 Task: Find connections with filter location Kalemie with filter topic #coronaviruswith filter profile language French with filter current company Inshorts with filter school INIFD Institute with filter industry Personal and Laundry Services with filter service category Research with filter keywords title Copywriter
Action: Mouse moved to (658, 119)
Screenshot: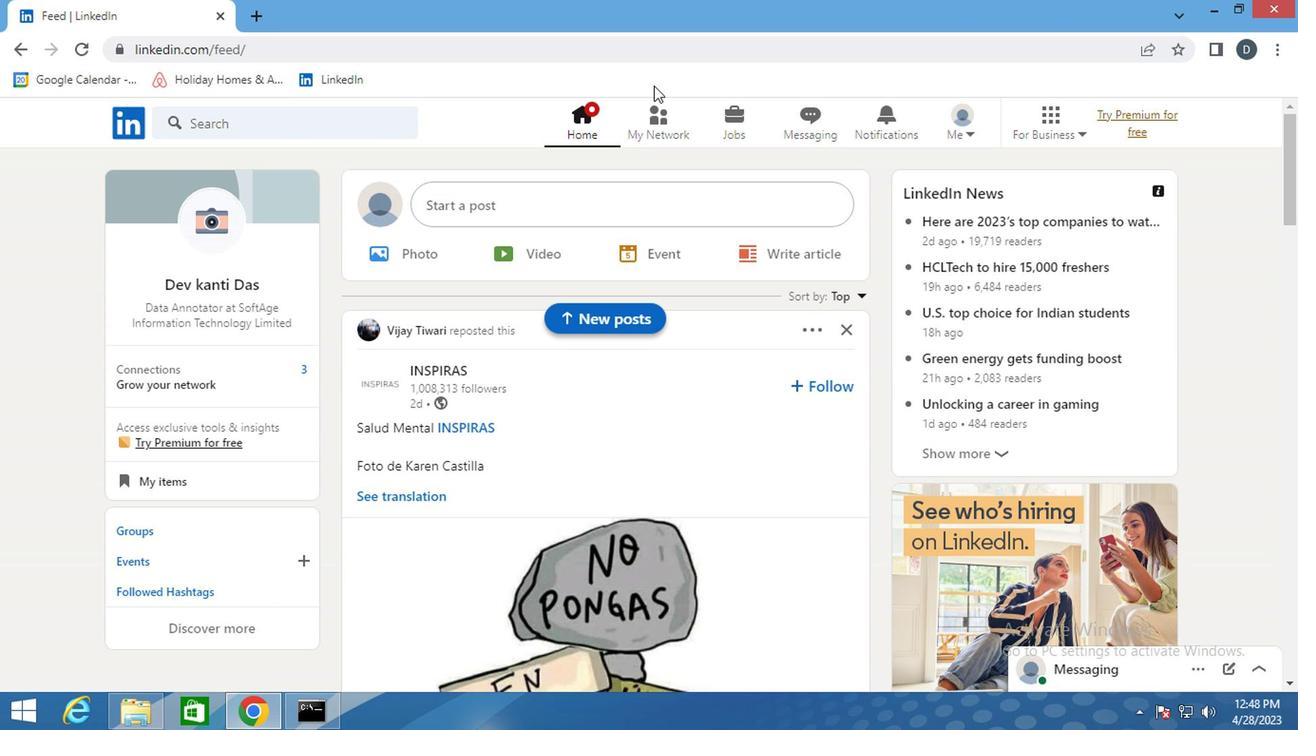 
Action: Mouse pressed left at (658, 119)
Screenshot: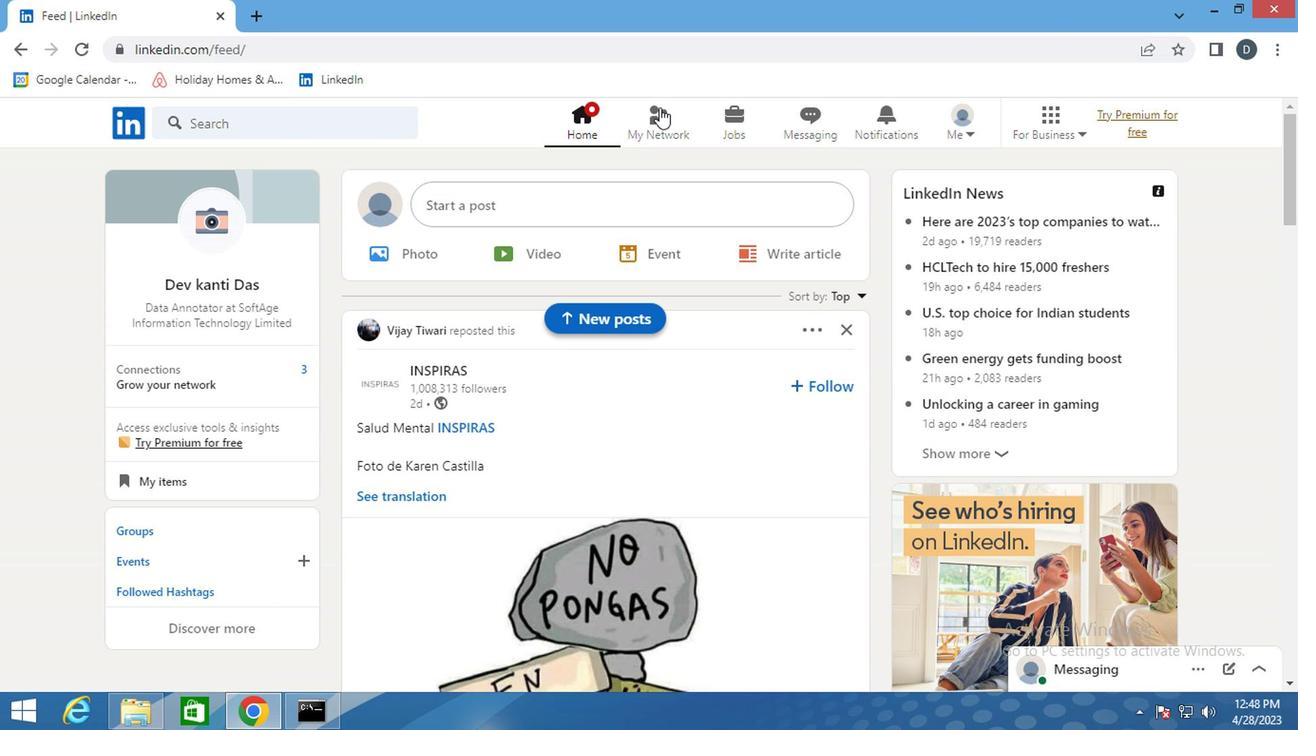 
Action: Mouse moved to (357, 227)
Screenshot: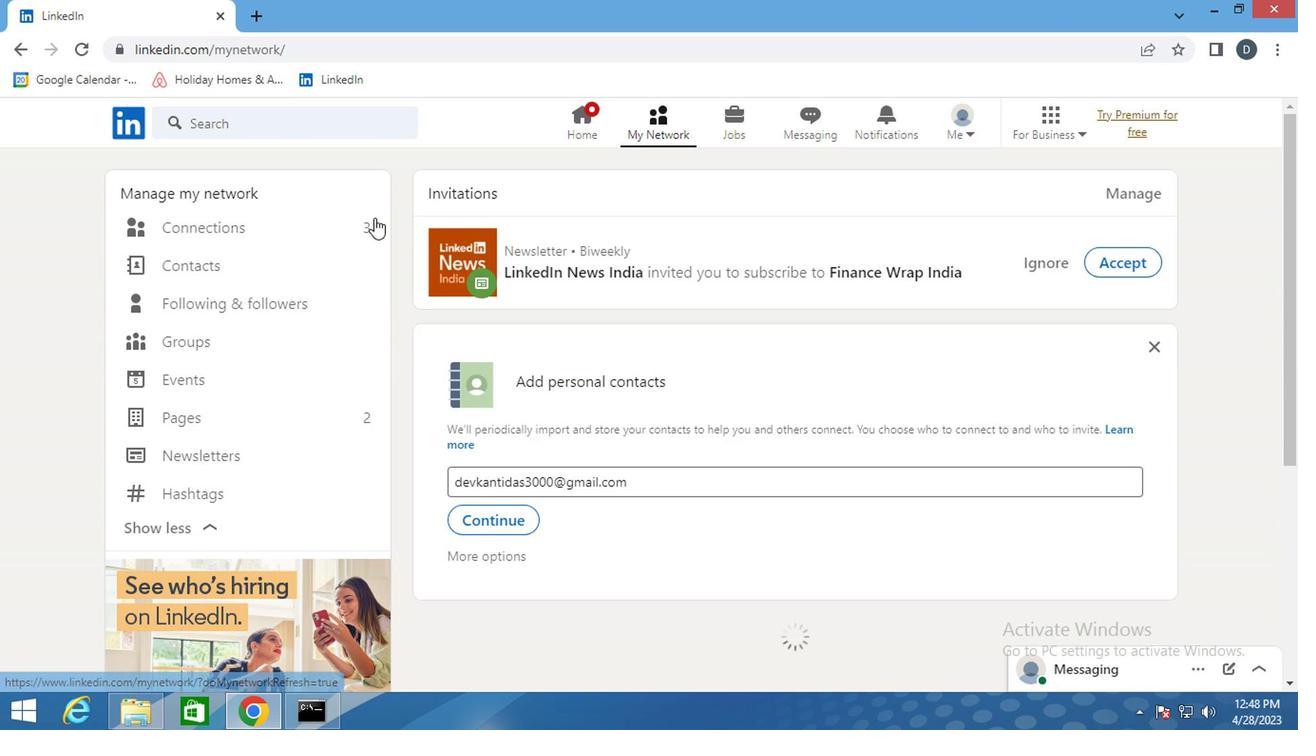 
Action: Mouse pressed left at (357, 227)
Screenshot: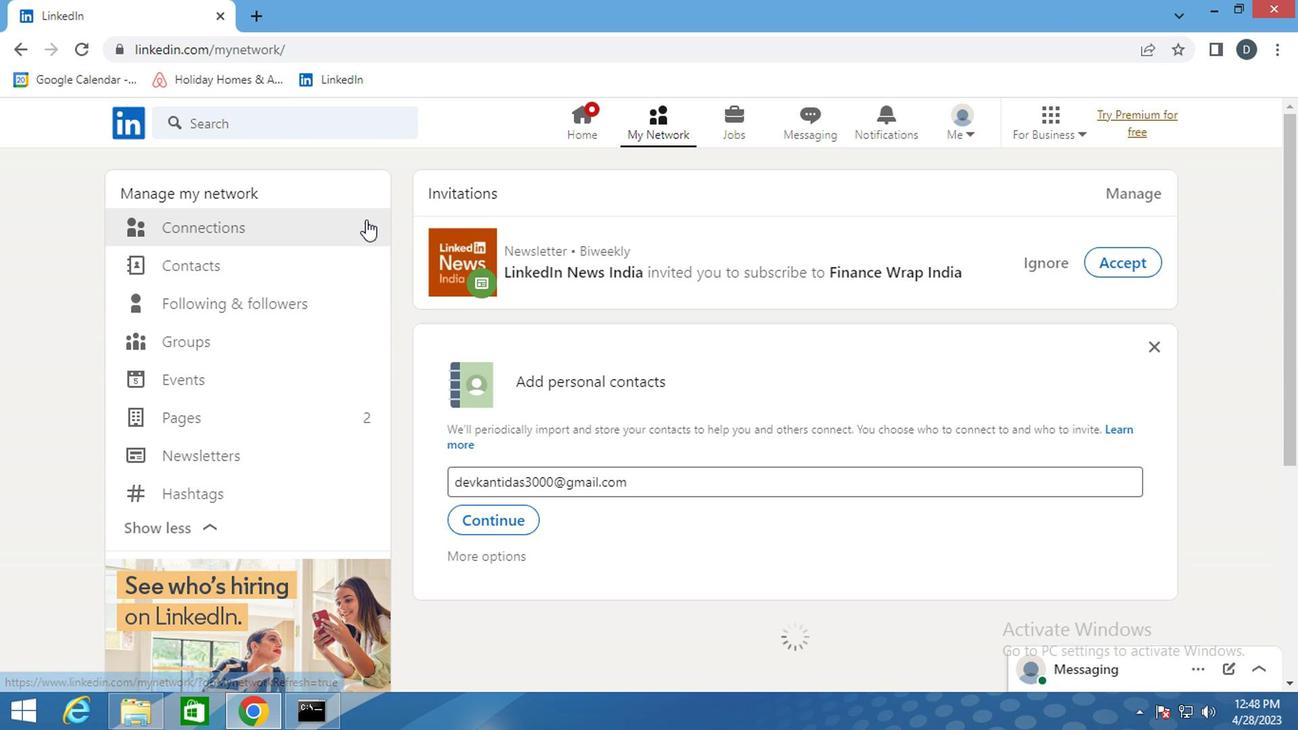 
Action: Mouse pressed left at (357, 227)
Screenshot: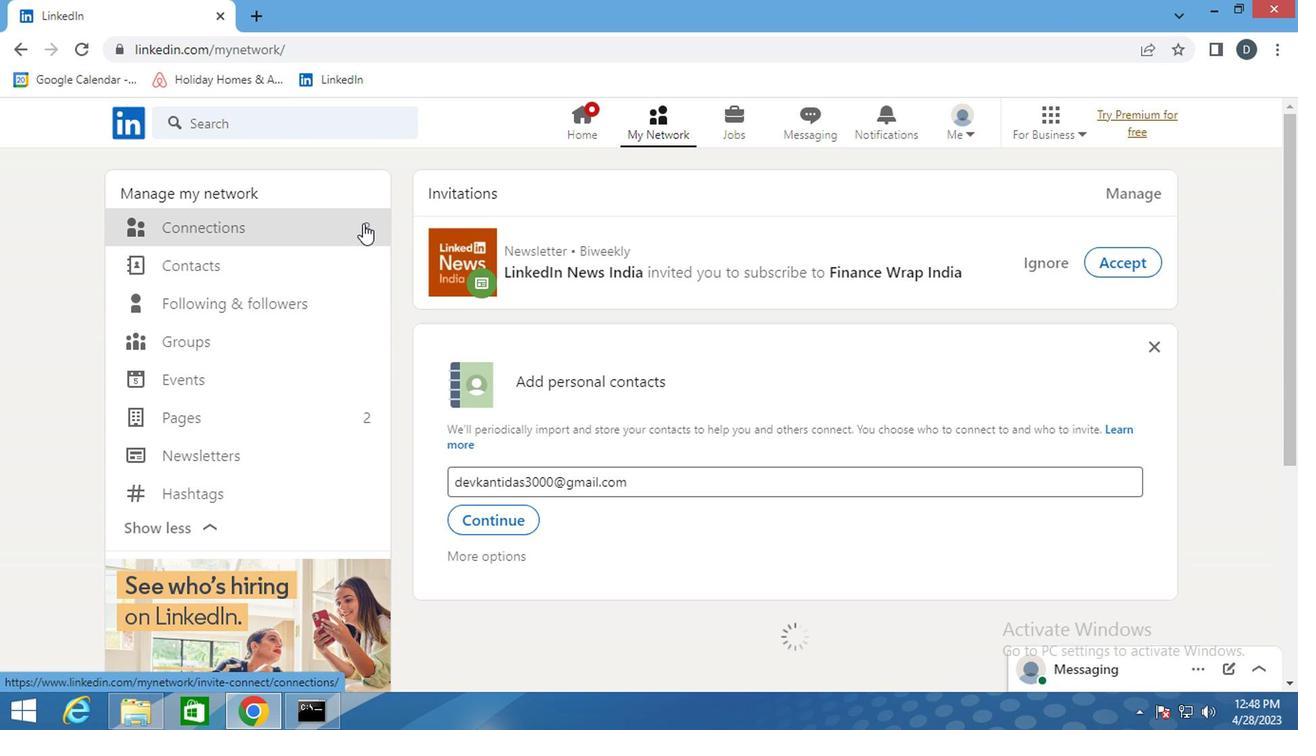 
Action: Mouse pressed left at (357, 227)
Screenshot: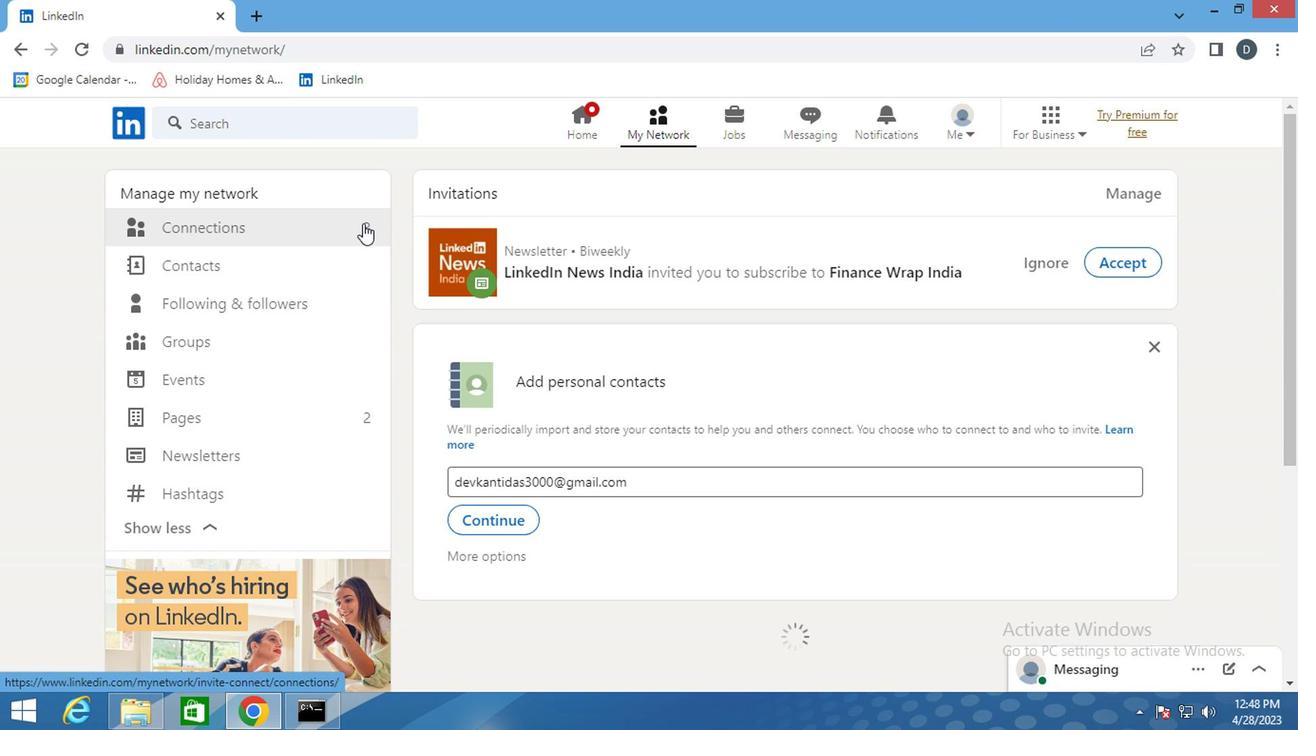 
Action: Mouse moved to (222, 238)
Screenshot: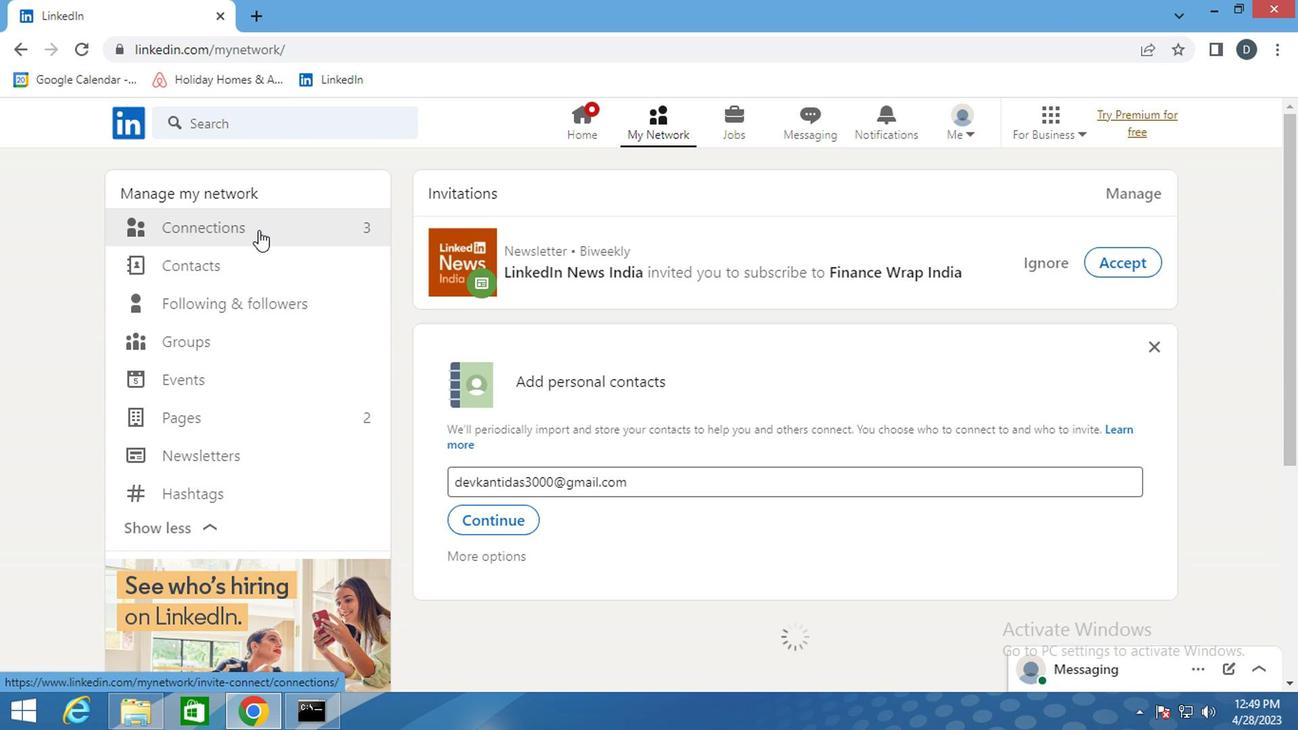 
Action: Mouse pressed left at (222, 238)
Screenshot: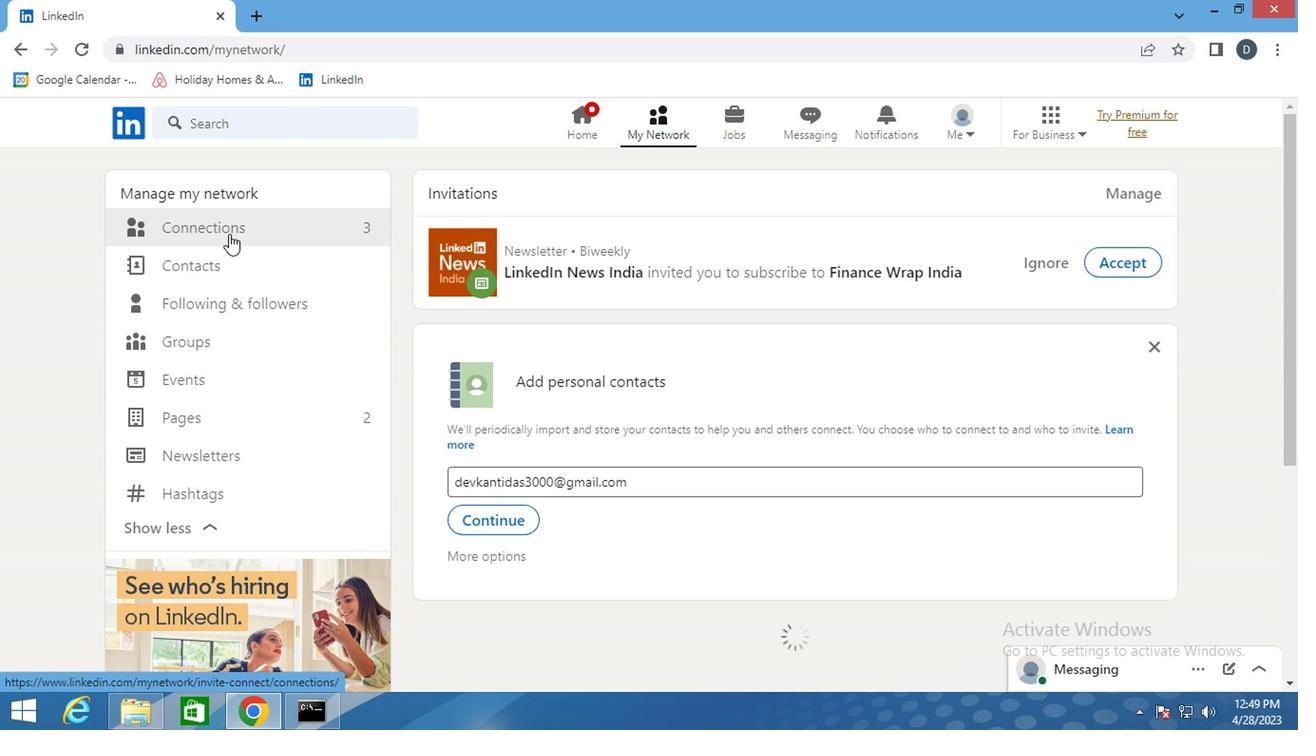 
Action: Mouse moved to (778, 221)
Screenshot: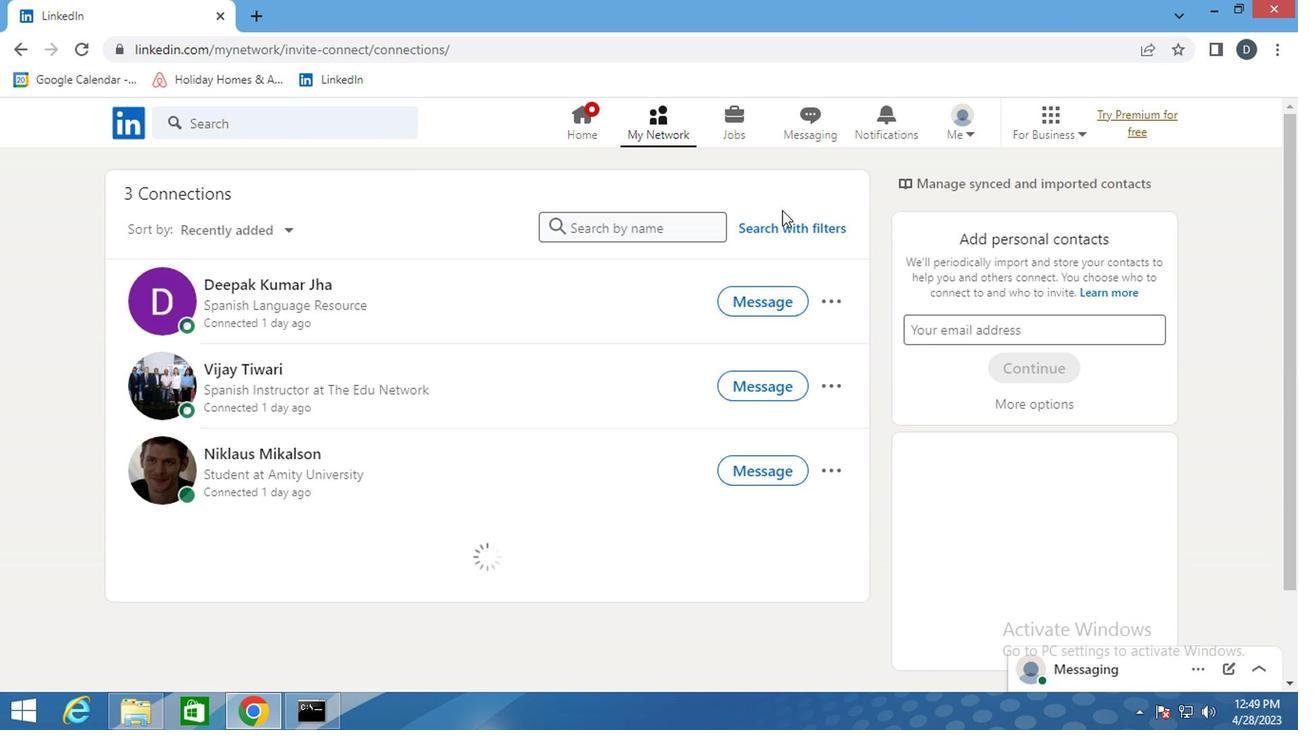 
Action: Mouse pressed left at (778, 221)
Screenshot: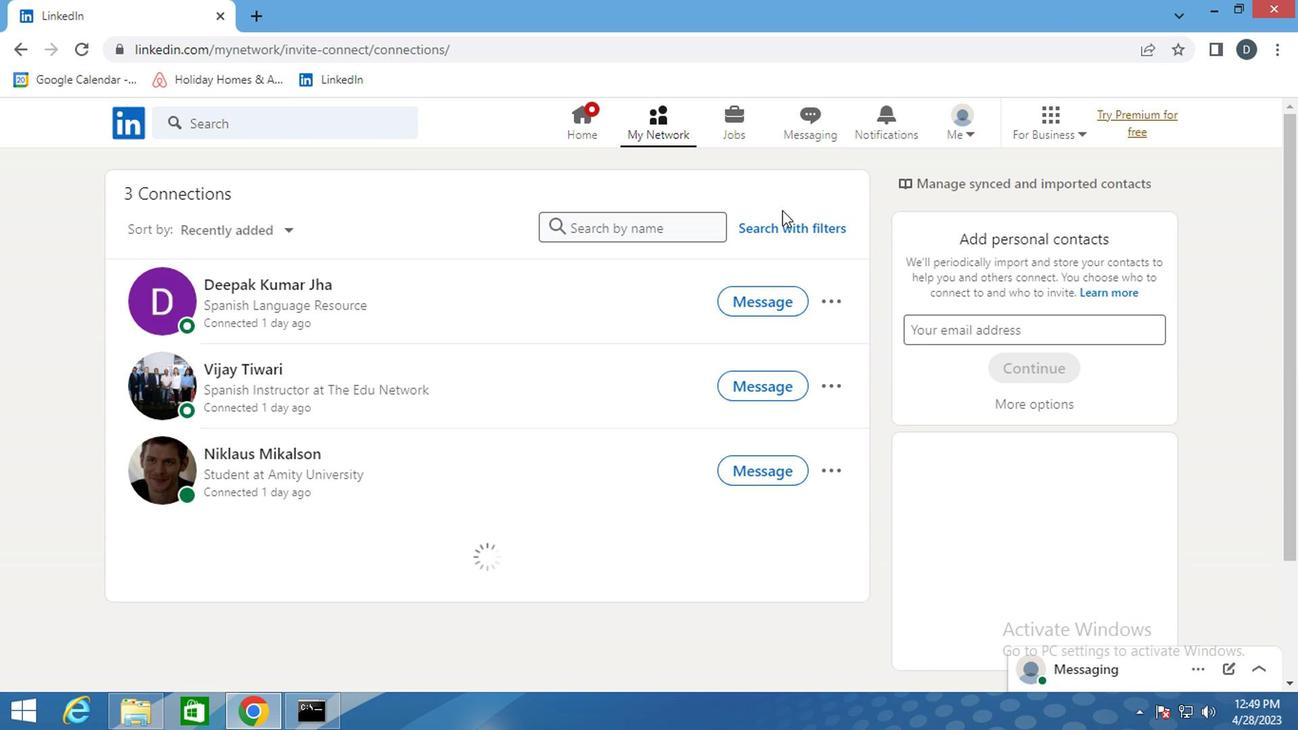 
Action: Mouse moved to (775, 231)
Screenshot: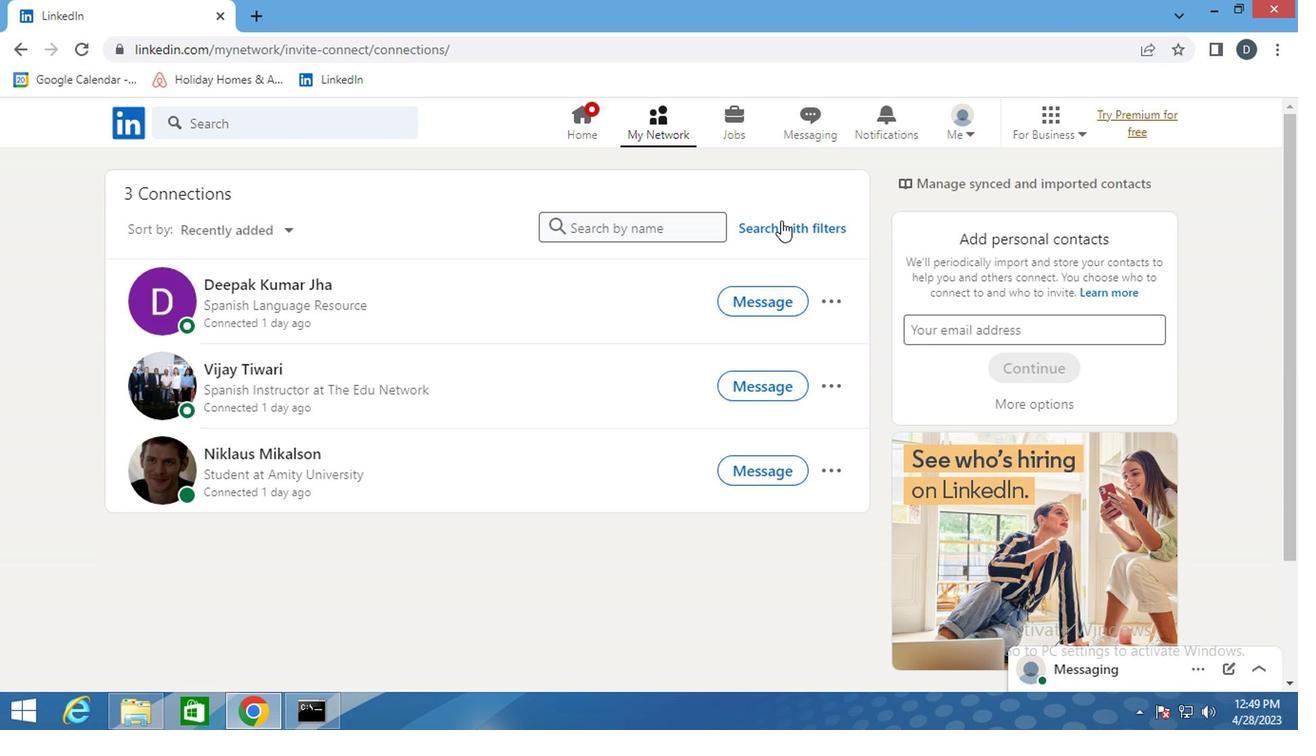 
Action: Mouse pressed left at (775, 231)
Screenshot: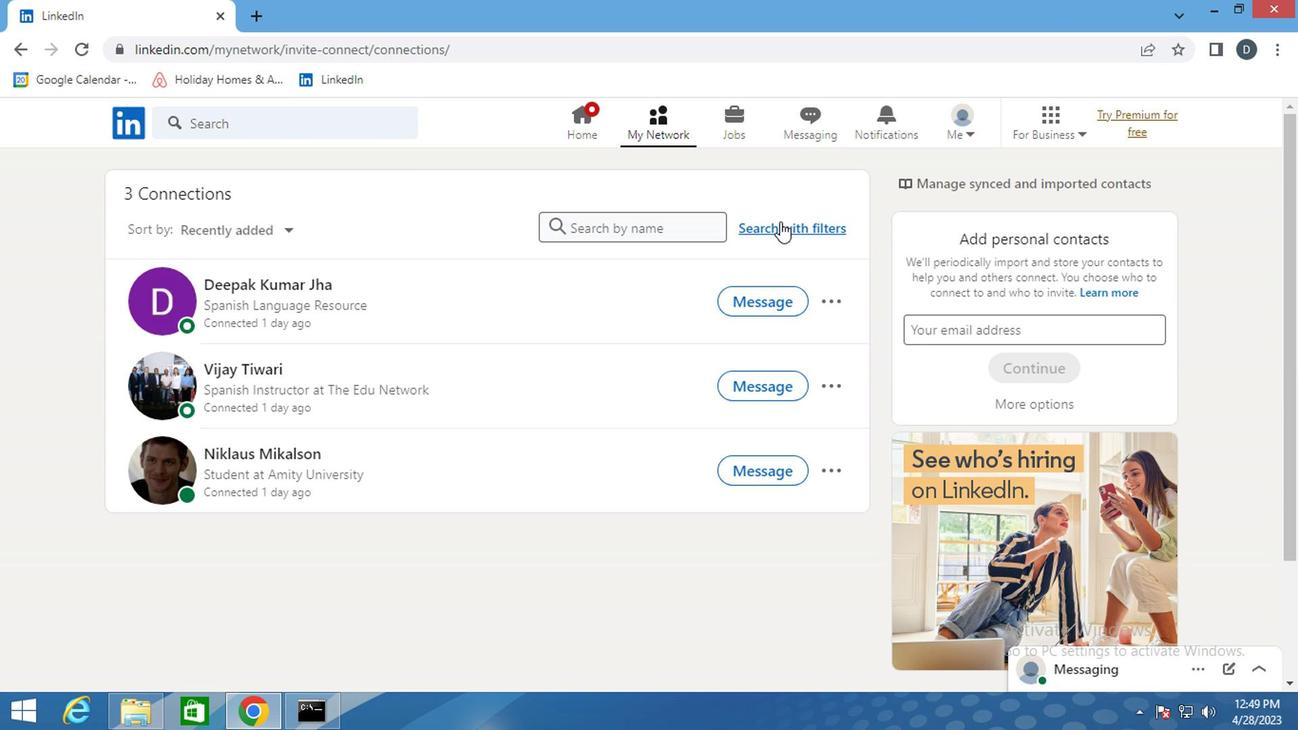 
Action: Mouse moved to (708, 185)
Screenshot: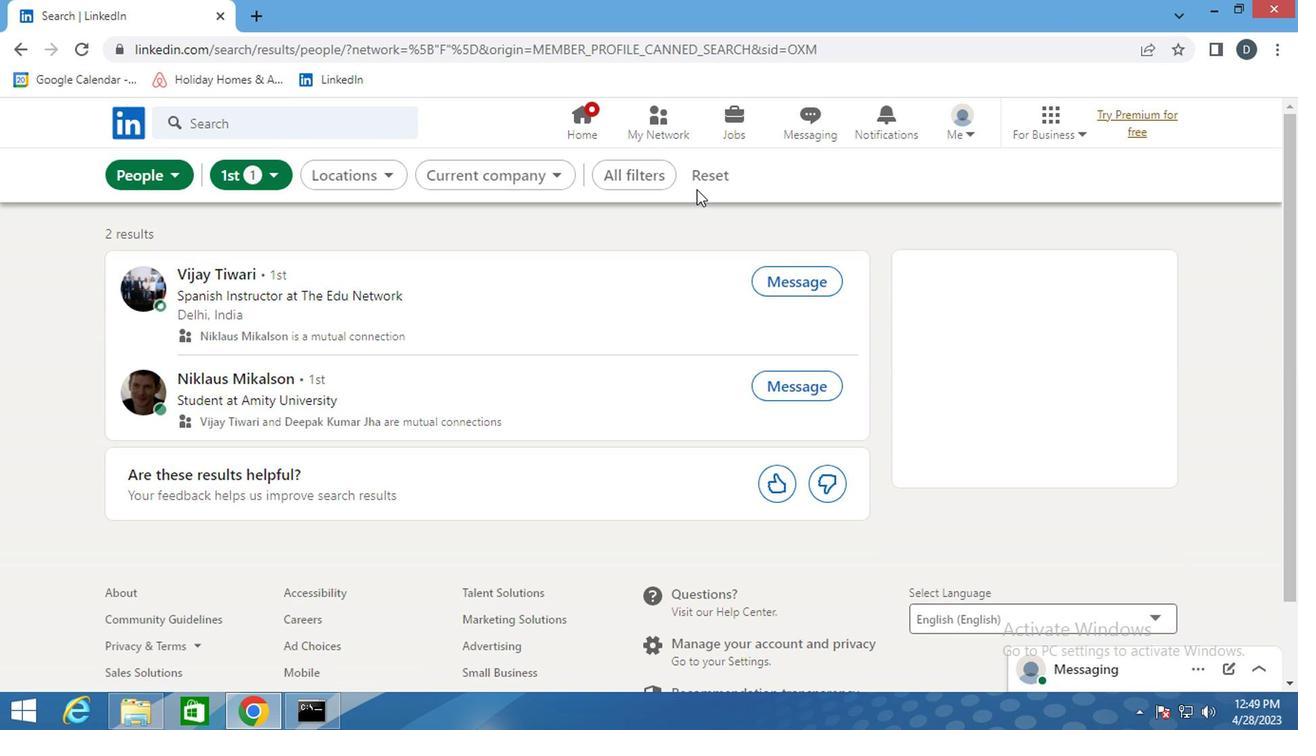 
Action: Mouse pressed left at (708, 185)
Screenshot: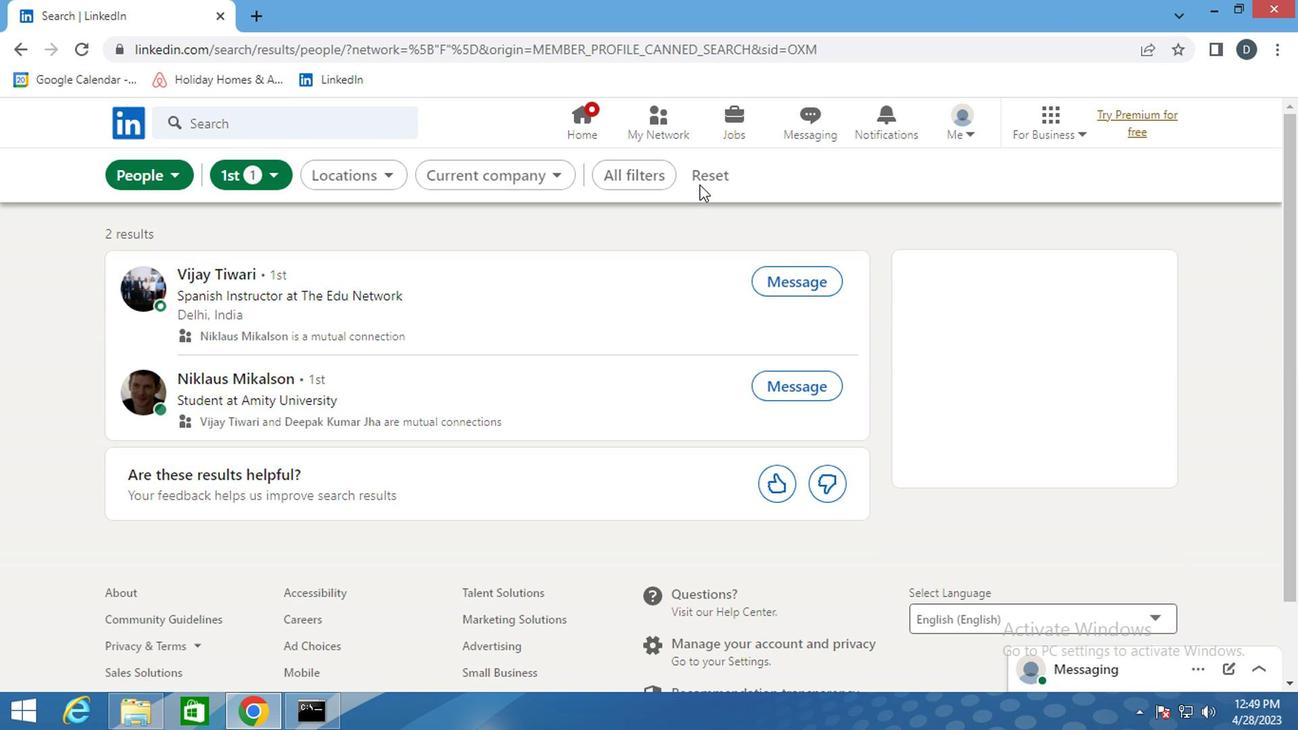 
Action: Mouse moved to (691, 184)
Screenshot: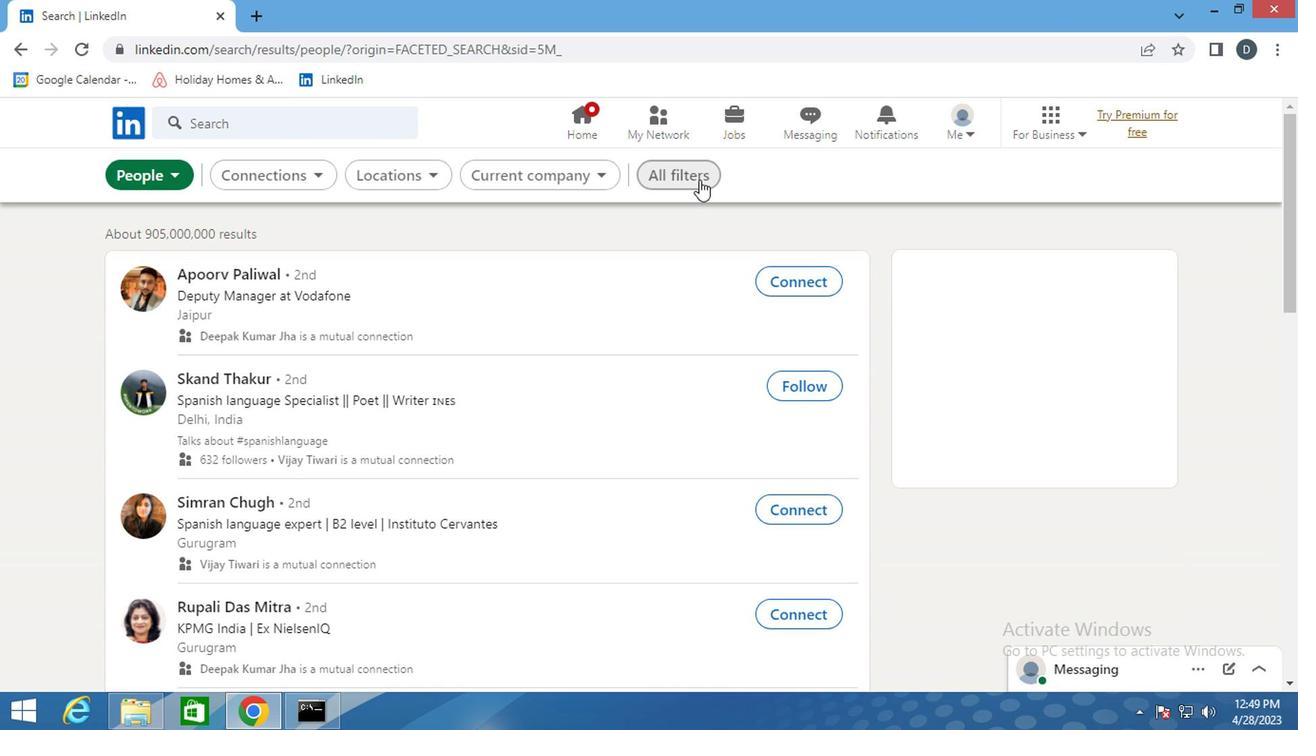 
Action: Mouse pressed left at (691, 184)
Screenshot: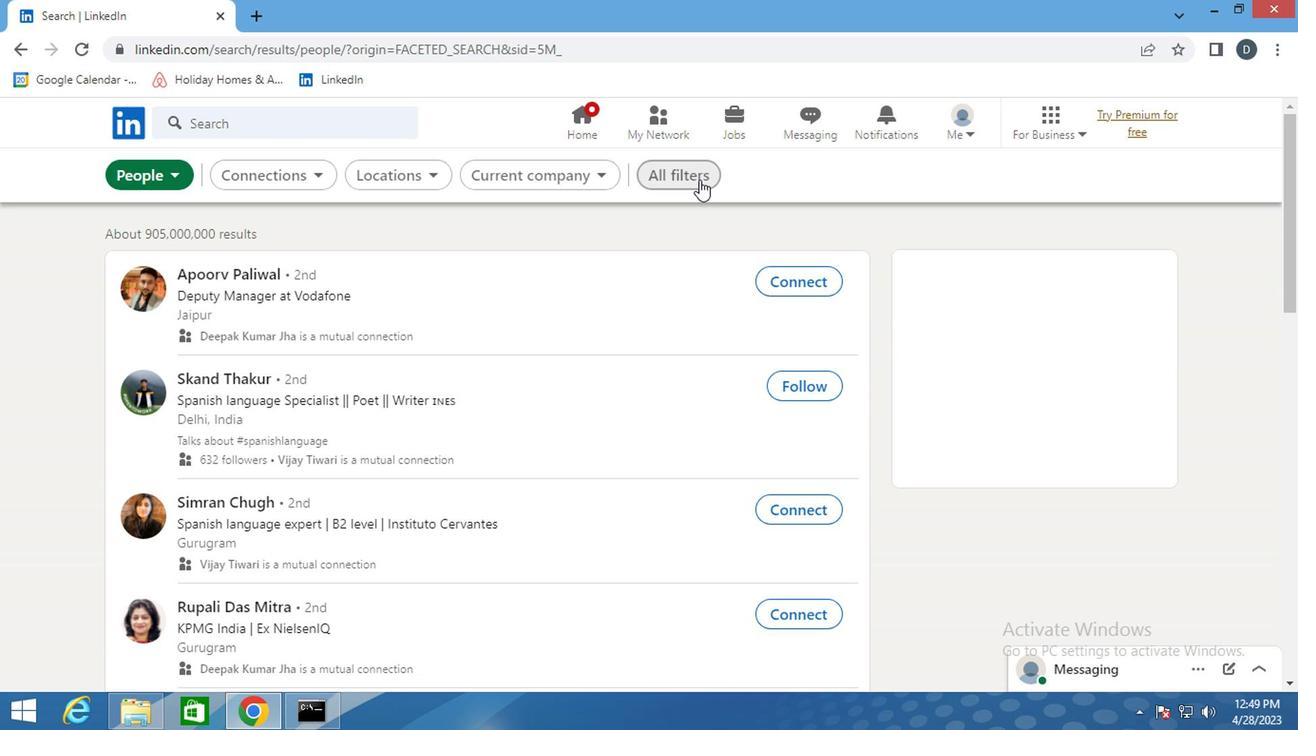 
Action: Mouse moved to (1030, 324)
Screenshot: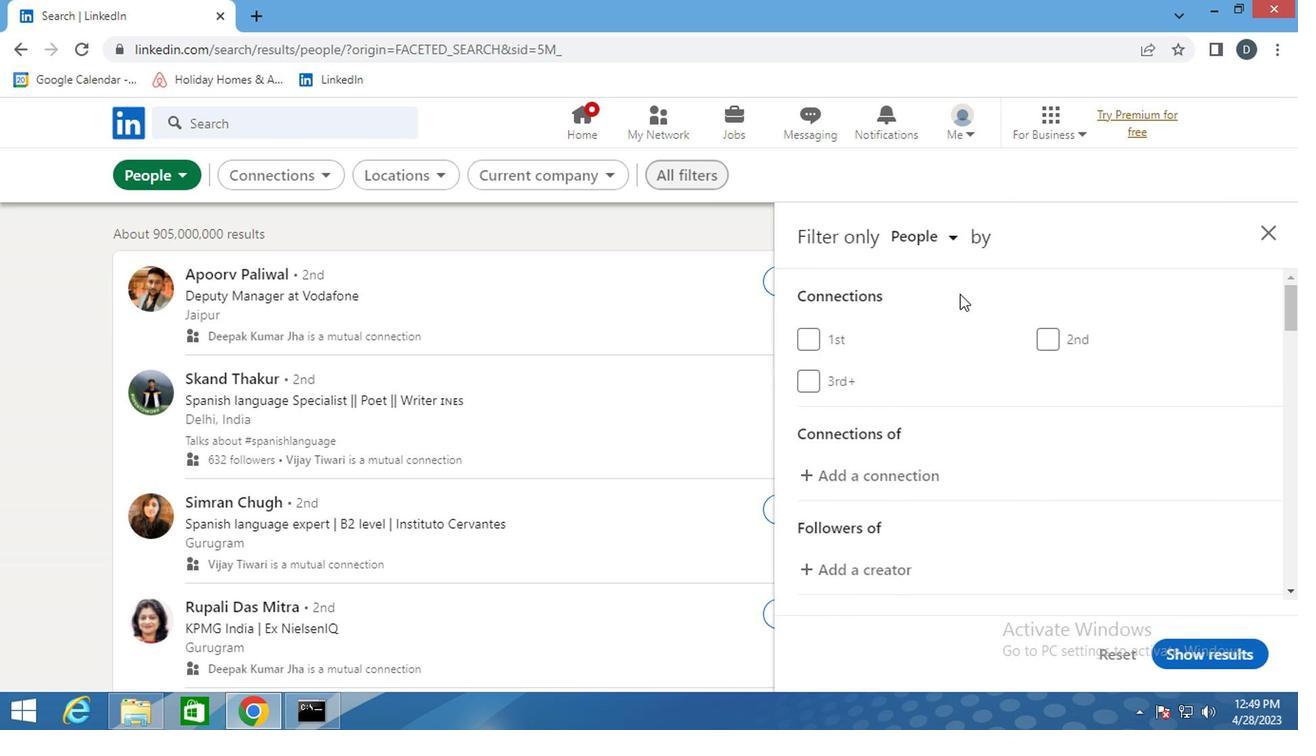 
Action: Mouse scrolled (1030, 323) with delta (0, -1)
Screenshot: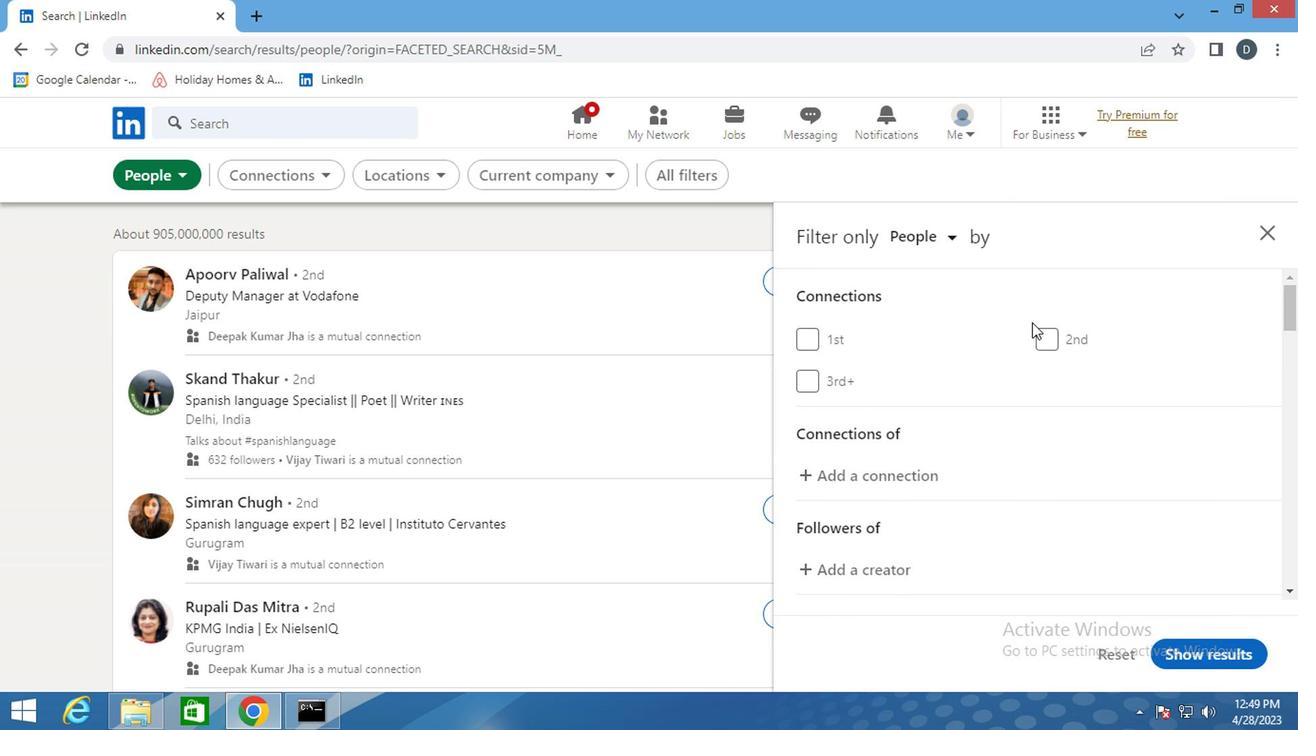 
Action: Mouse scrolled (1030, 323) with delta (0, -1)
Screenshot: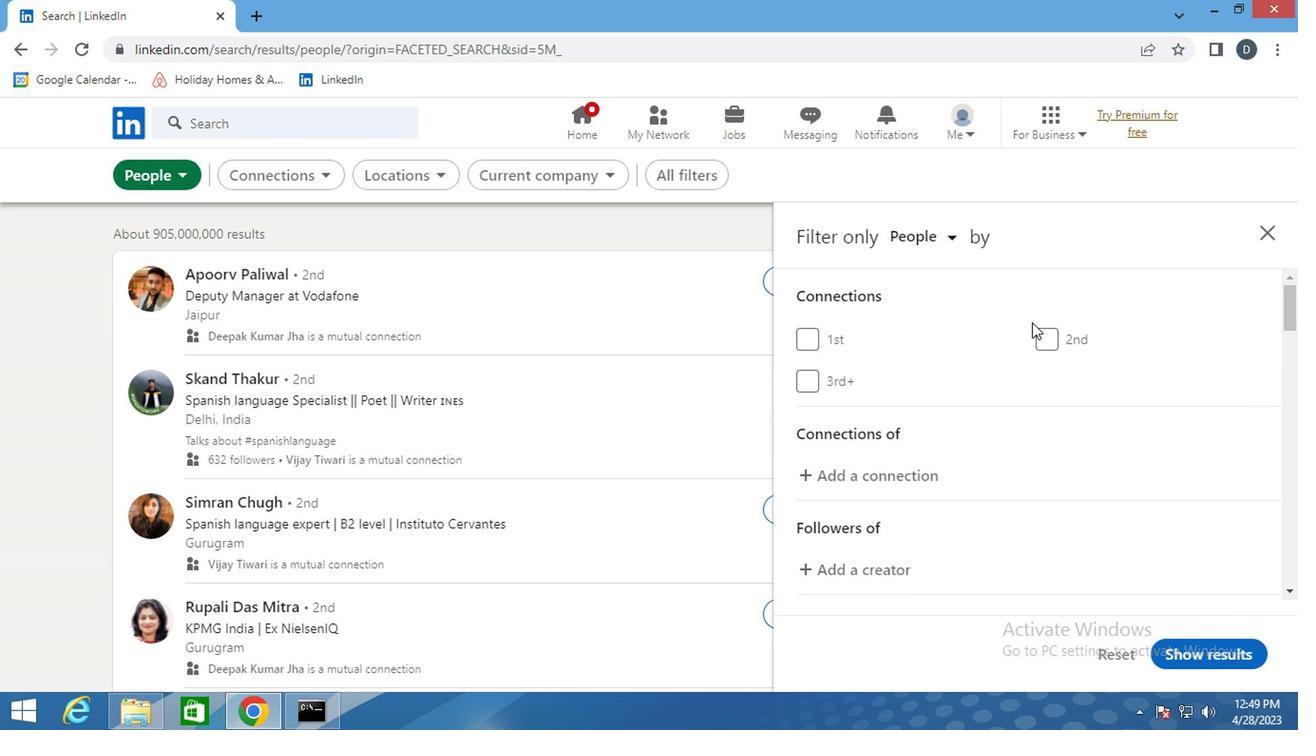 
Action: Mouse moved to (1073, 543)
Screenshot: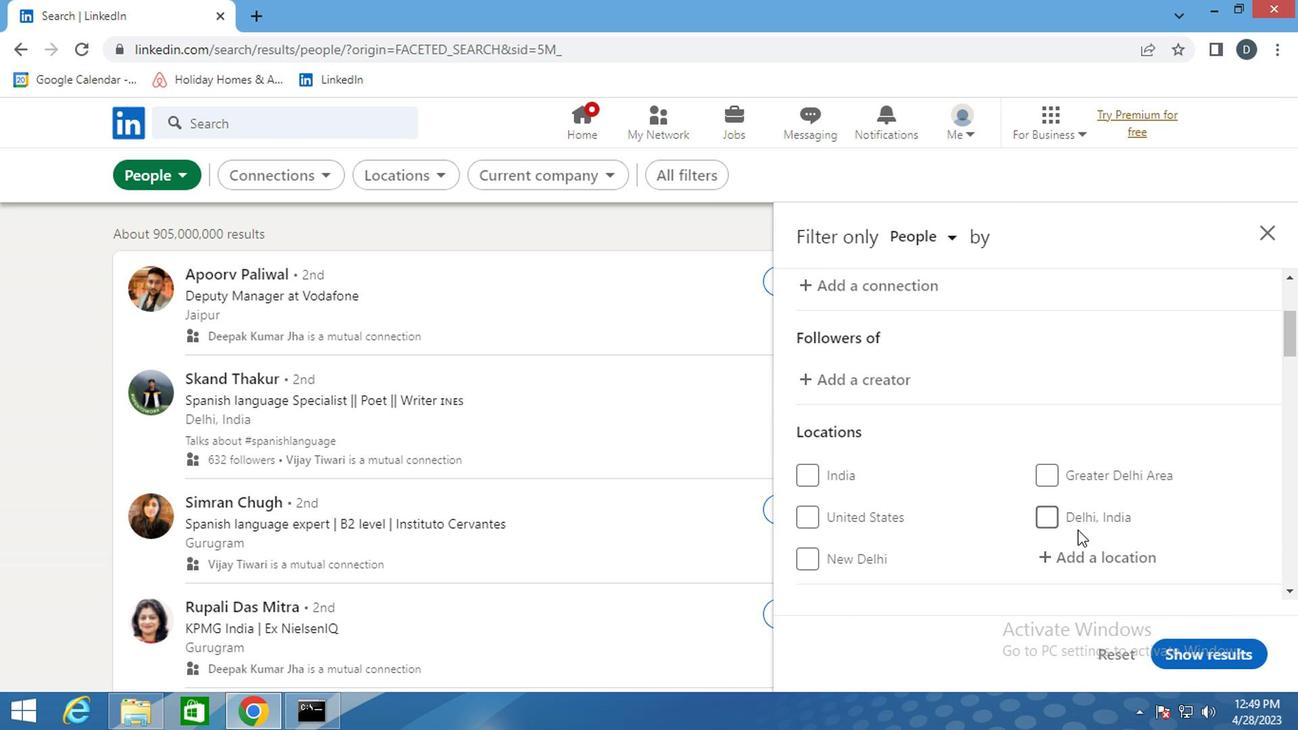 
Action: Mouse pressed left at (1073, 543)
Screenshot: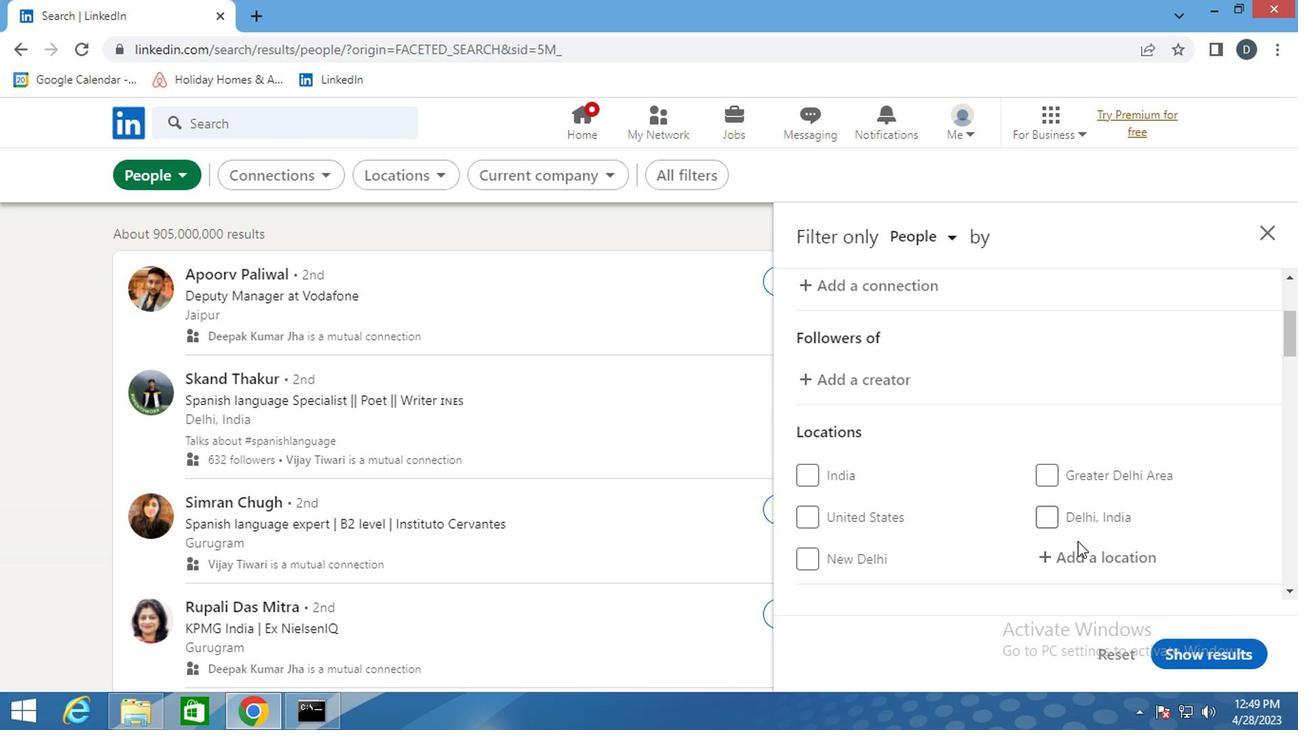 
Action: Mouse moved to (1080, 483)
Screenshot: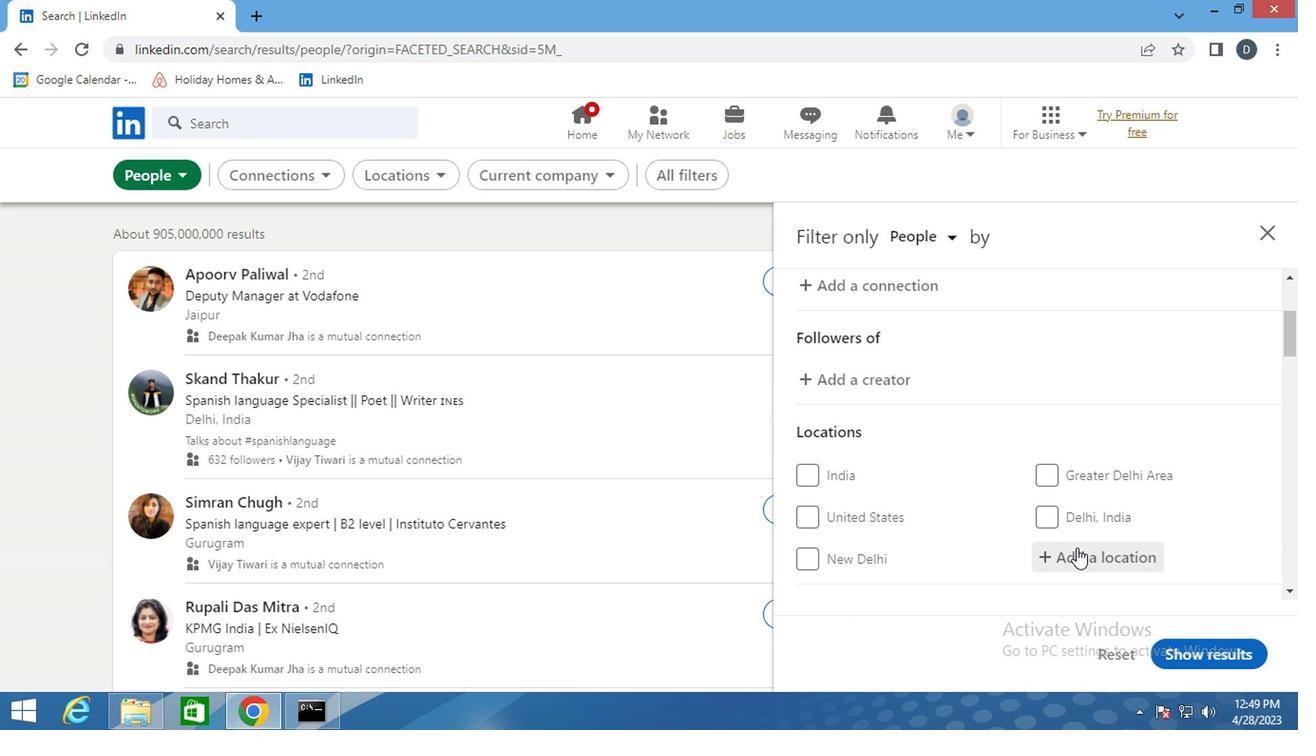 
Action: Mouse scrolled (1080, 482) with delta (0, 0)
Screenshot: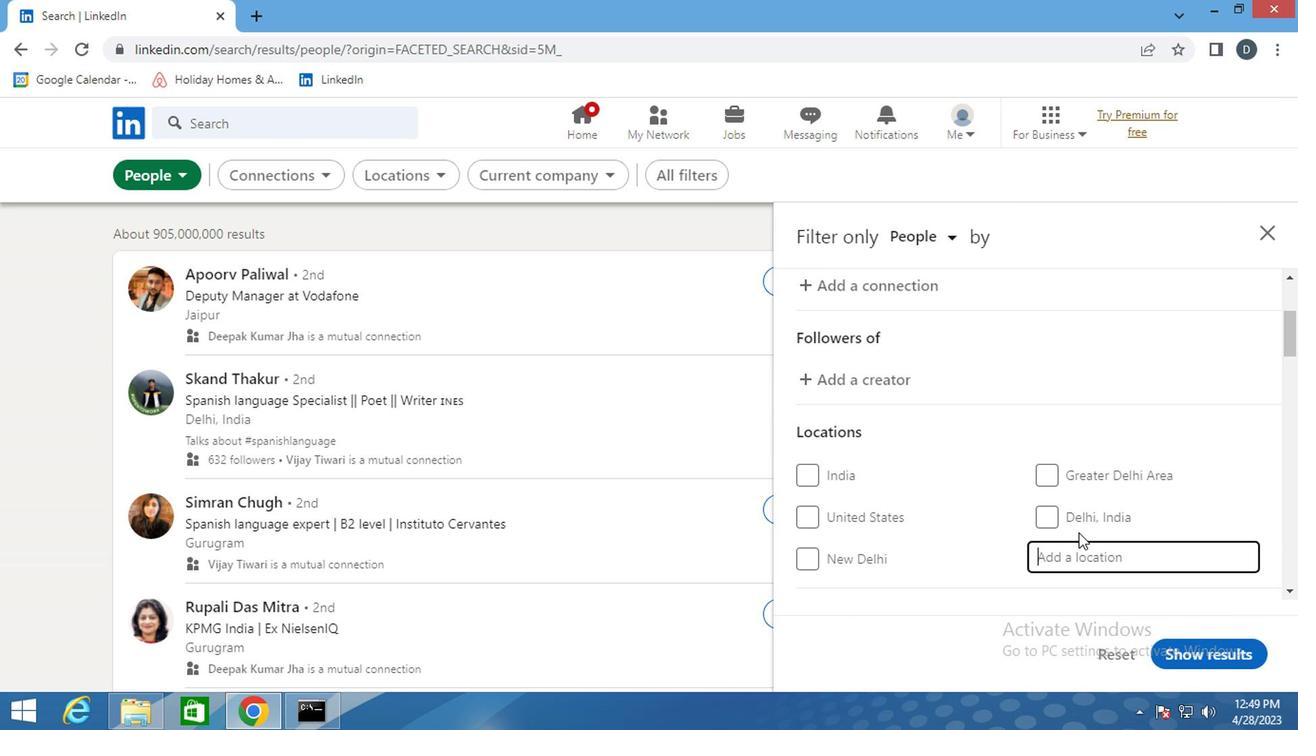 
Action: Mouse scrolled (1080, 482) with delta (0, 0)
Screenshot: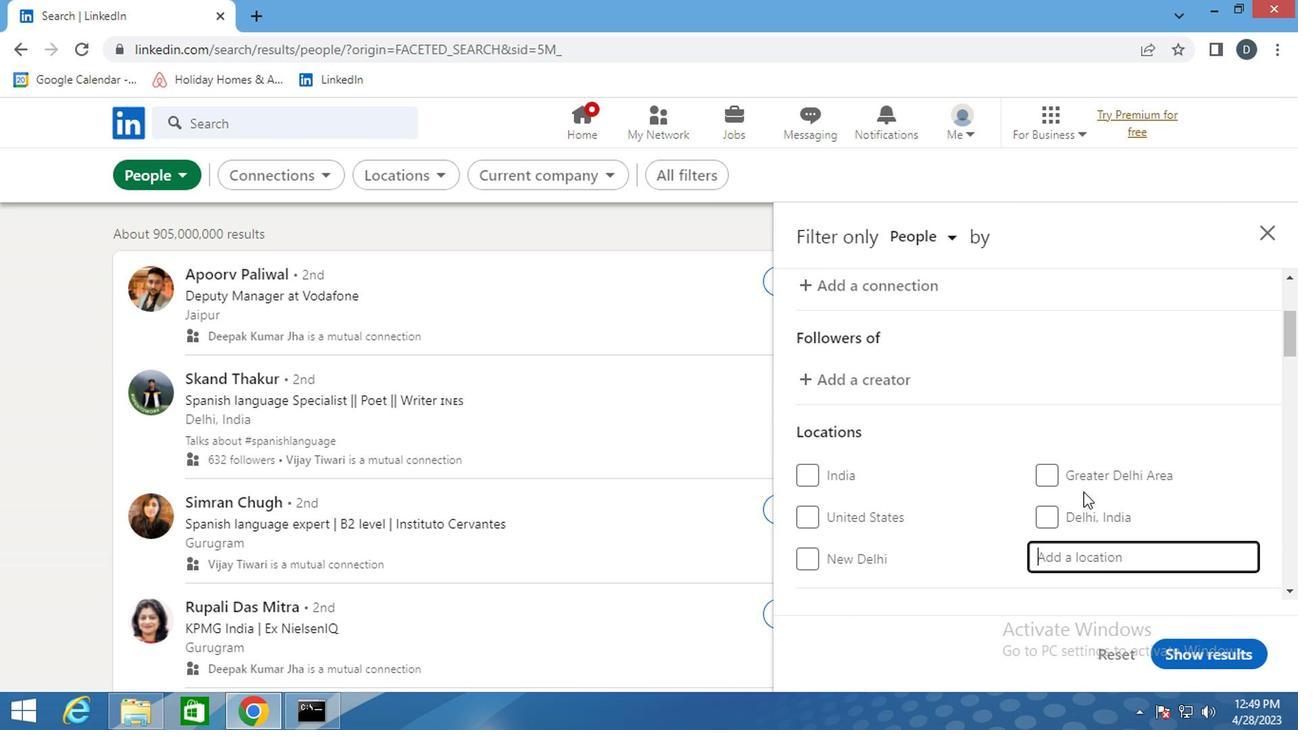 
Action: Mouse moved to (1080, 476)
Screenshot: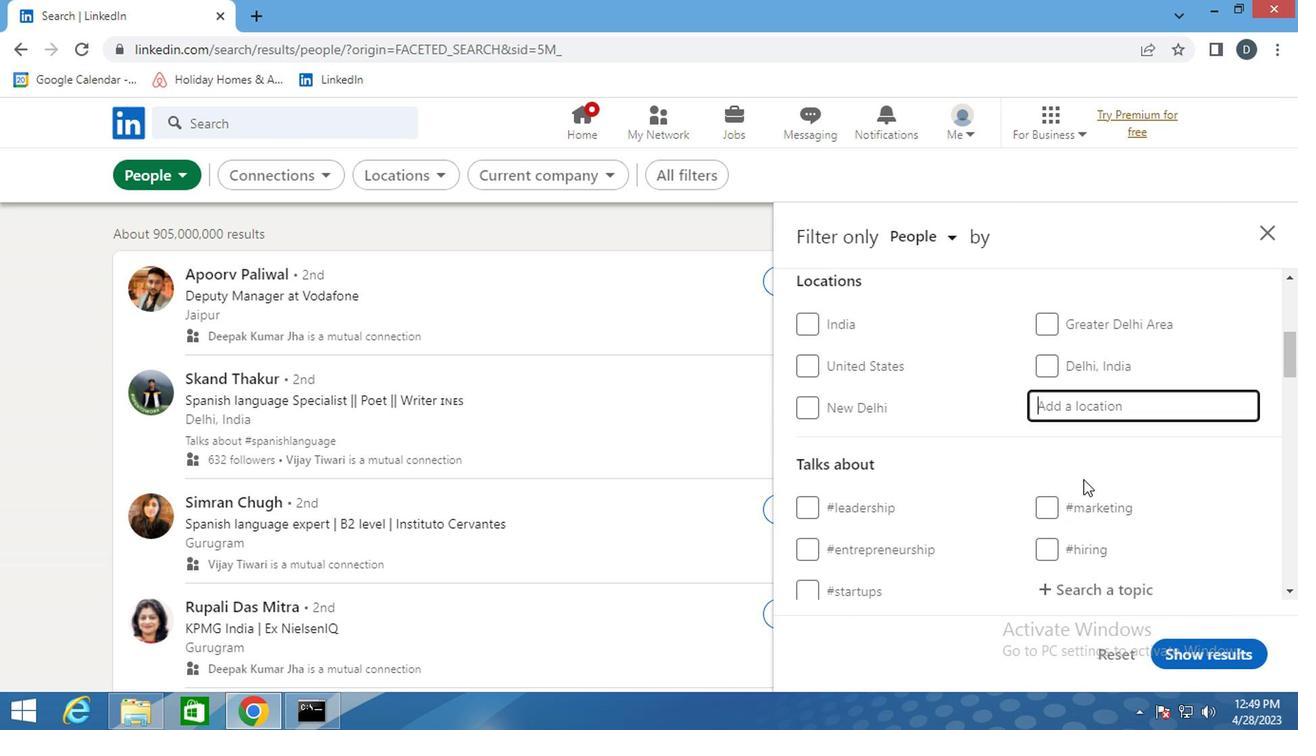 
Action: Key pressed <Key.shift_r>Ksal<Key.backspace><Key.backspace><Key.backspace>alemie
Screenshot: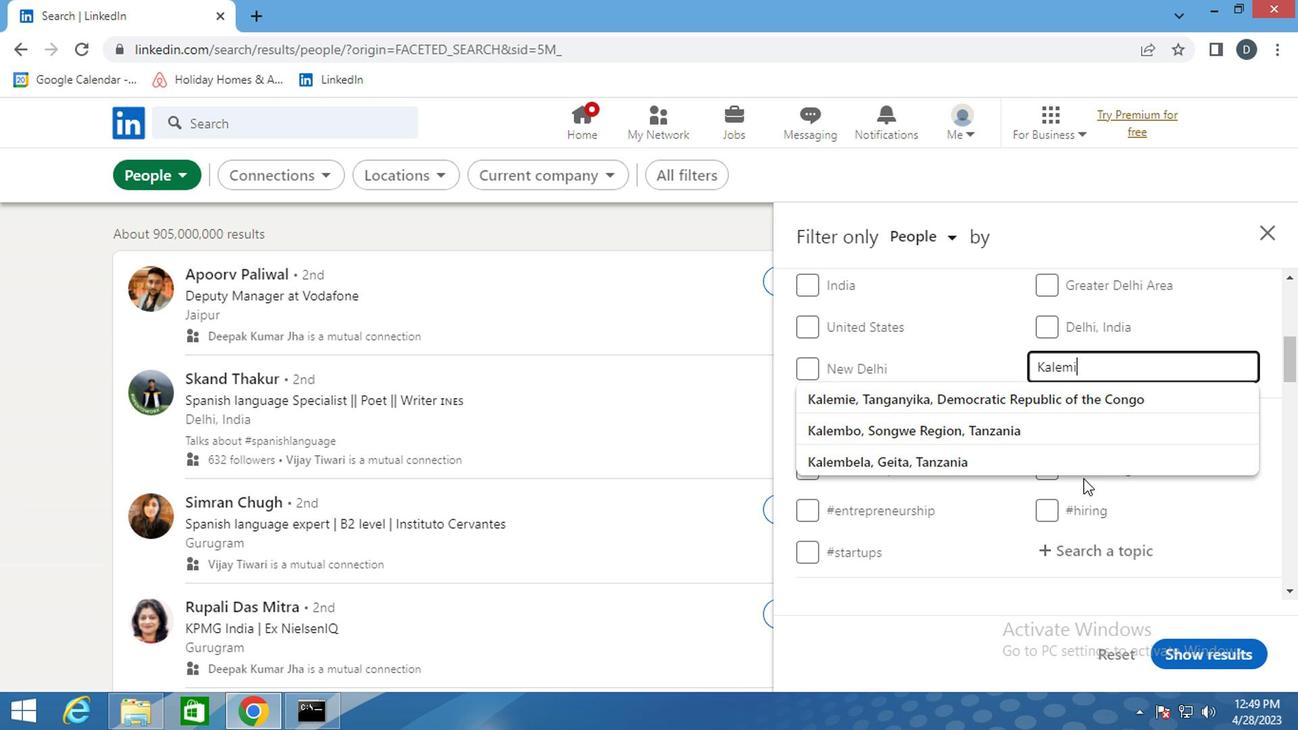 
Action: Mouse moved to (1108, 401)
Screenshot: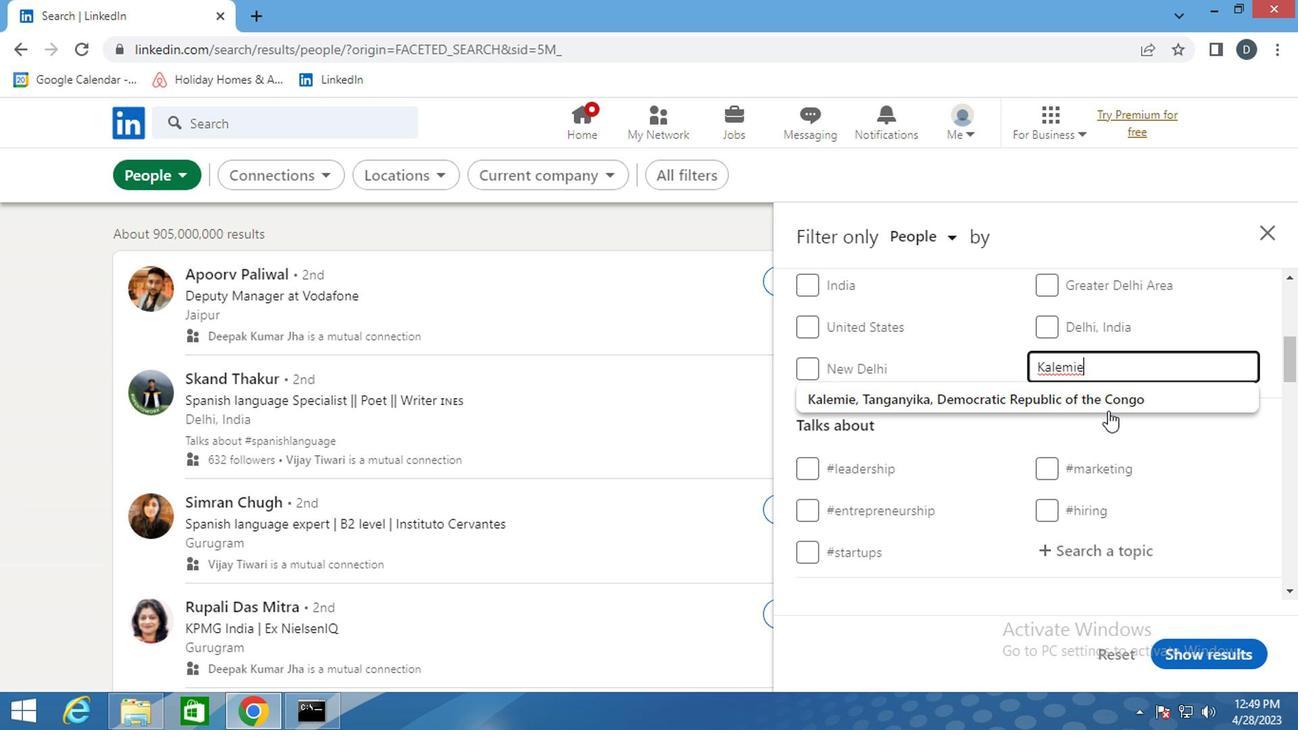 
Action: Mouse pressed left at (1108, 401)
Screenshot: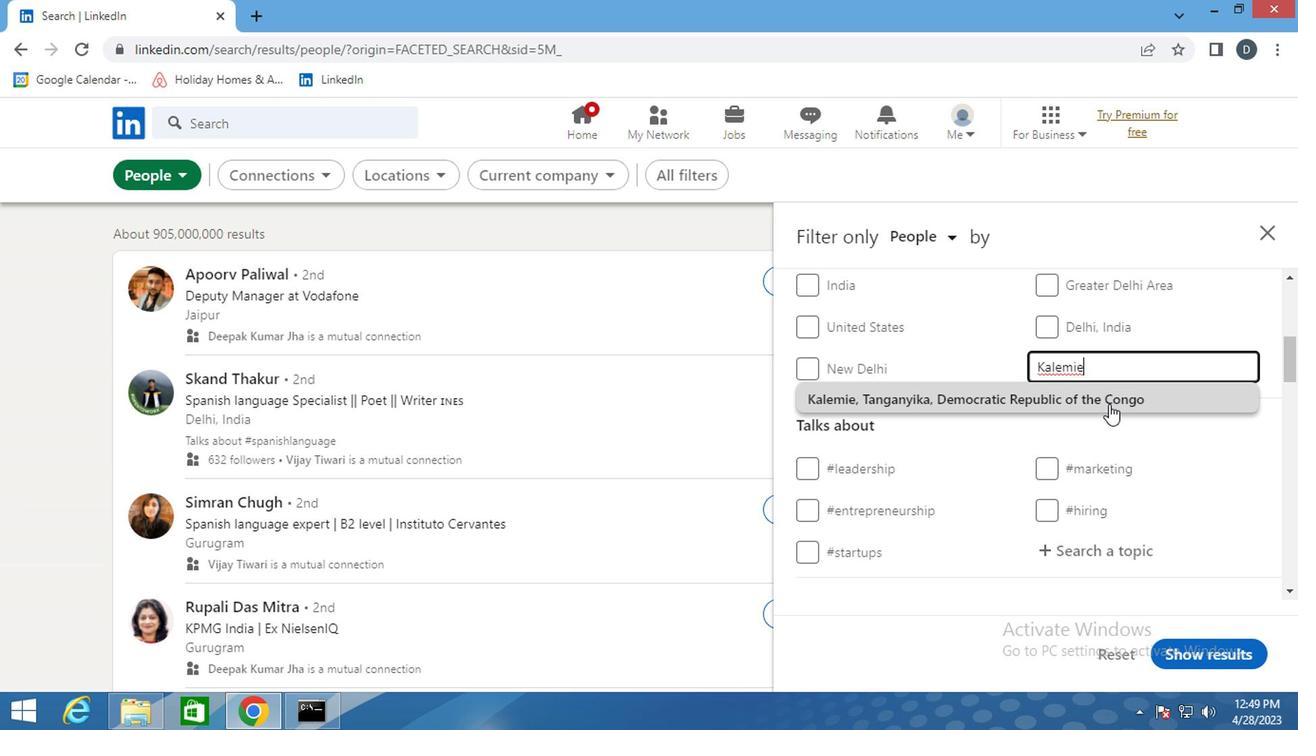
Action: Mouse moved to (1107, 402)
Screenshot: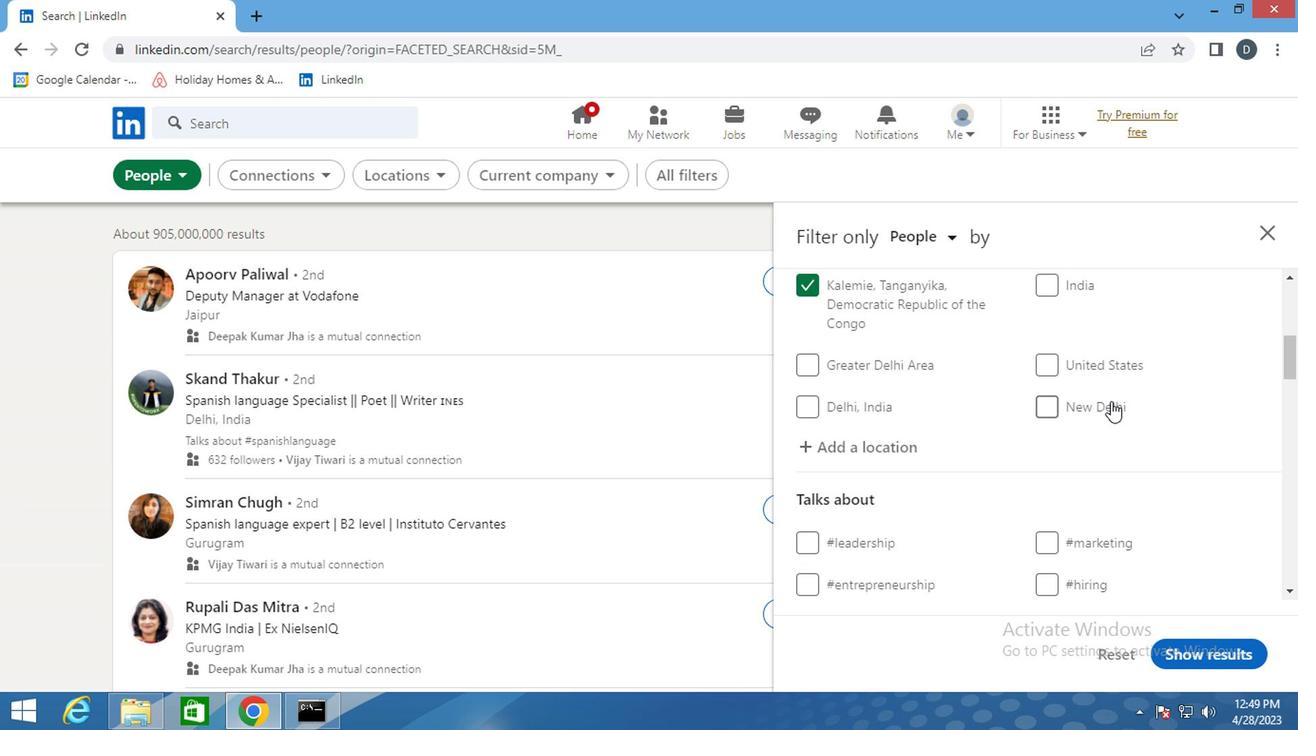 
Action: Mouse scrolled (1107, 401) with delta (0, -1)
Screenshot: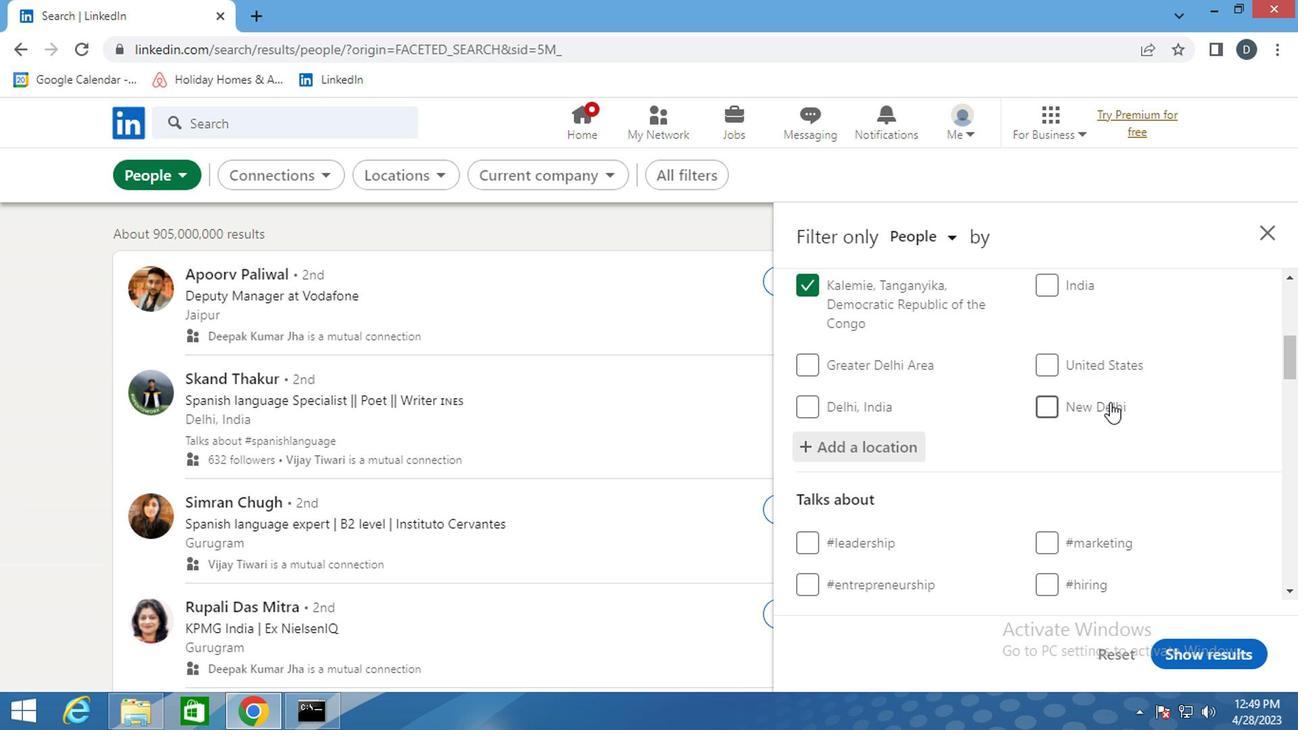 
Action: Mouse moved to (1107, 403)
Screenshot: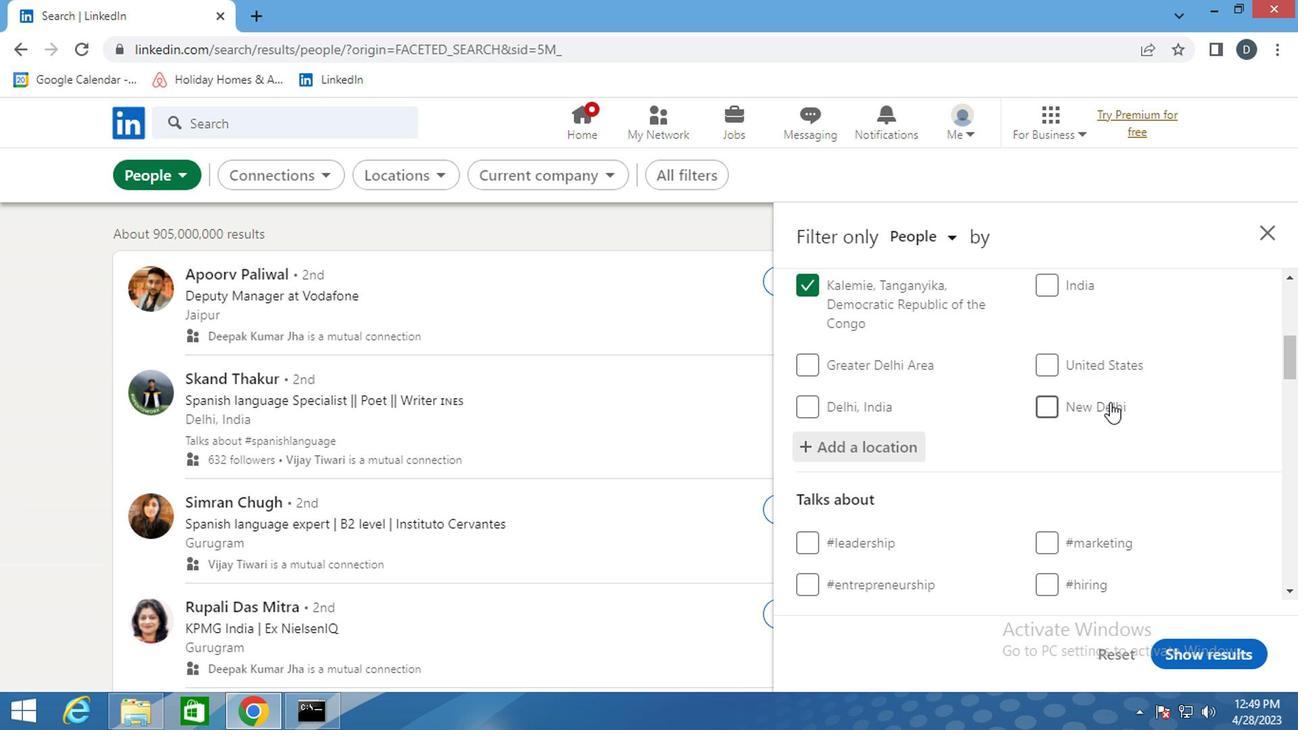 
Action: Mouse scrolled (1107, 403) with delta (0, 0)
Screenshot: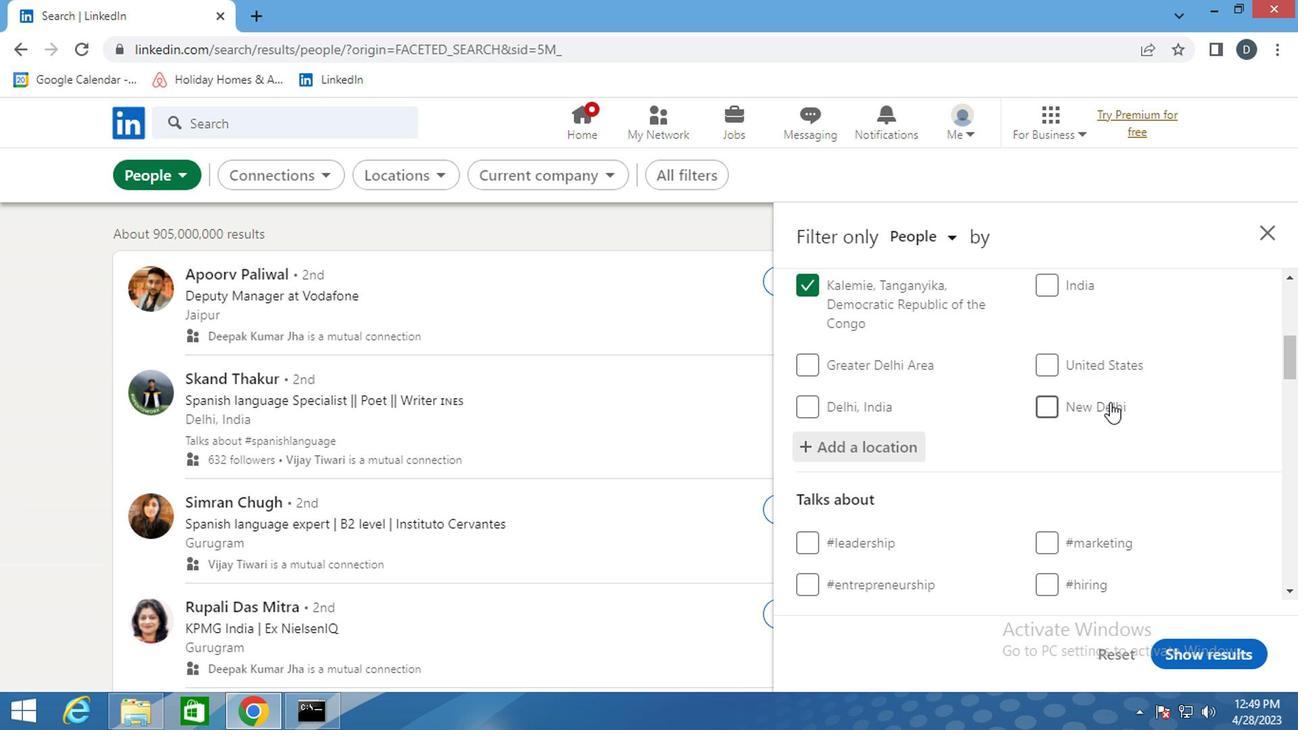 
Action: Mouse moved to (1109, 405)
Screenshot: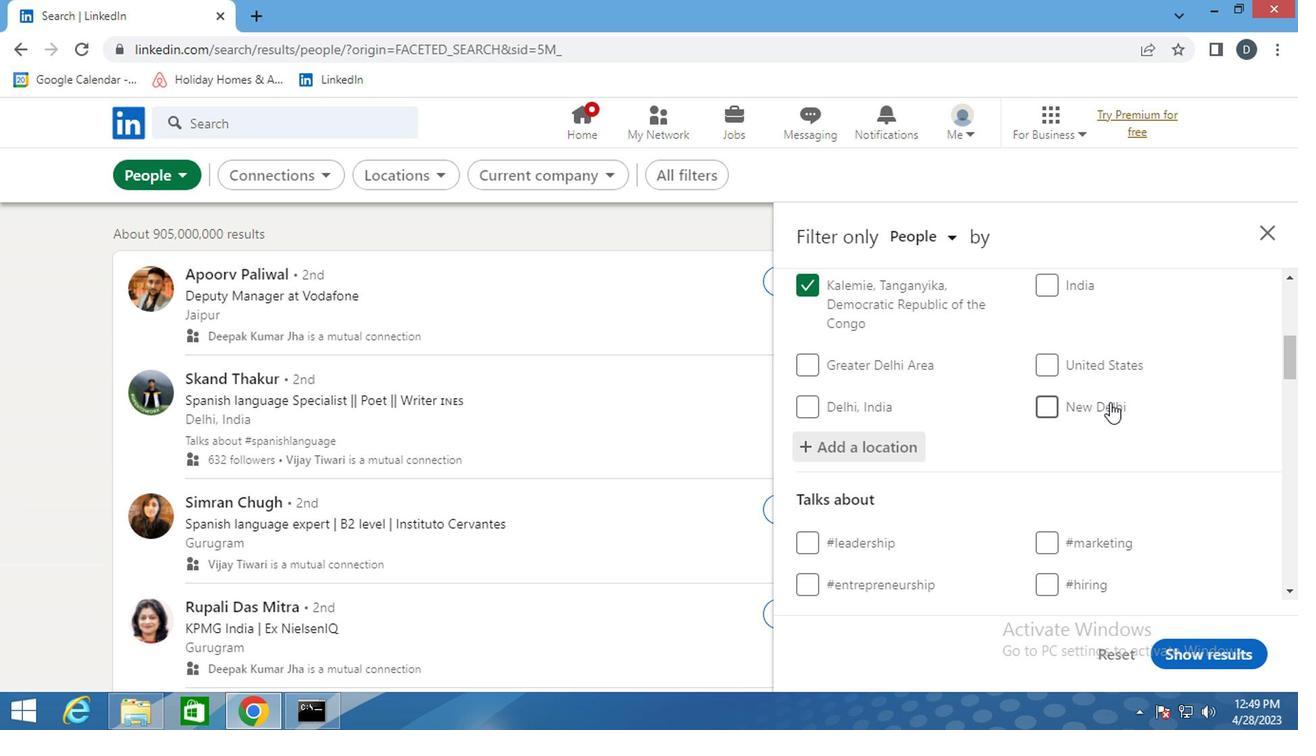 
Action: Mouse scrolled (1109, 405) with delta (0, 0)
Screenshot: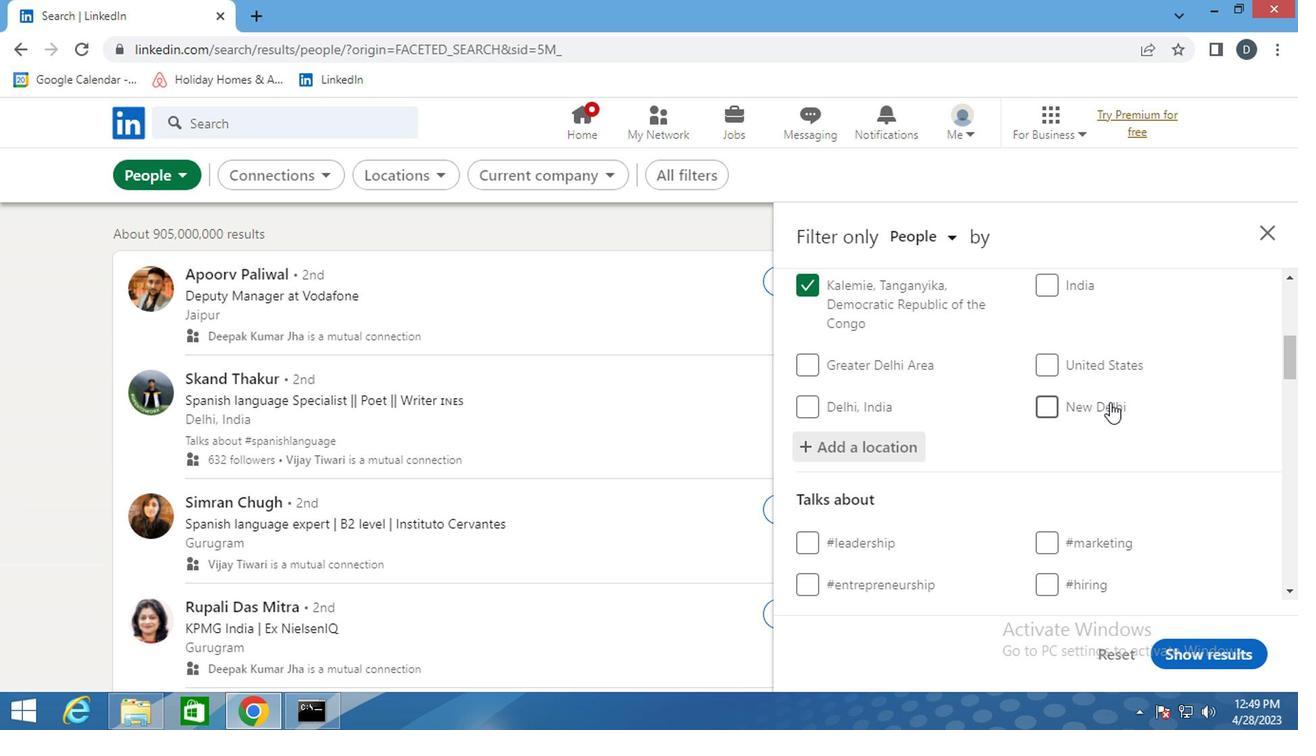 
Action: Mouse moved to (1111, 406)
Screenshot: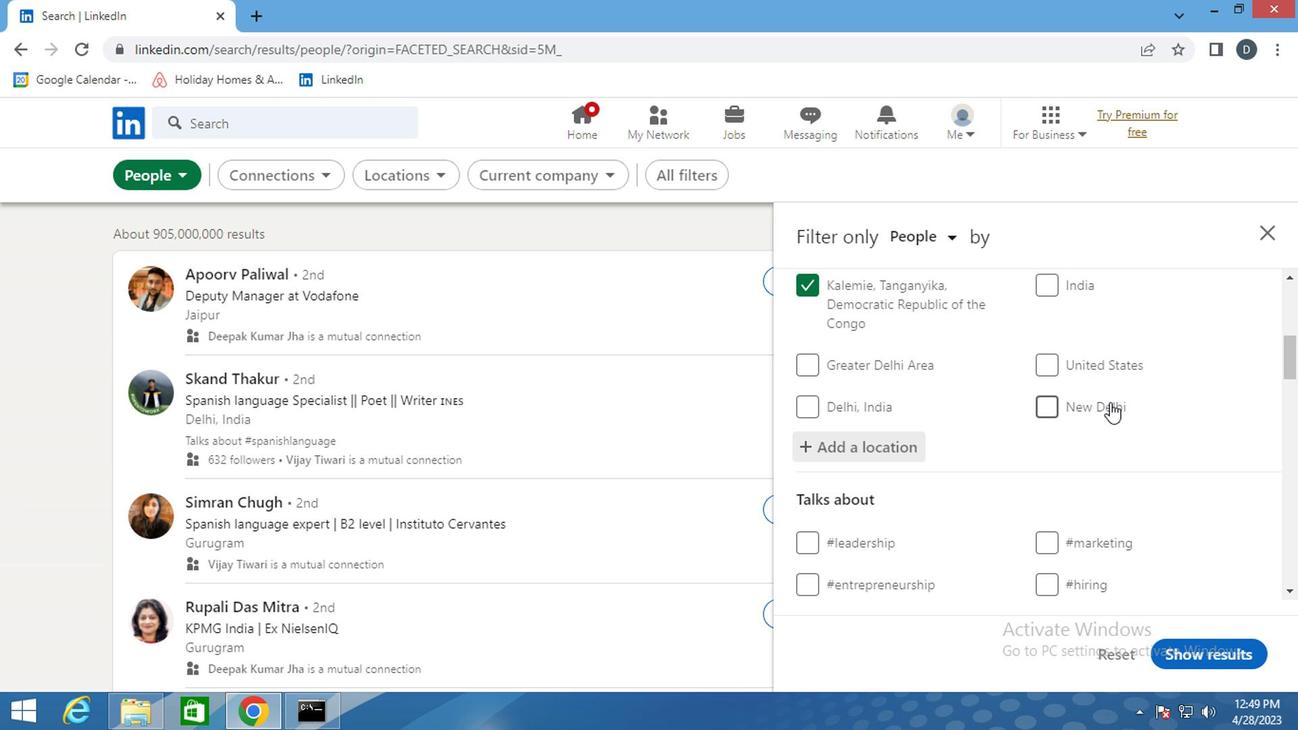 
Action: Mouse scrolled (1111, 405) with delta (0, 0)
Screenshot: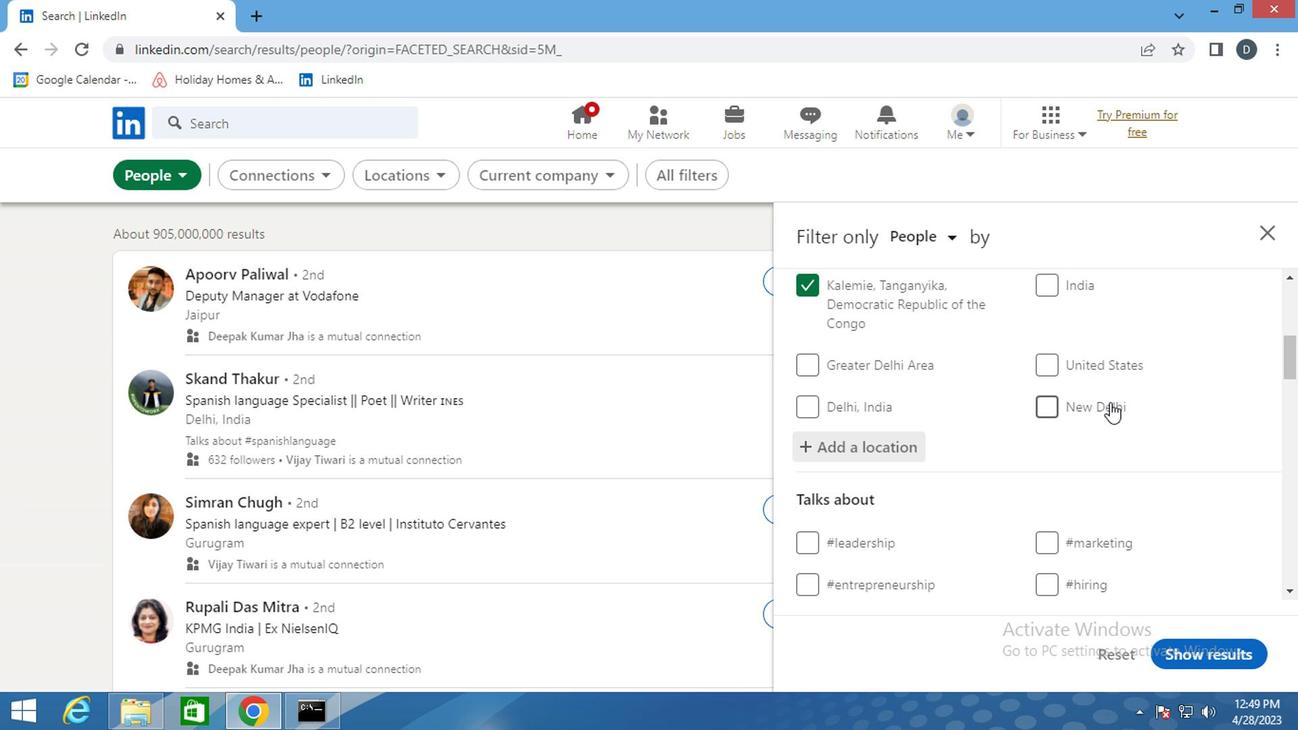 
Action: Mouse moved to (1111, 397)
Screenshot: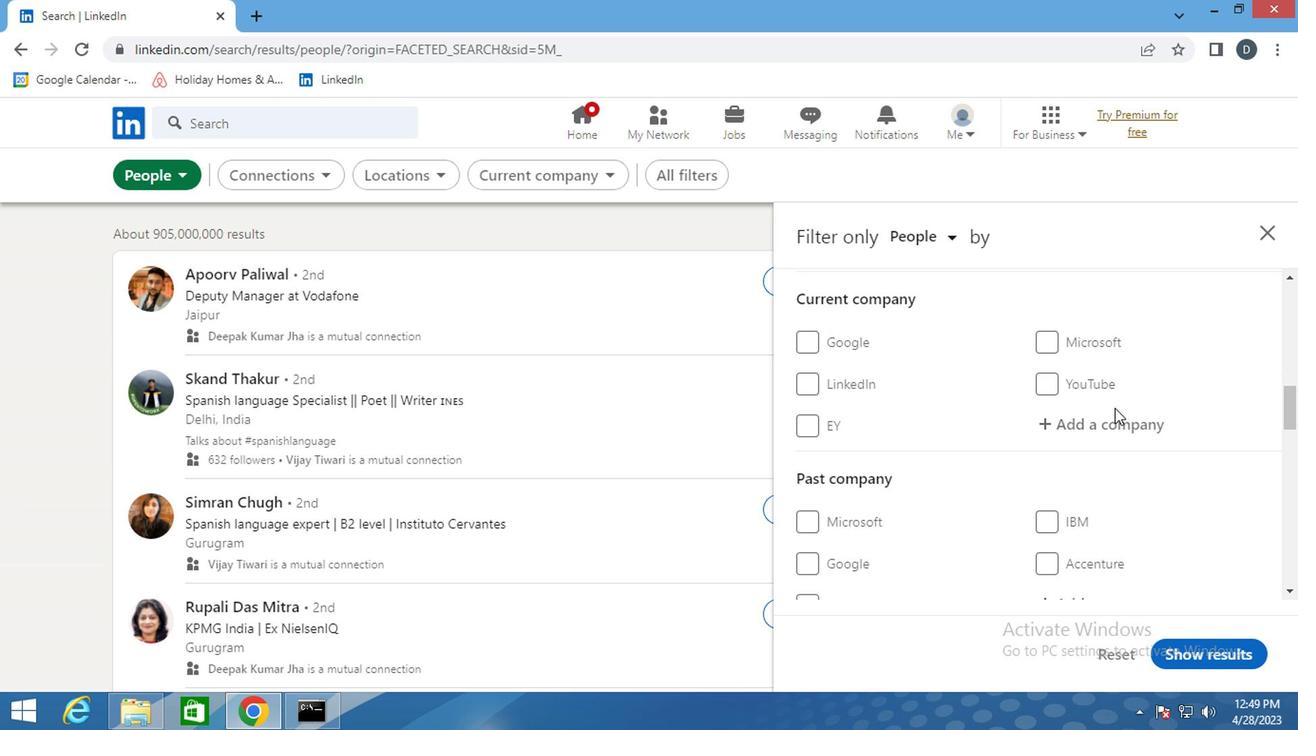 
Action: Mouse scrolled (1111, 398) with delta (0, 0)
Screenshot: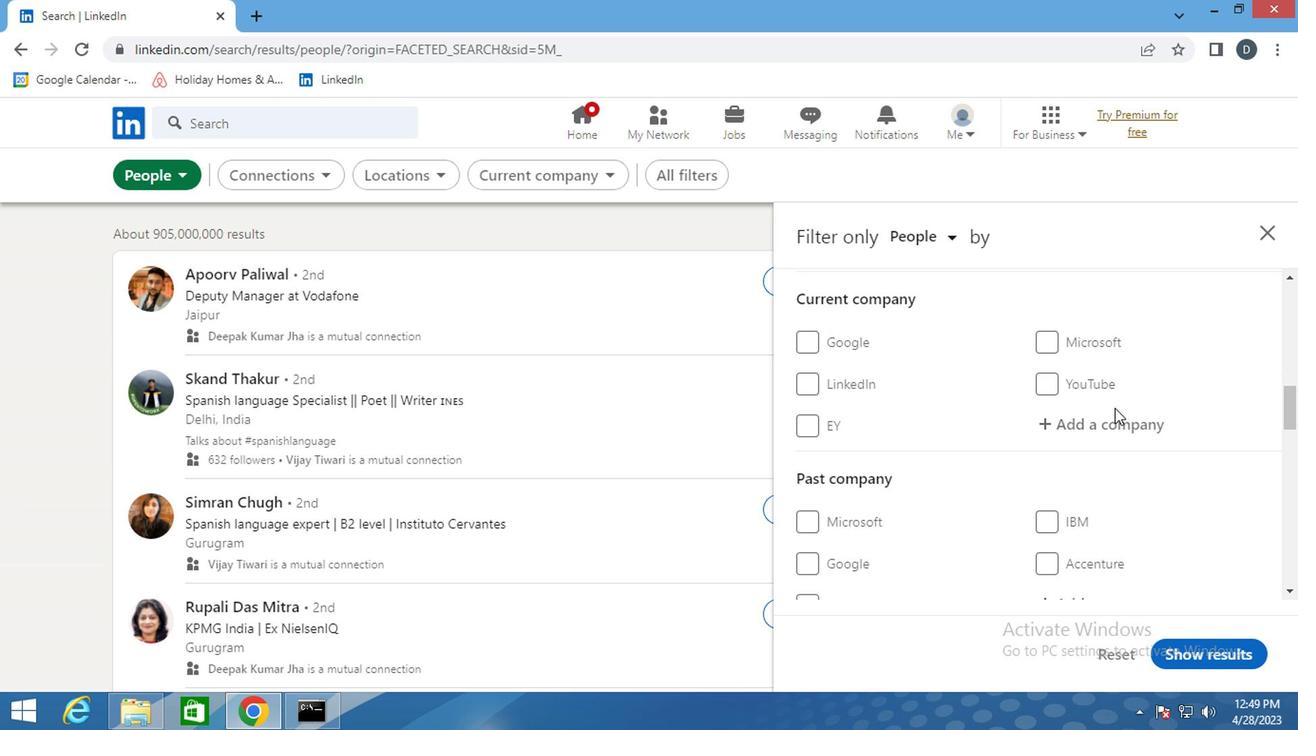 
Action: Mouse scrolled (1111, 398) with delta (0, 0)
Screenshot: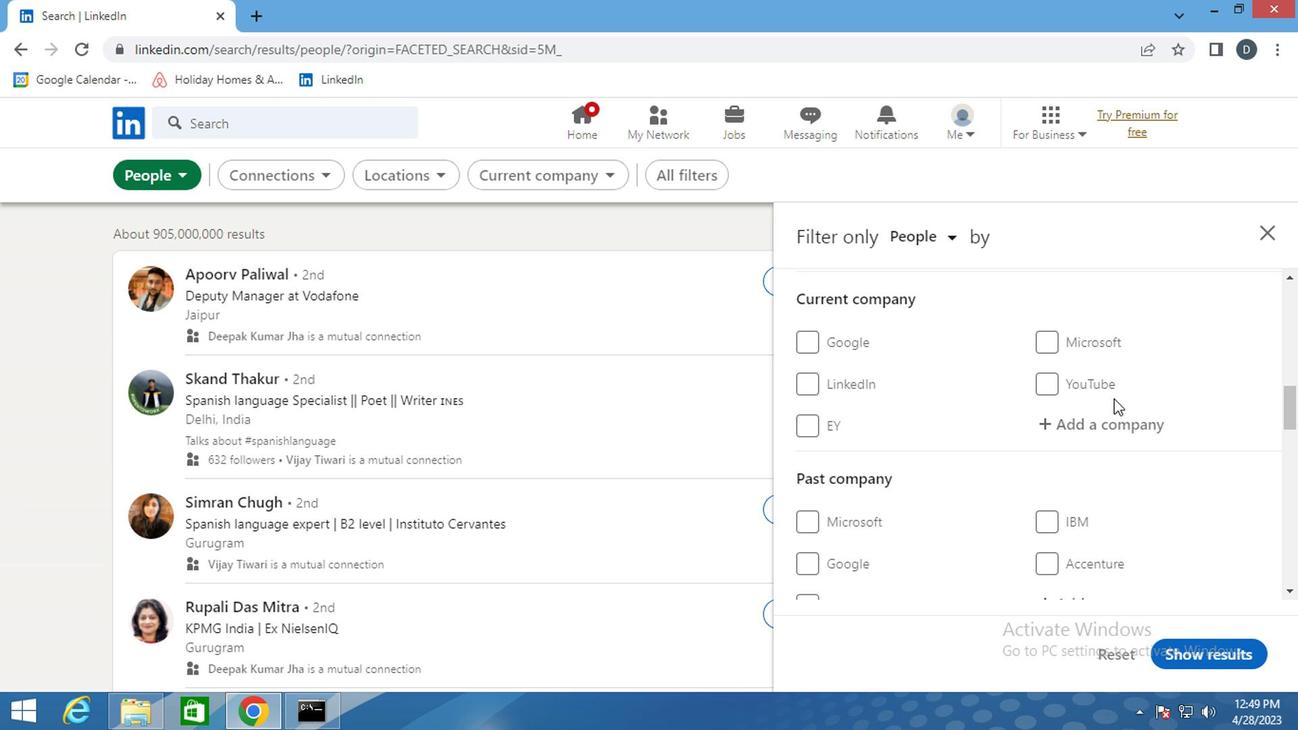 
Action: Mouse moved to (1103, 449)
Screenshot: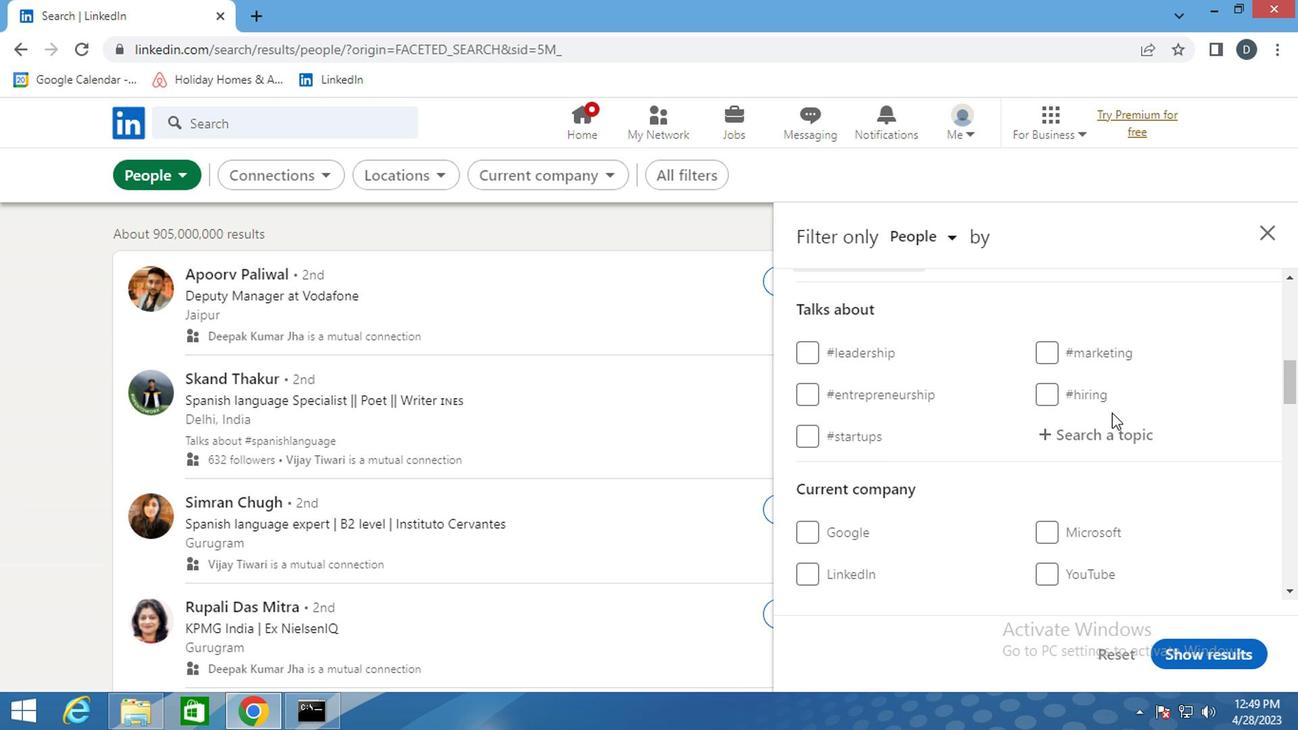 
Action: Mouse pressed left at (1103, 449)
Screenshot: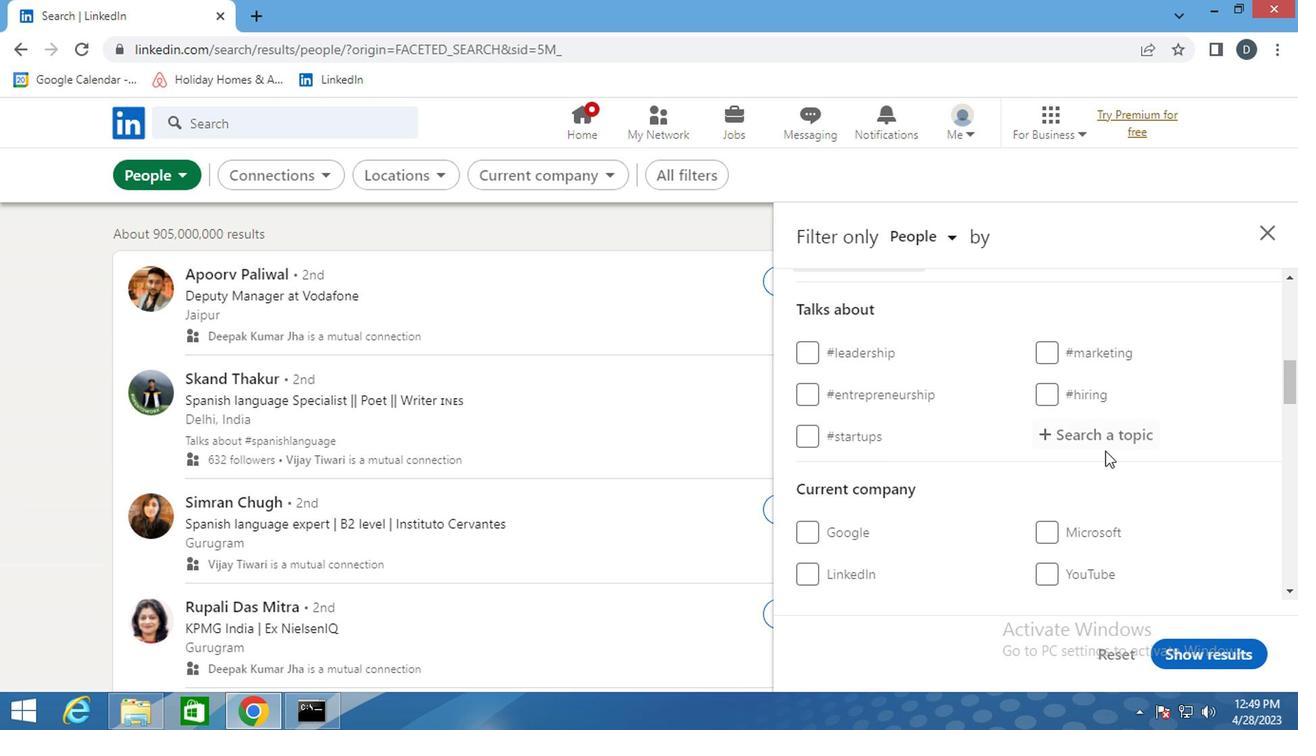 
Action: Mouse moved to (1114, 440)
Screenshot: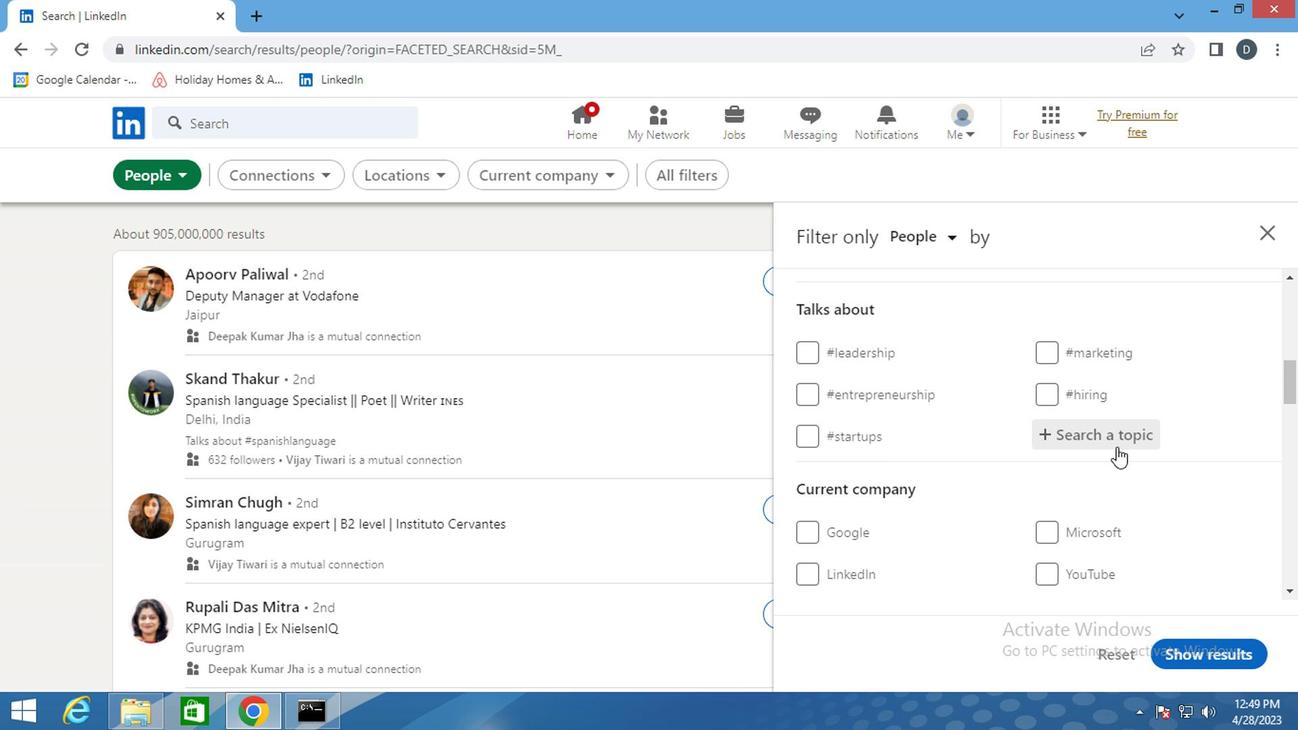 
Action: Mouse pressed left at (1114, 440)
Screenshot: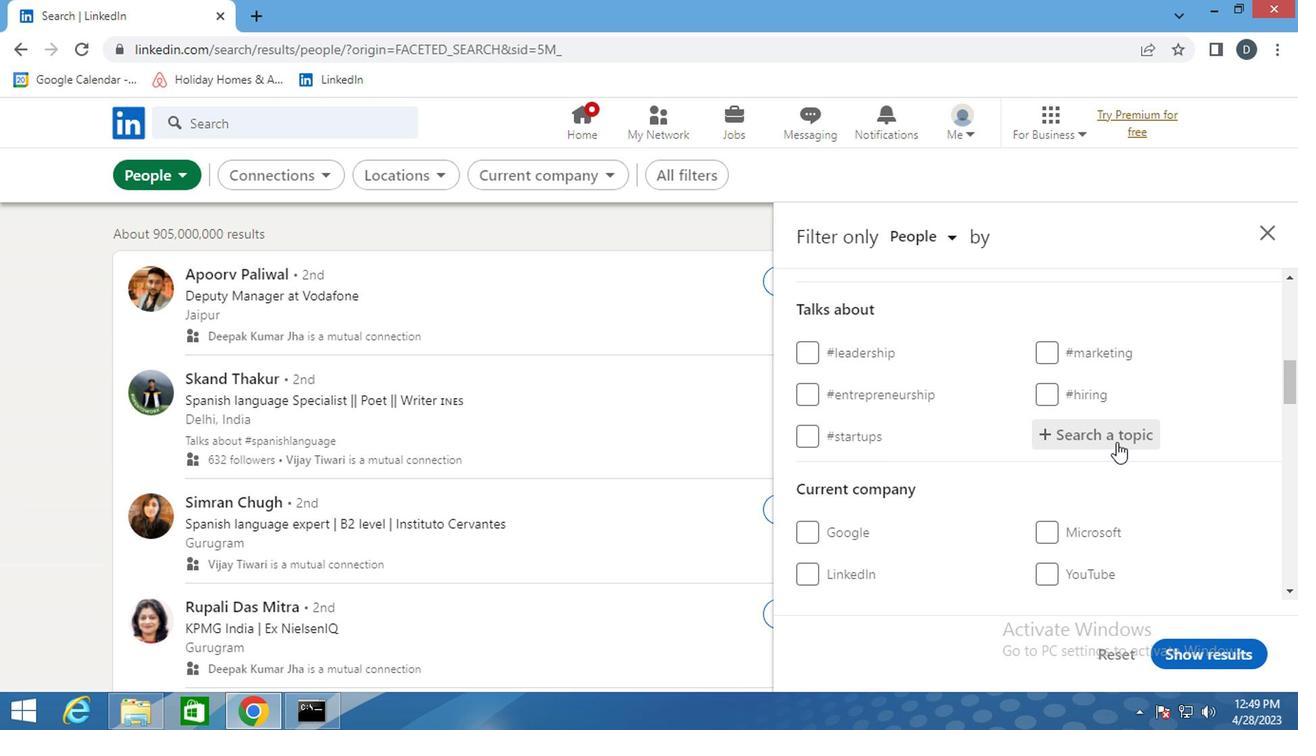 
Action: Key pressed <Key.shift>ctrl+3CORONAVIRUS
Screenshot: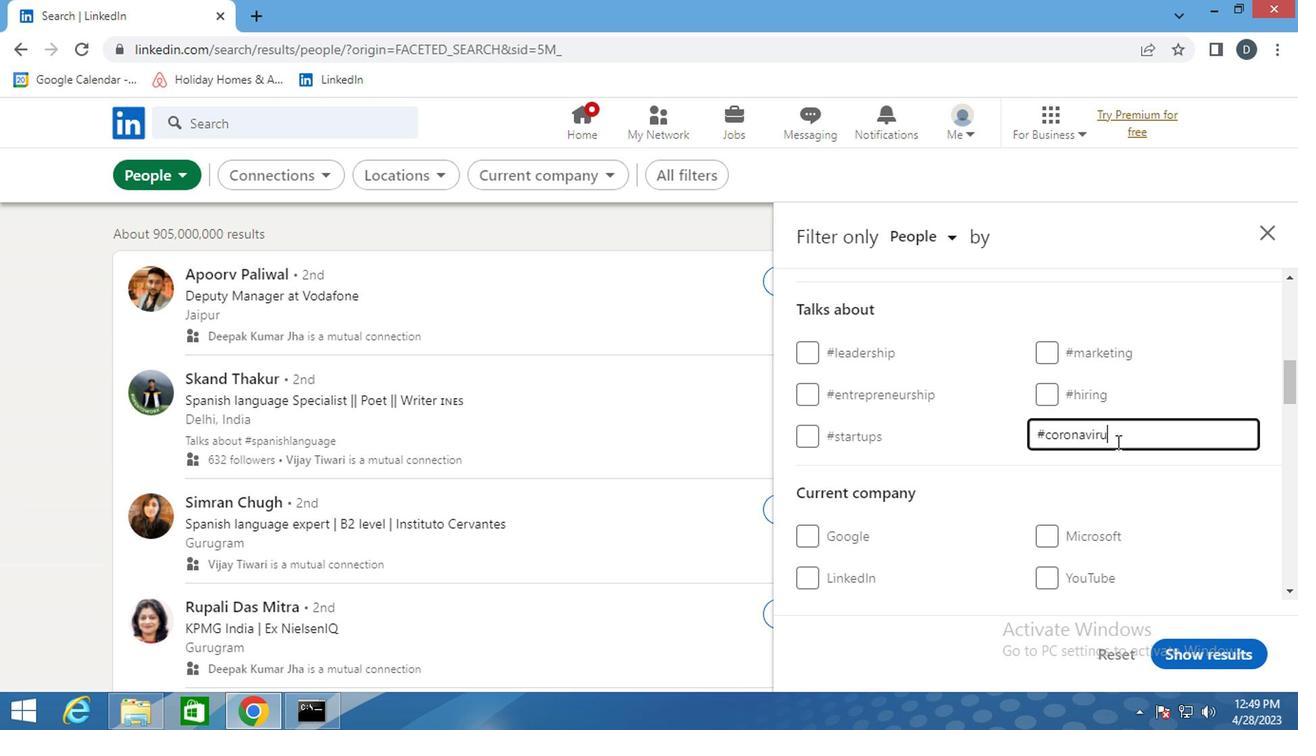 
Action: Mouse scrolled (1114, 440) with delta (0, 0)
Screenshot: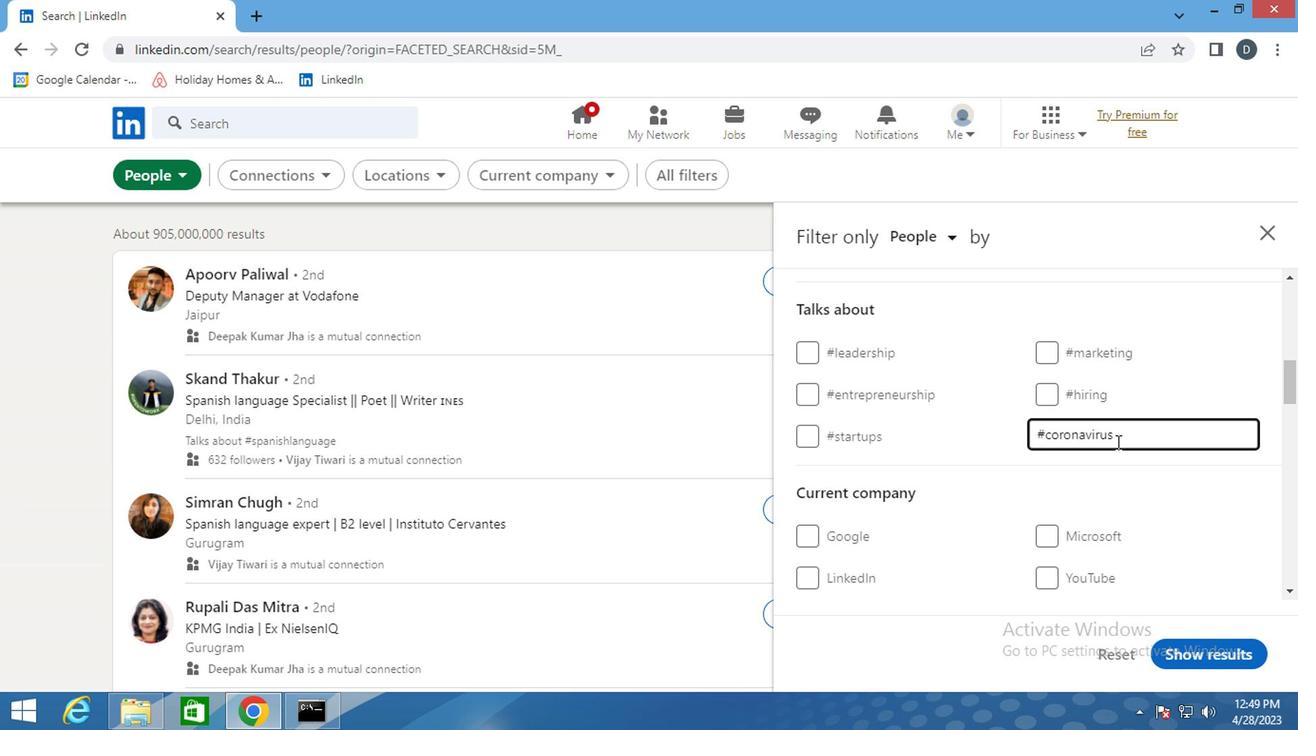 
Action: Mouse scrolled (1114, 440) with delta (0, 0)
Screenshot: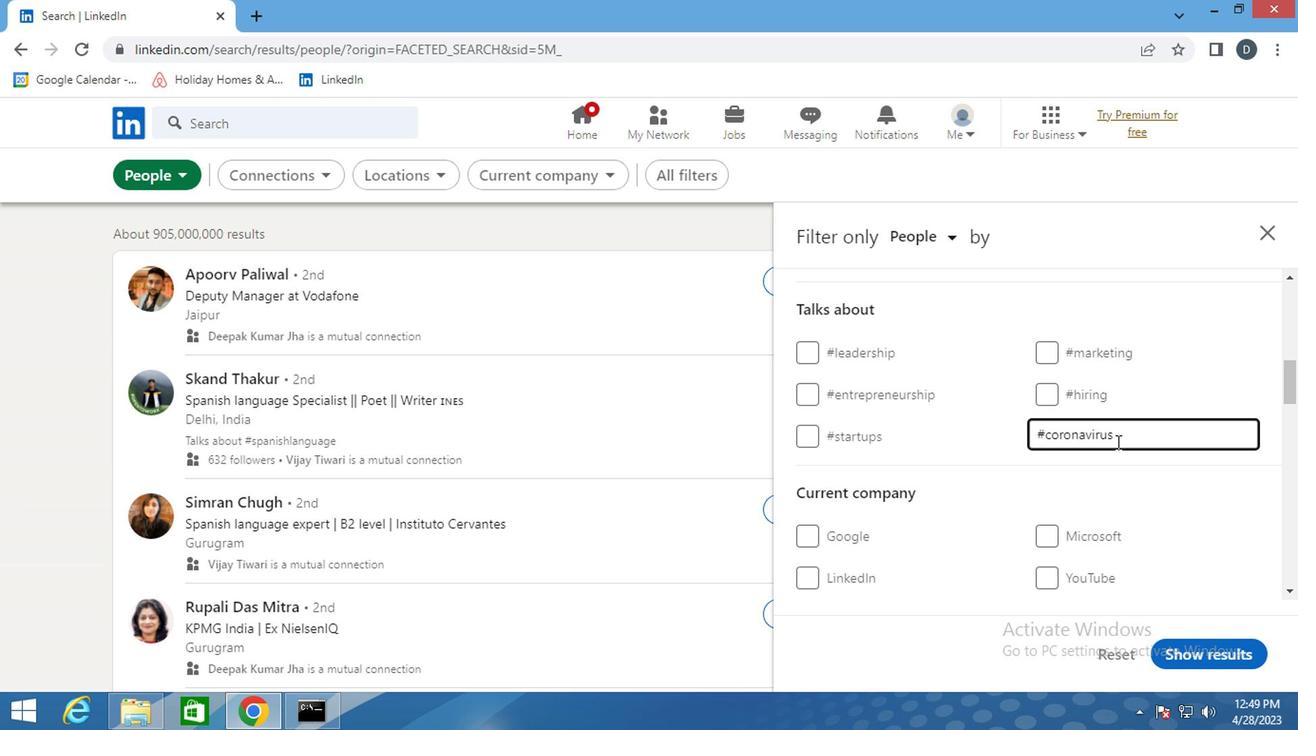 
Action: Mouse scrolled (1114, 440) with delta (0, 0)
Screenshot: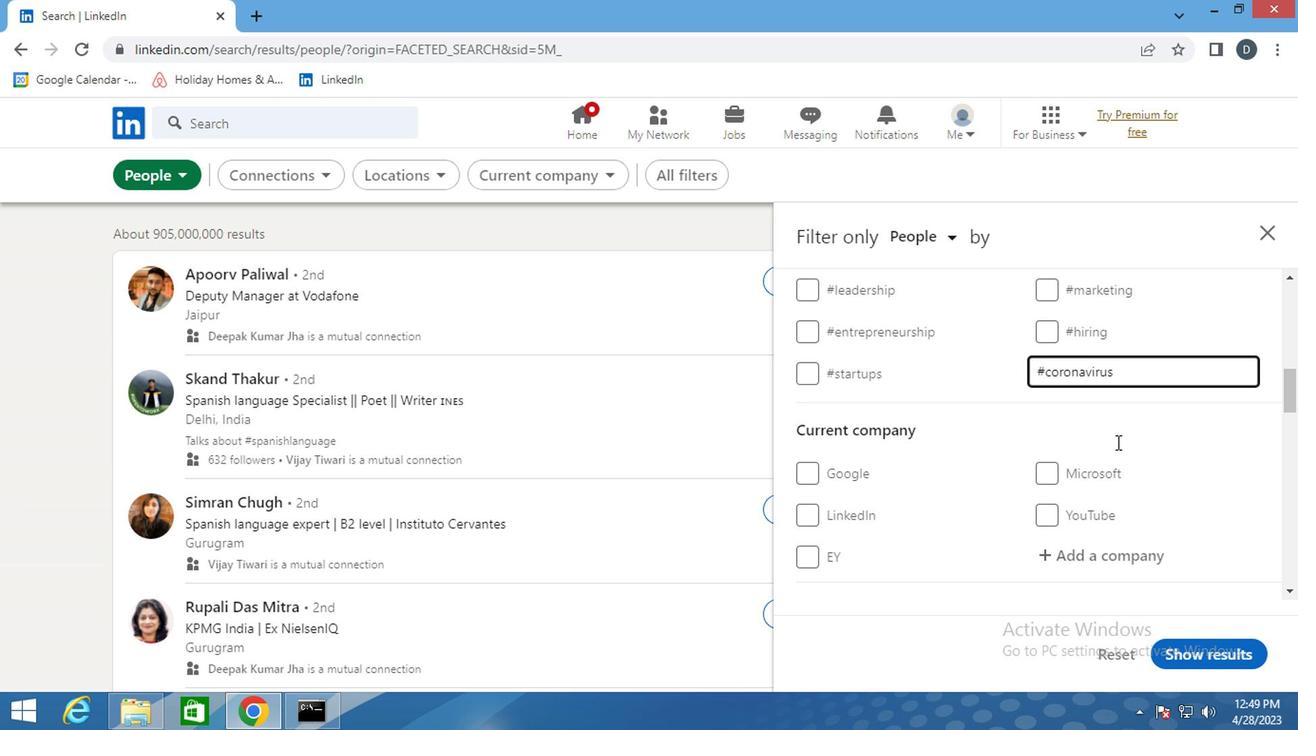 
Action: Mouse scrolled (1114, 440) with delta (0, 0)
Screenshot: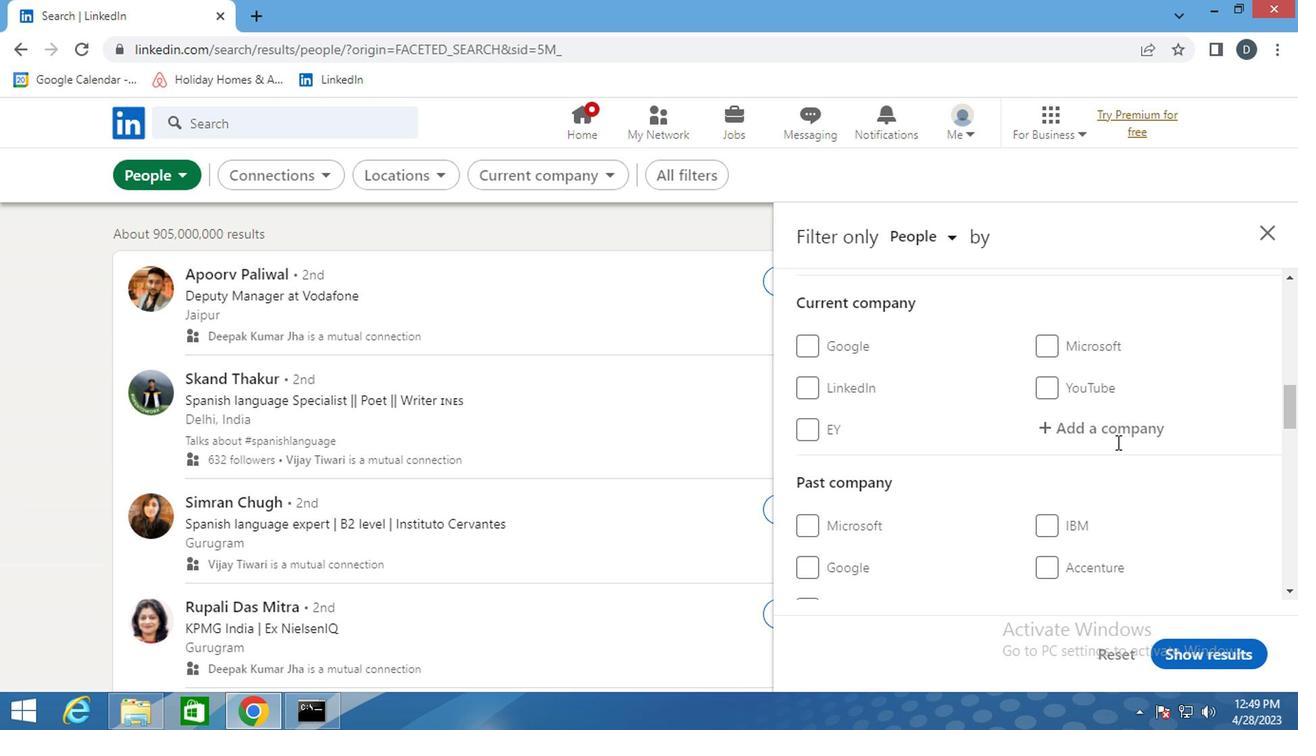 
Action: Mouse scrolled (1114, 440) with delta (0, 0)
Screenshot: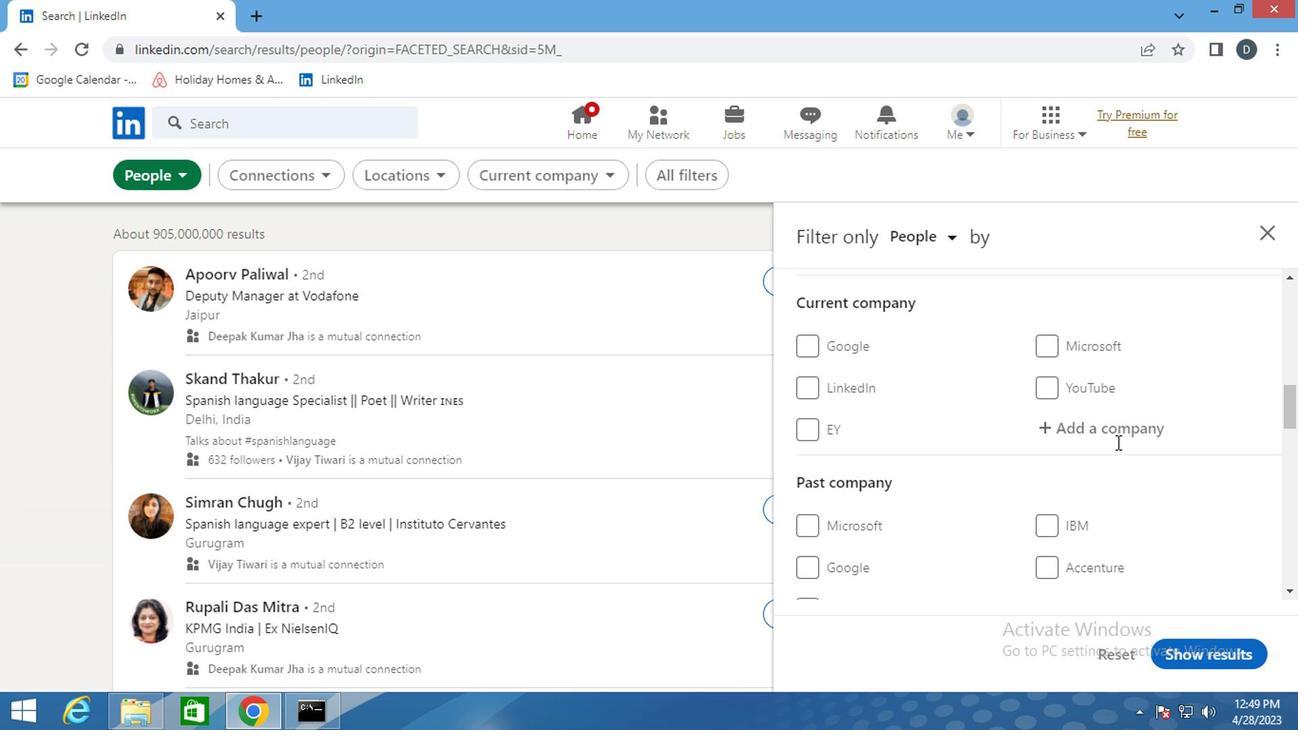 
Action: Mouse scrolled (1114, 440) with delta (0, 0)
Screenshot: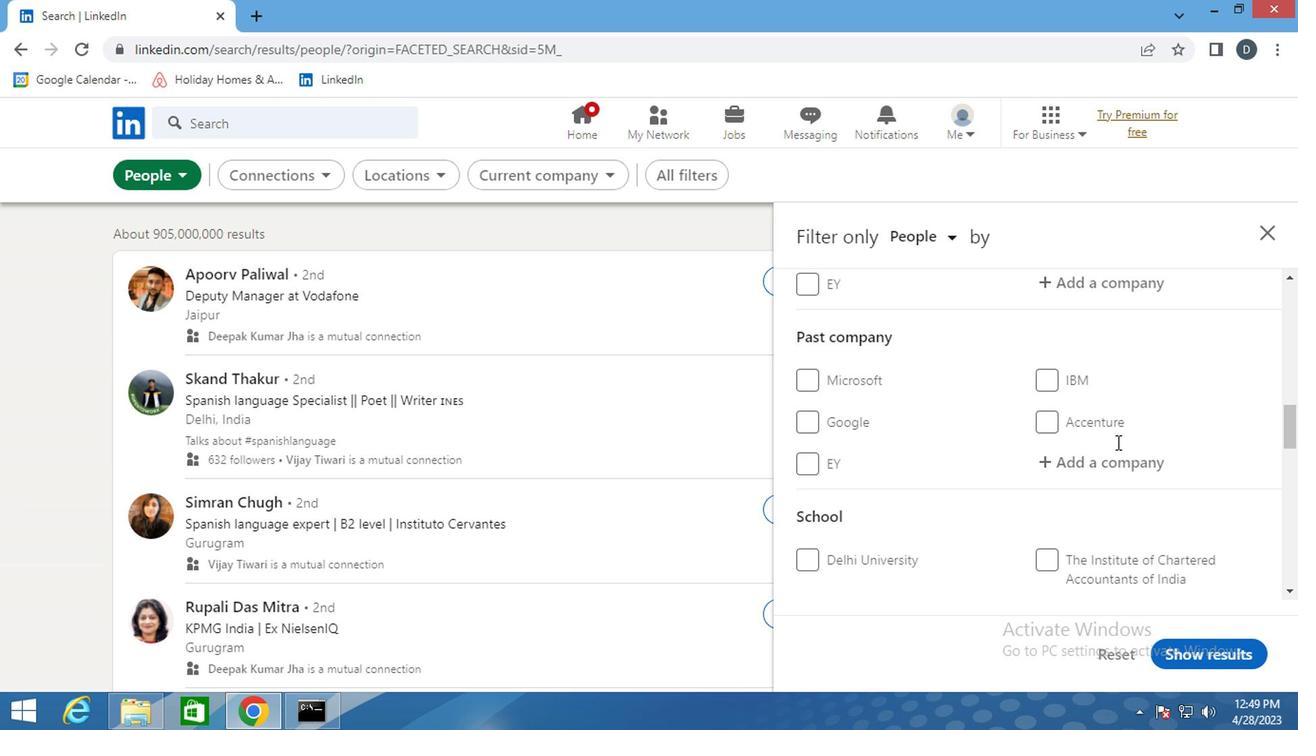 
Action: Mouse scrolled (1114, 440) with delta (0, 0)
Screenshot: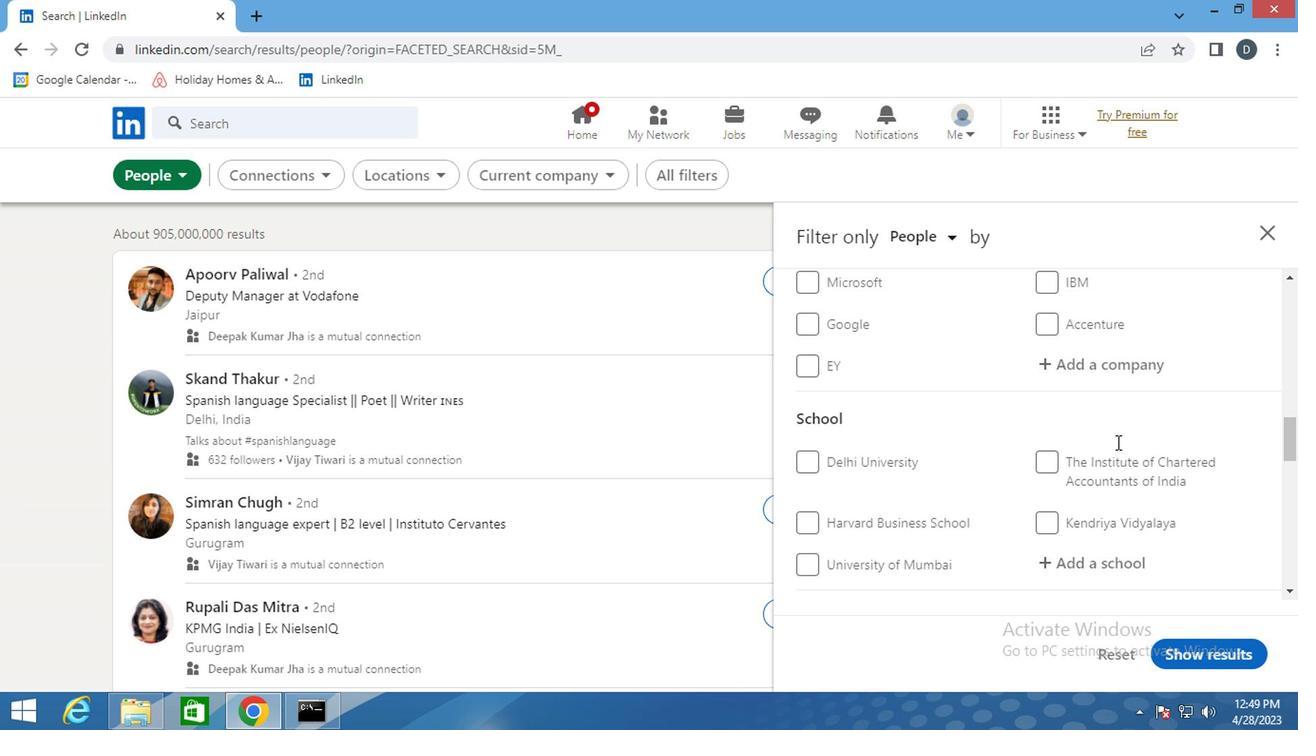 
Action: Mouse scrolled (1114, 440) with delta (0, 0)
Screenshot: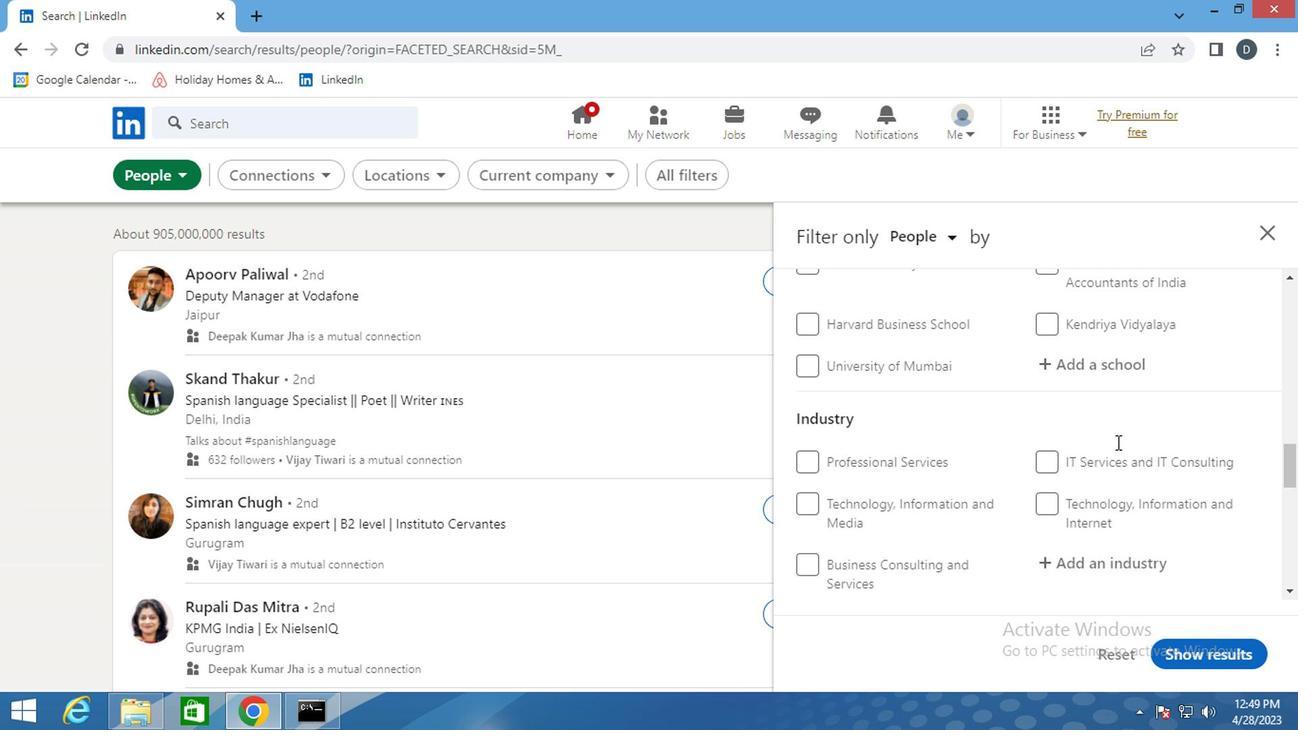 
Action: Mouse scrolled (1114, 440) with delta (0, 0)
Screenshot: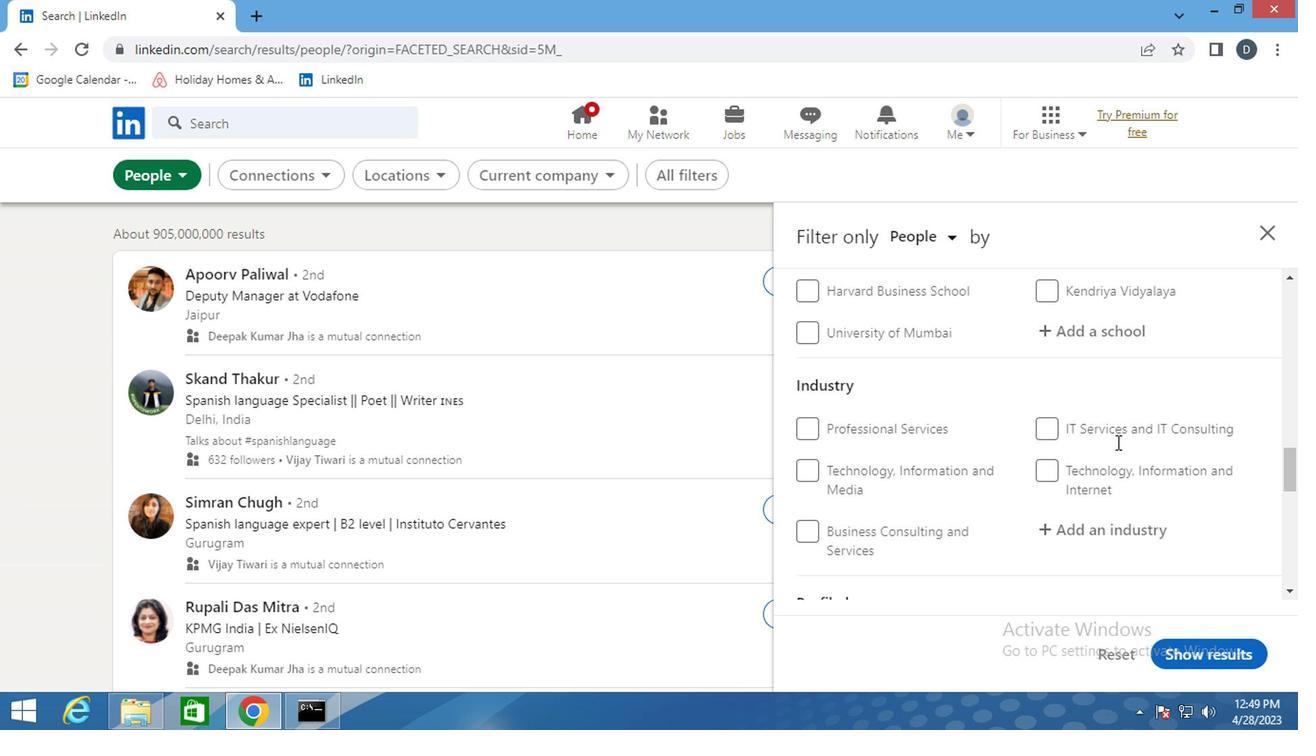 
Action: Mouse scrolled (1114, 441) with delta (0, 0)
Screenshot: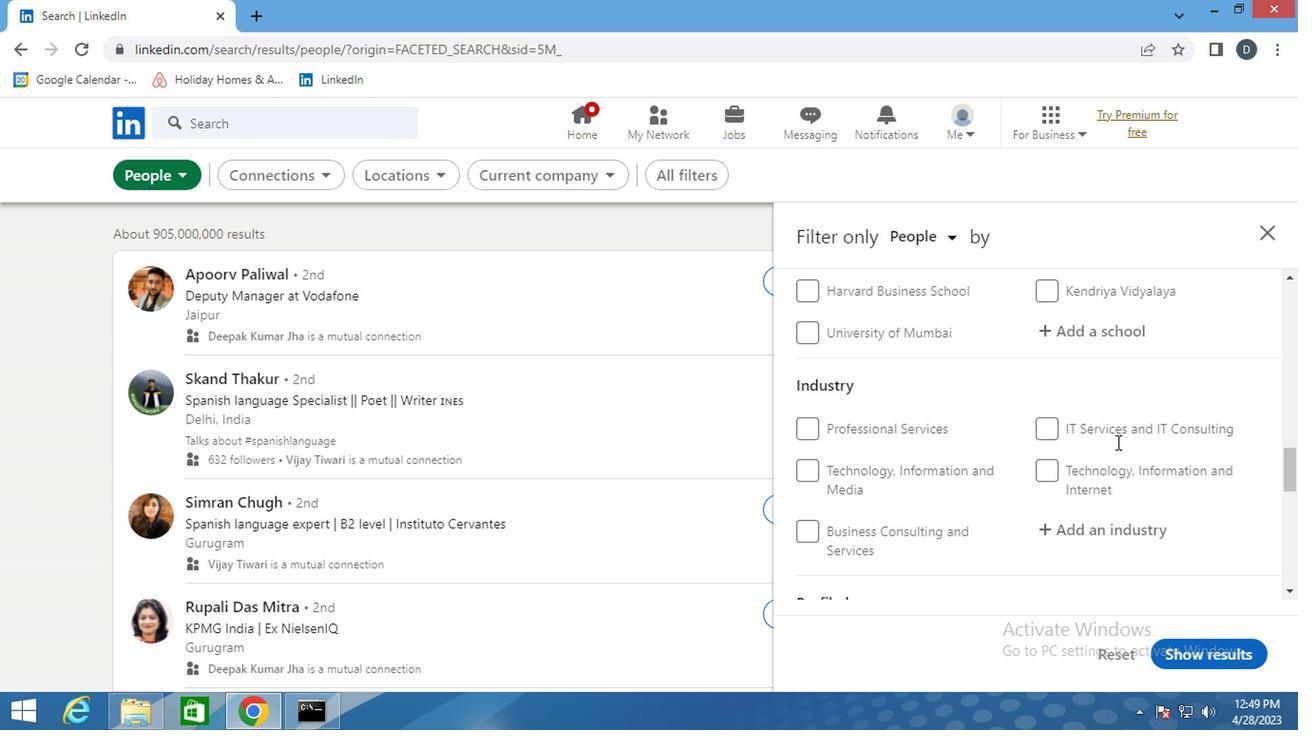 
Action: Mouse moved to (1098, 438)
Screenshot: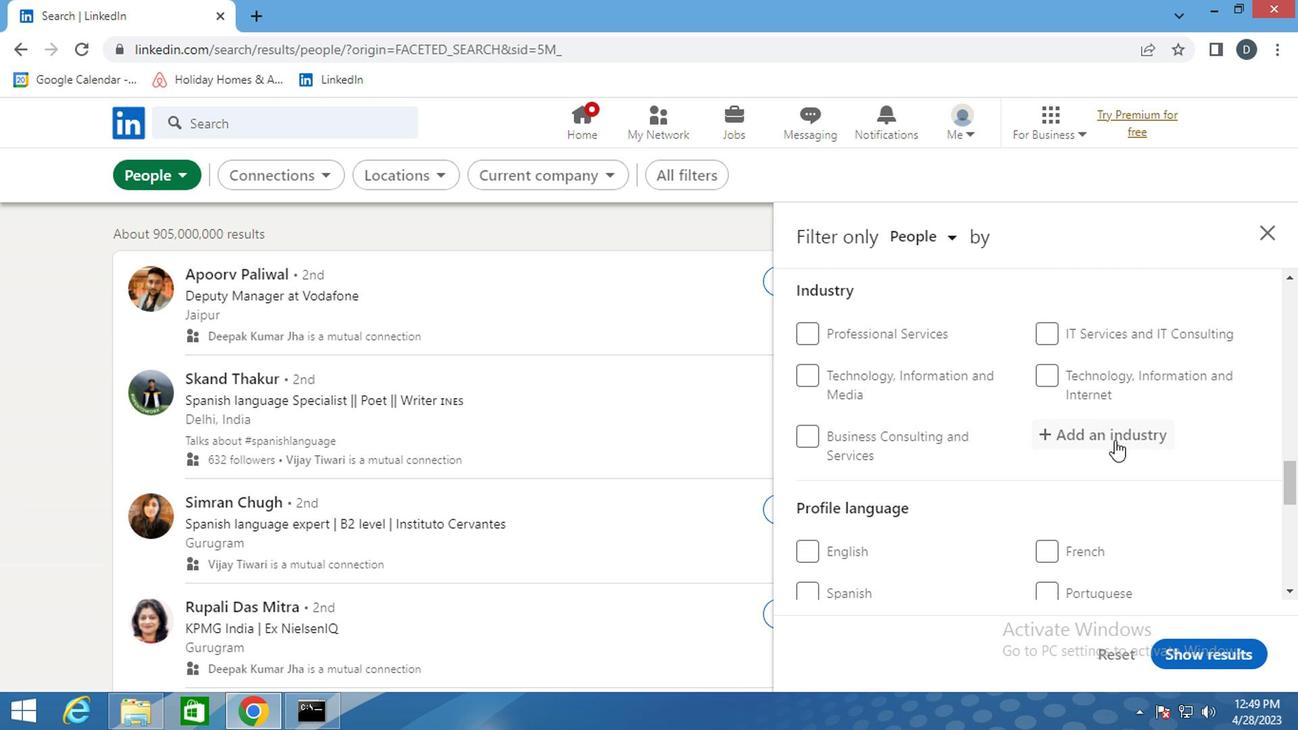 
Action: Mouse scrolled (1098, 438) with delta (0, 0)
Screenshot: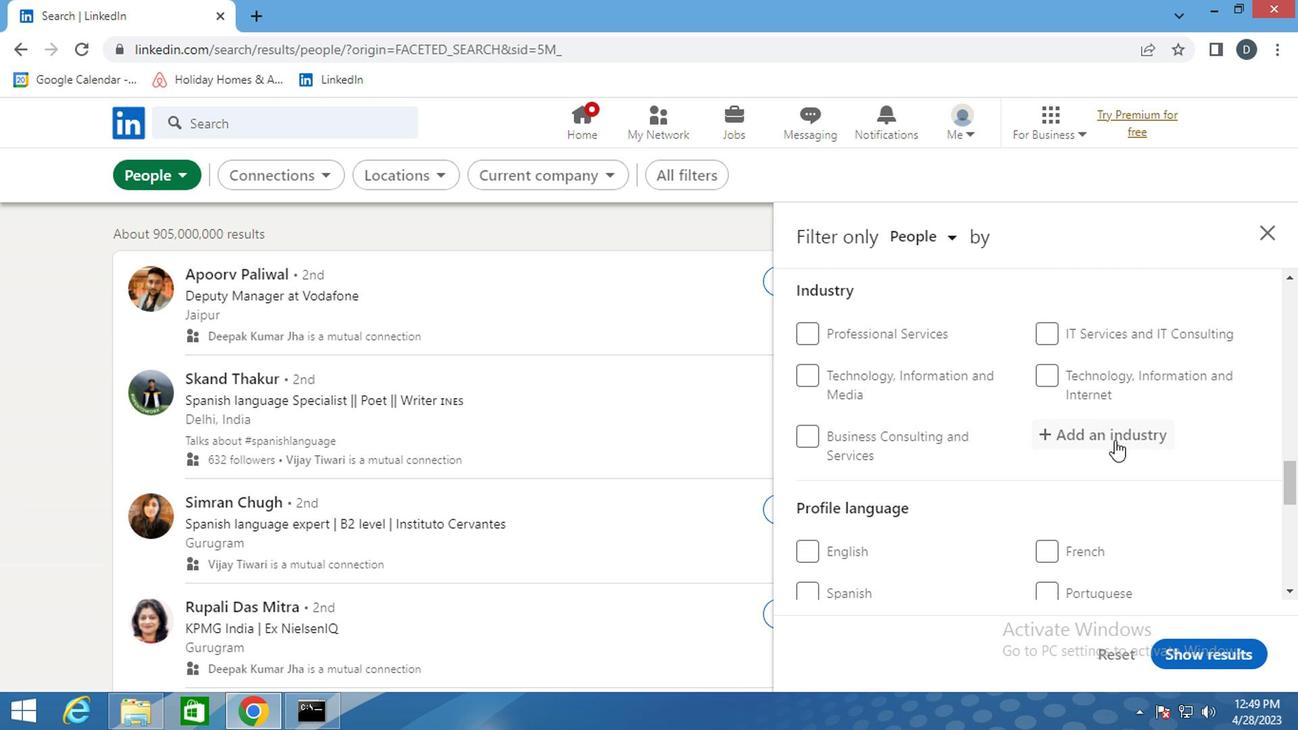 
Action: Mouse moved to (1063, 448)
Screenshot: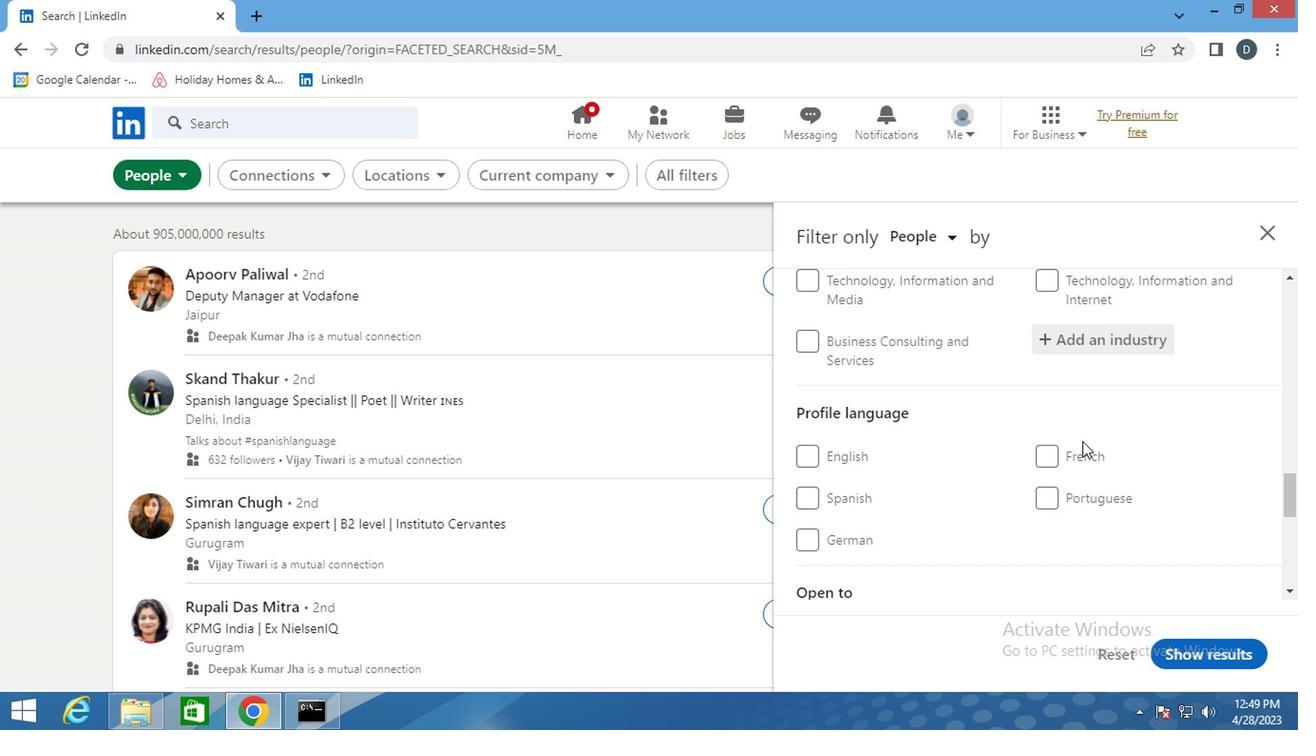 
Action: Mouse pressed left at (1063, 448)
Screenshot: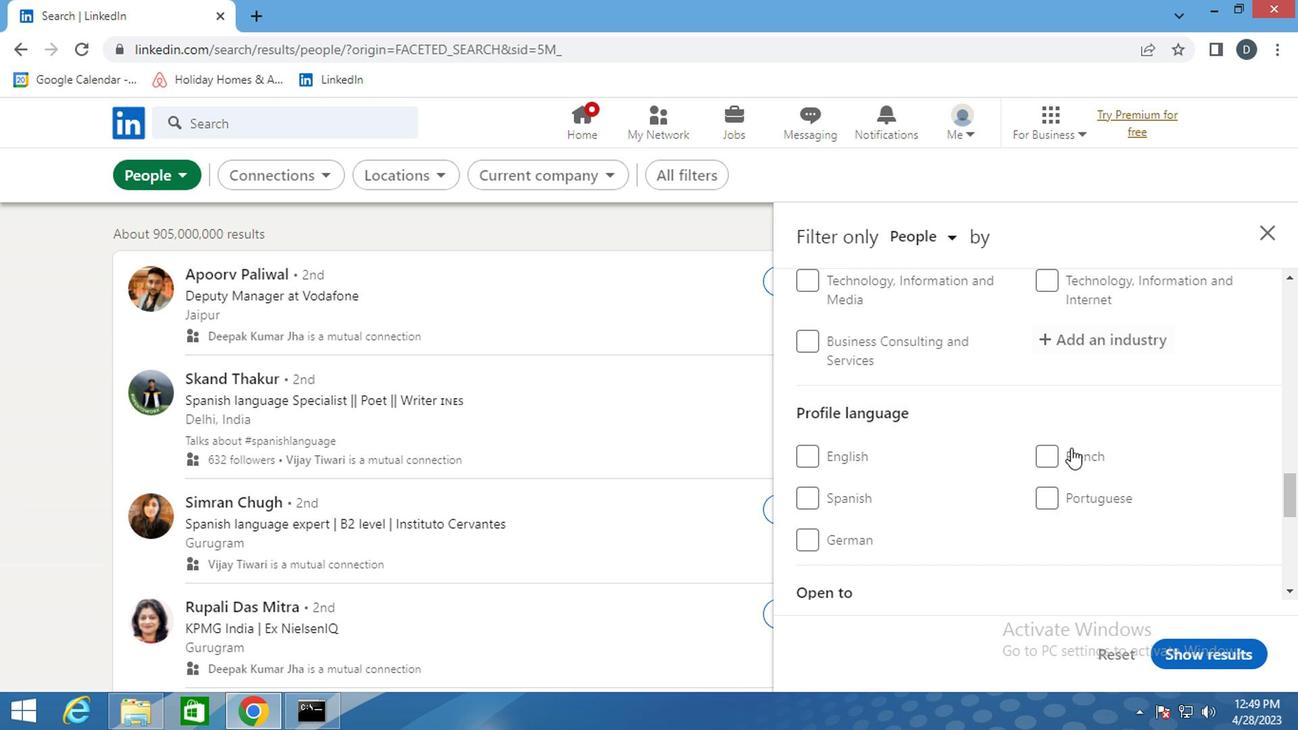 
Action: Mouse scrolled (1063, 449) with delta (0, 0)
Screenshot: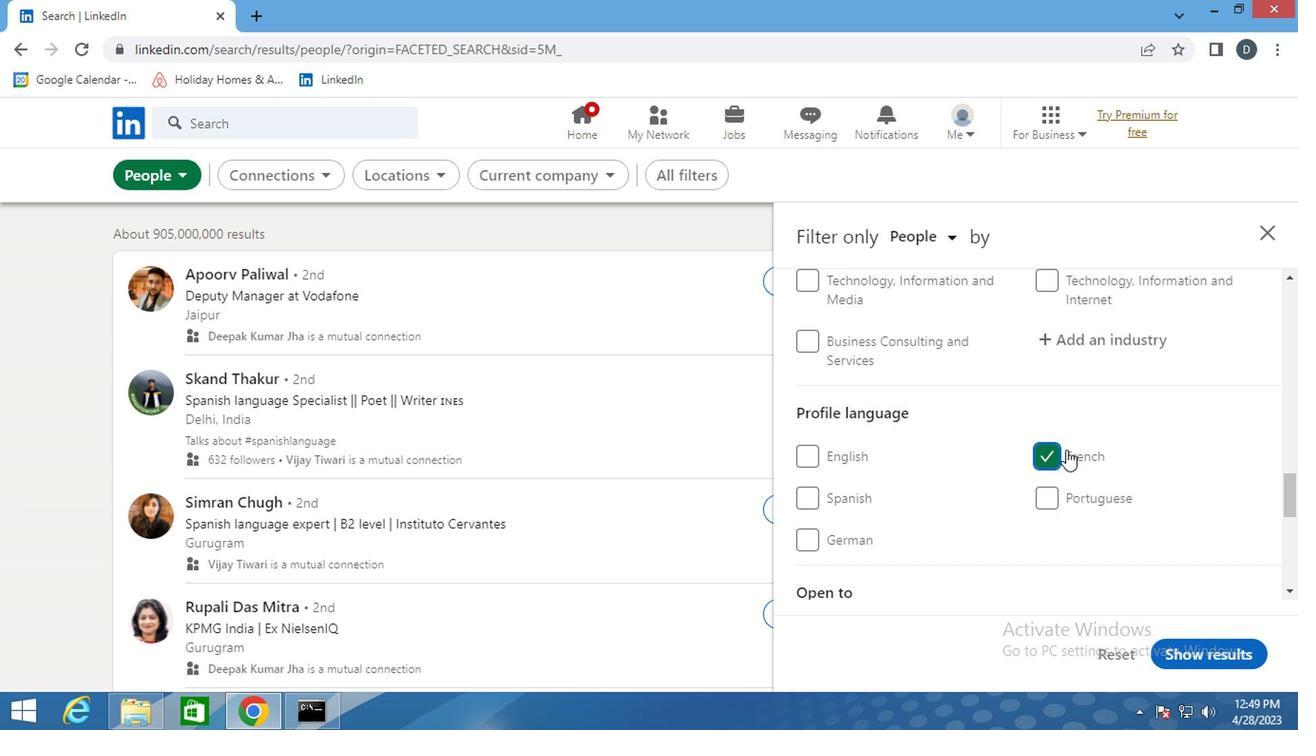 
Action: Mouse scrolled (1063, 449) with delta (0, 0)
Screenshot: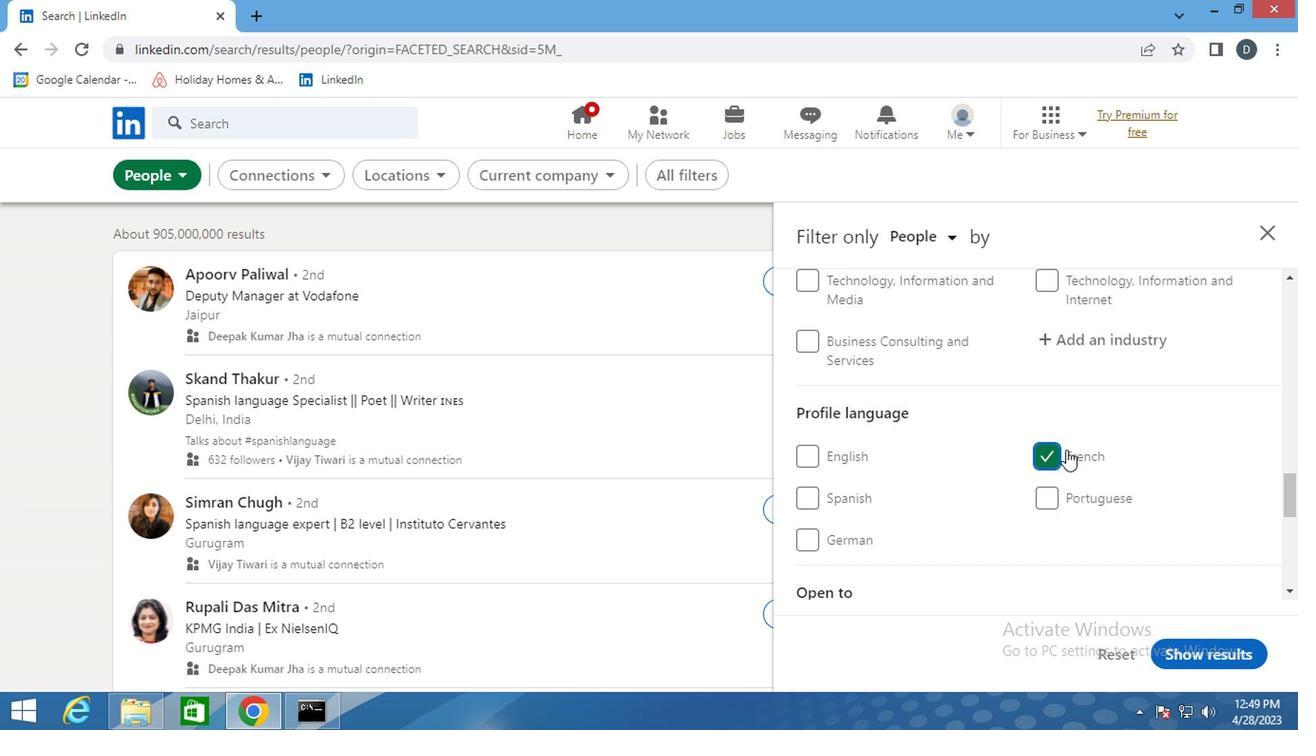 
Action: Mouse scrolled (1063, 449) with delta (0, 0)
Screenshot: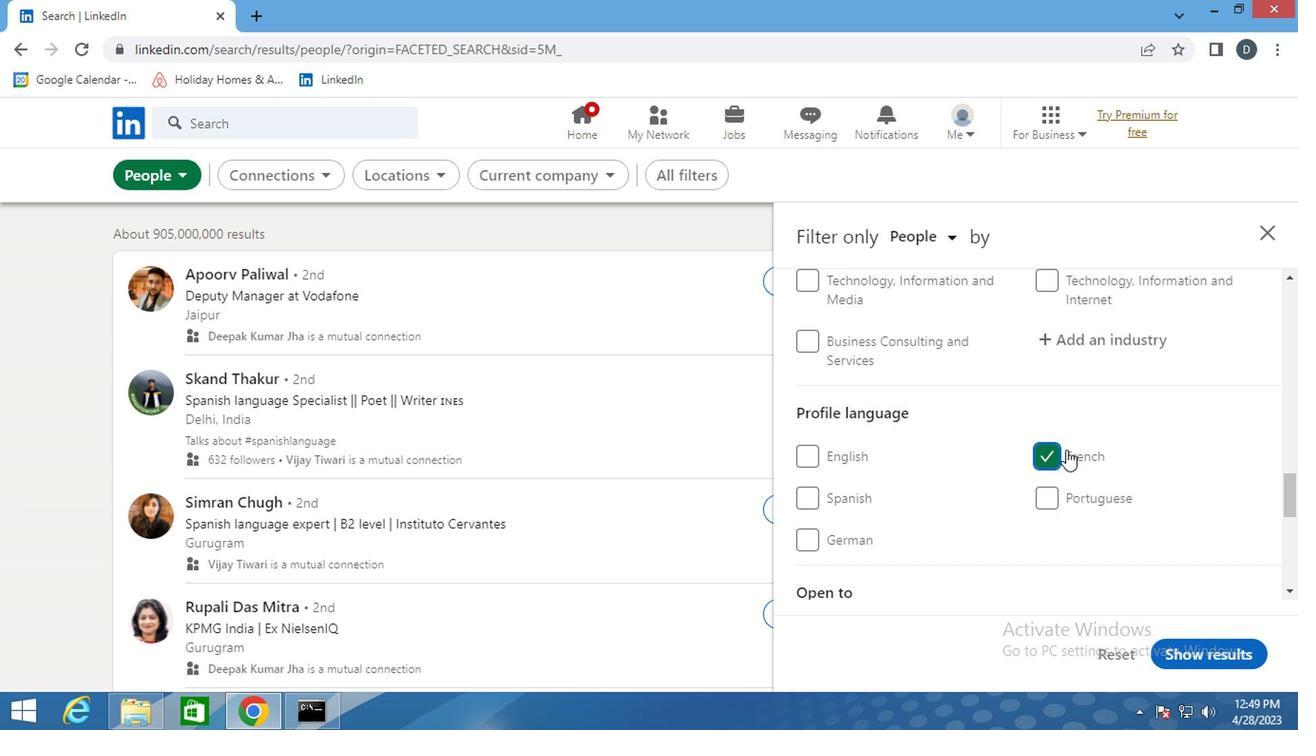 
Action: Mouse scrolled (1063, 449) with delta (0, 0)
Screenshot: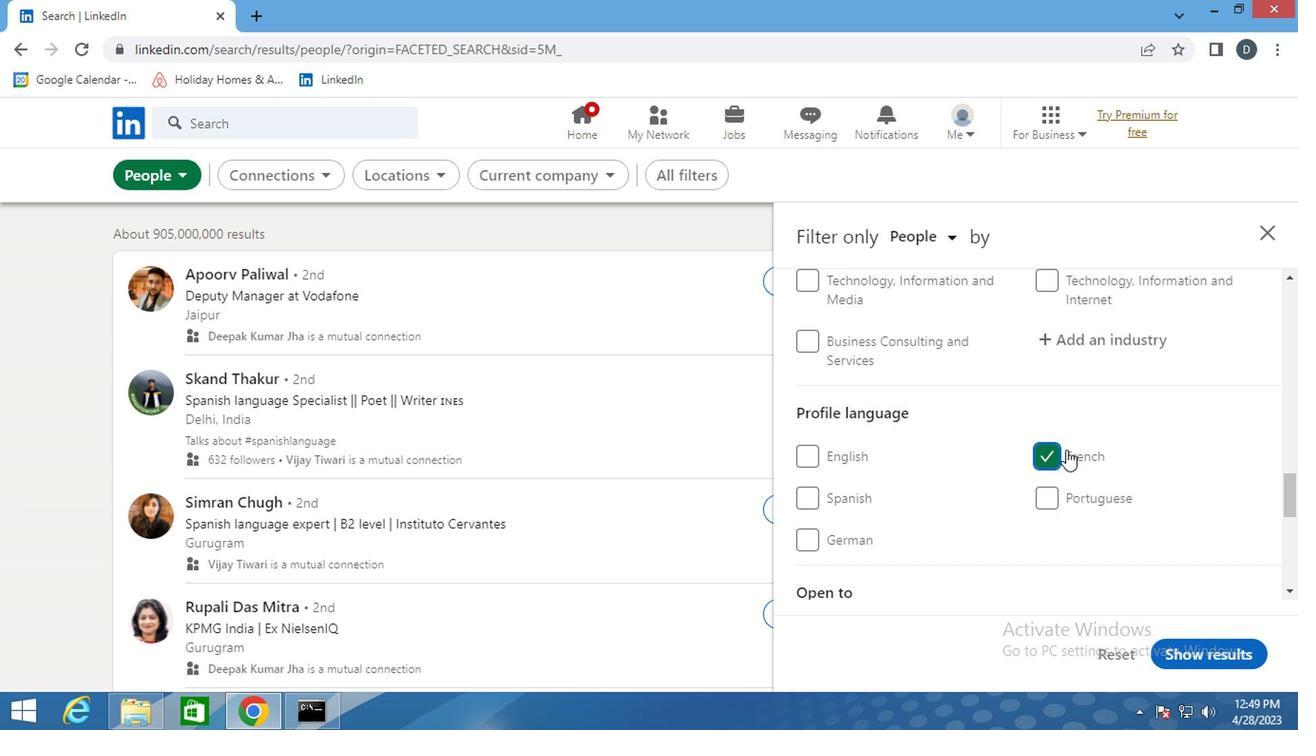 
Action: Mouse scrolled (1063, 449) with delta (0, 0)
Screenshot: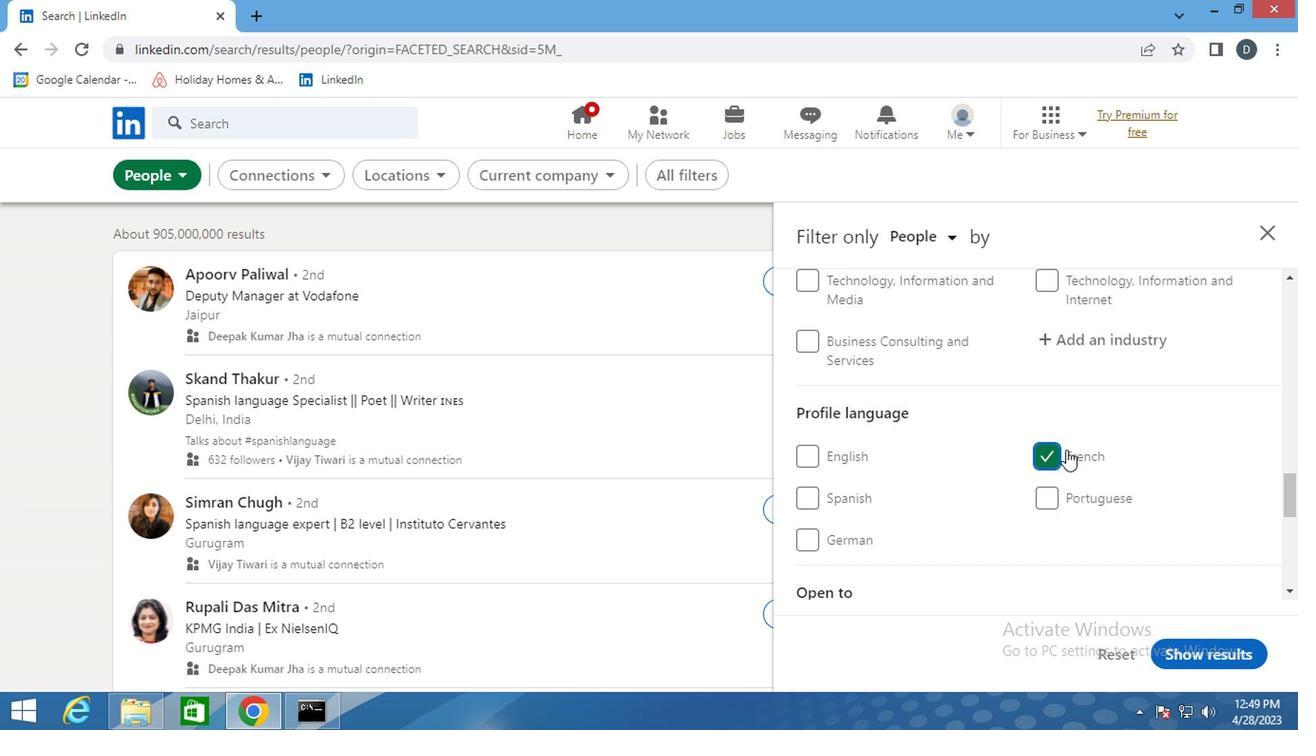 
Action: Mouse scrolled (1063, 449) with delta (0, 0)
Screenshot: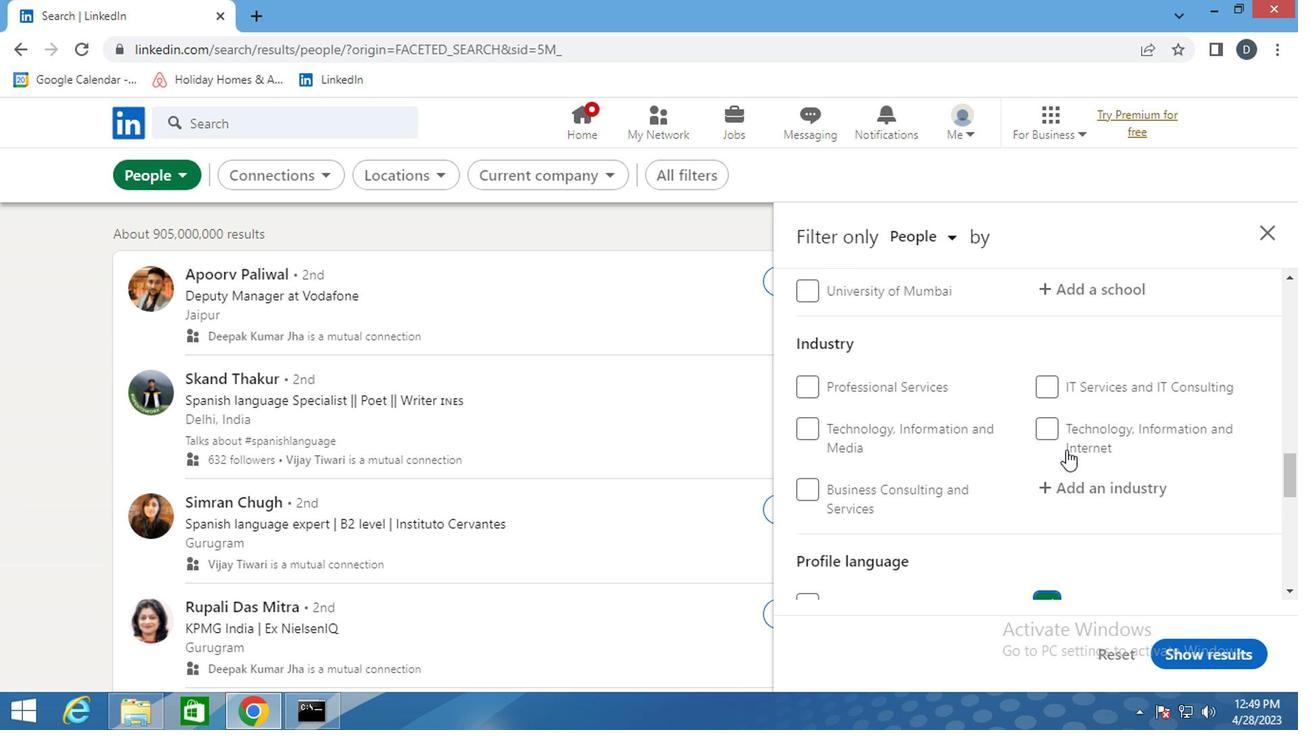 
Action: Mouse scrolled (1063, 449) with delta (0, 0)
Screenshot: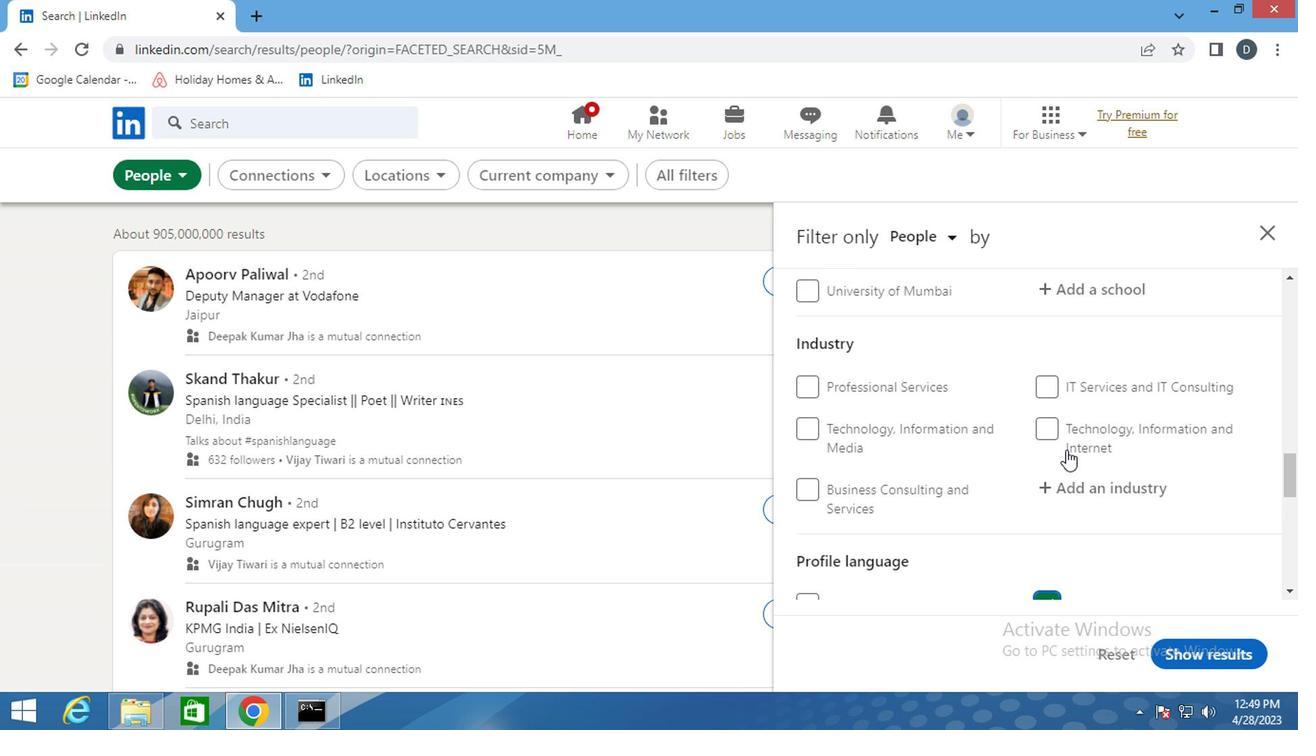 
Action: Mouse scrolled (1063, 449) with delta (0, 0)
Screenshot: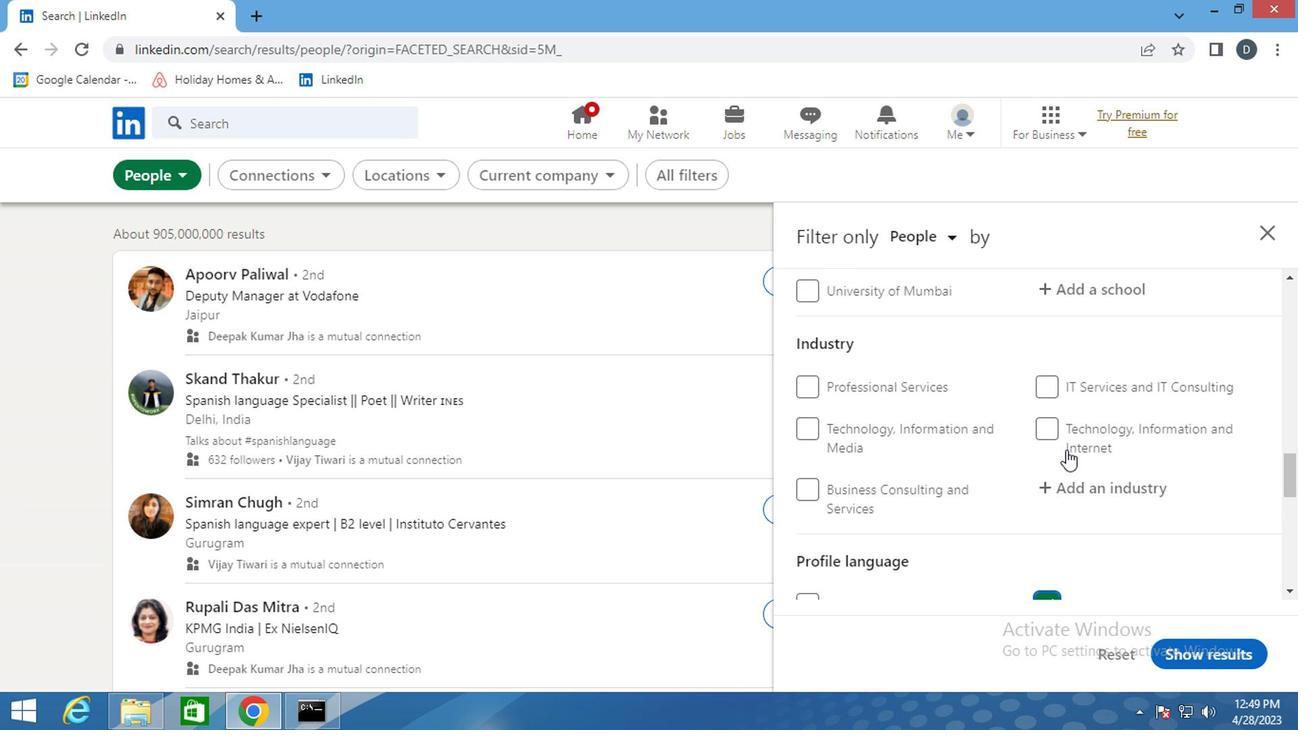 
Action: Mouse moved to (1091, 513)
Screenshot: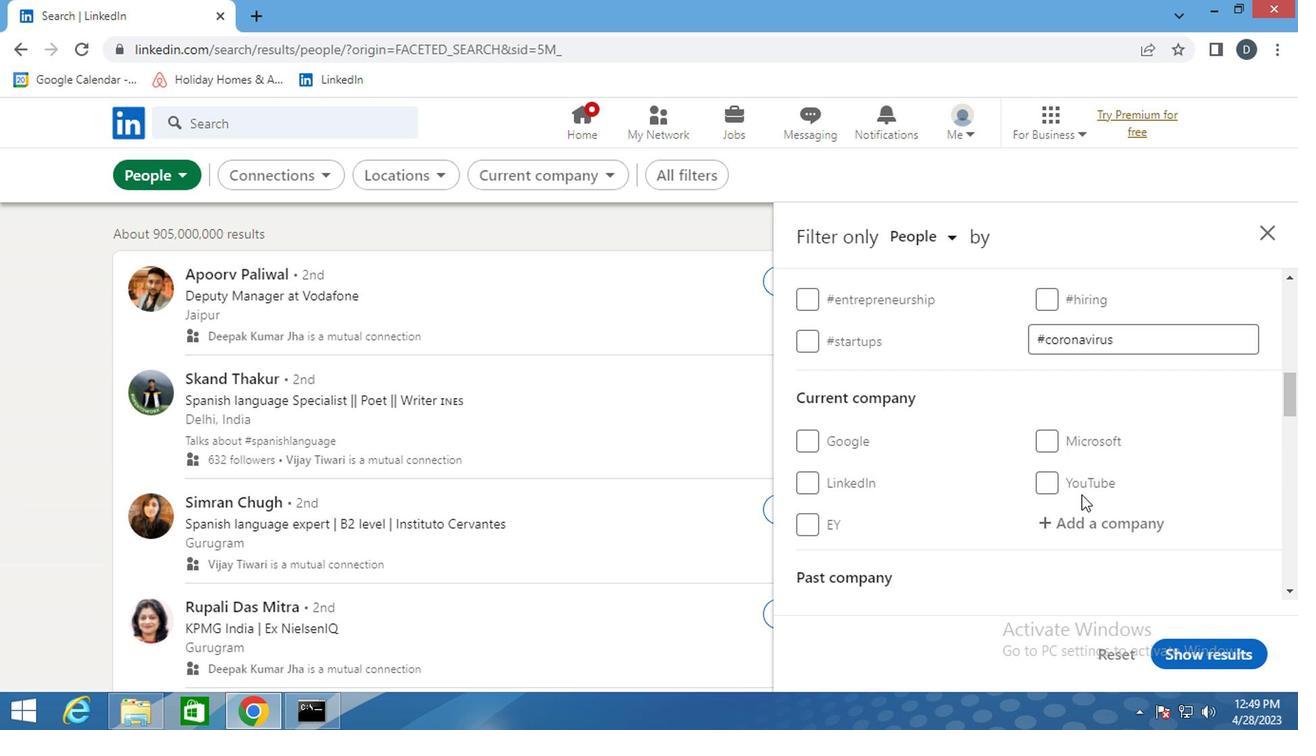 
Action: Mouse pressed left at (1091, 513)
Screenshot: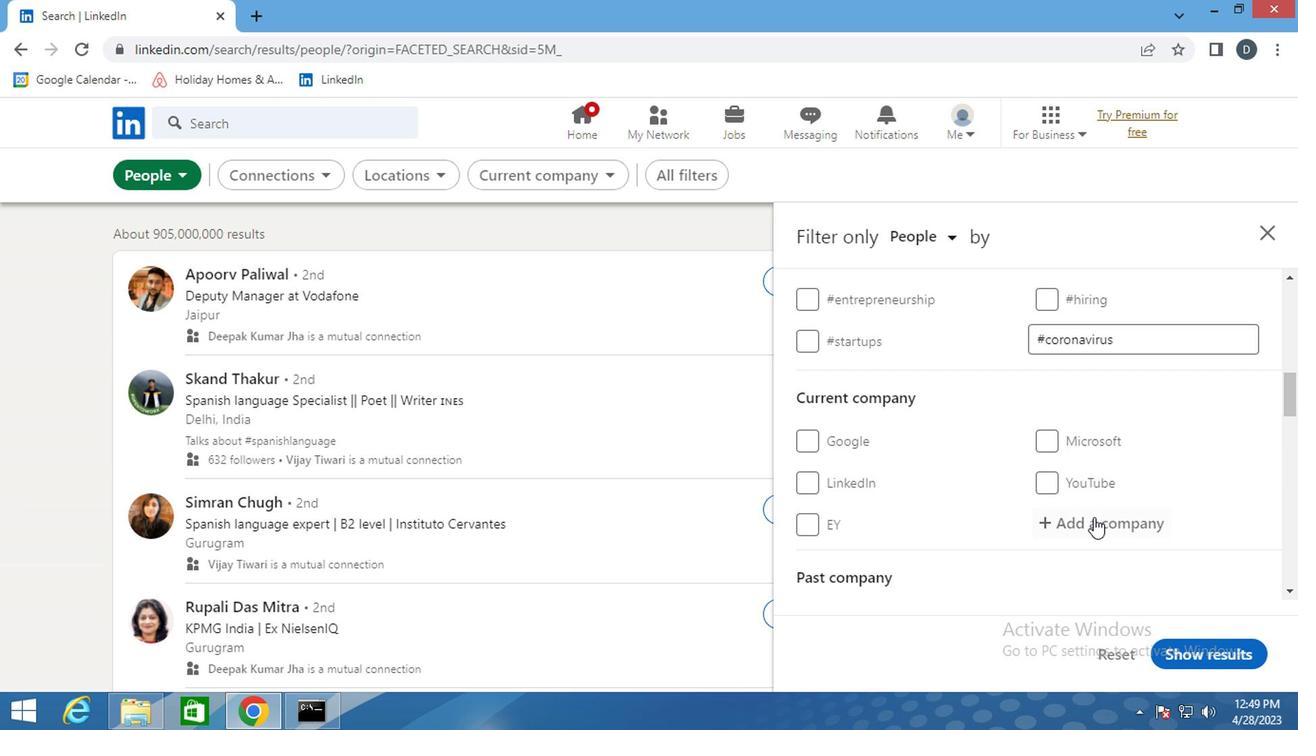 
Action: Mouse moved to (1112, 488)
Screenshot: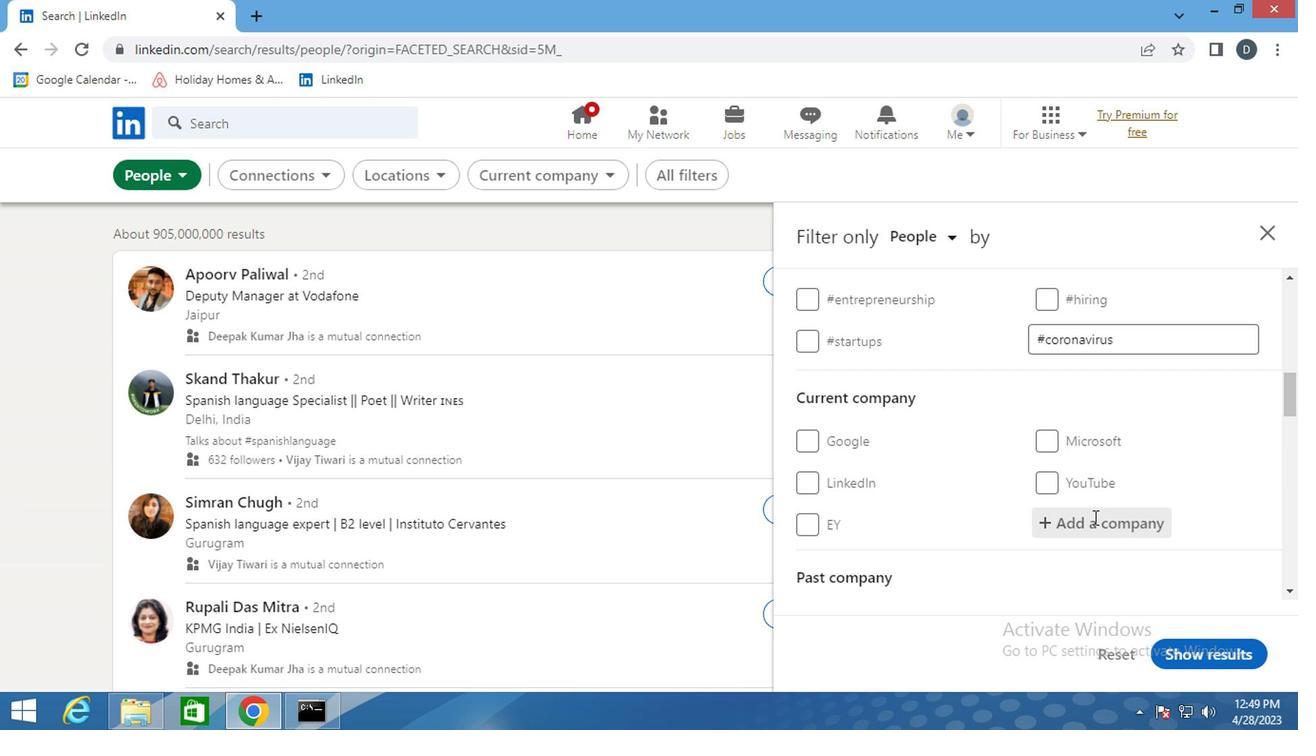 
Action: Mouse scrolled (1112, 488) with delta (0, 0)
Screenshot: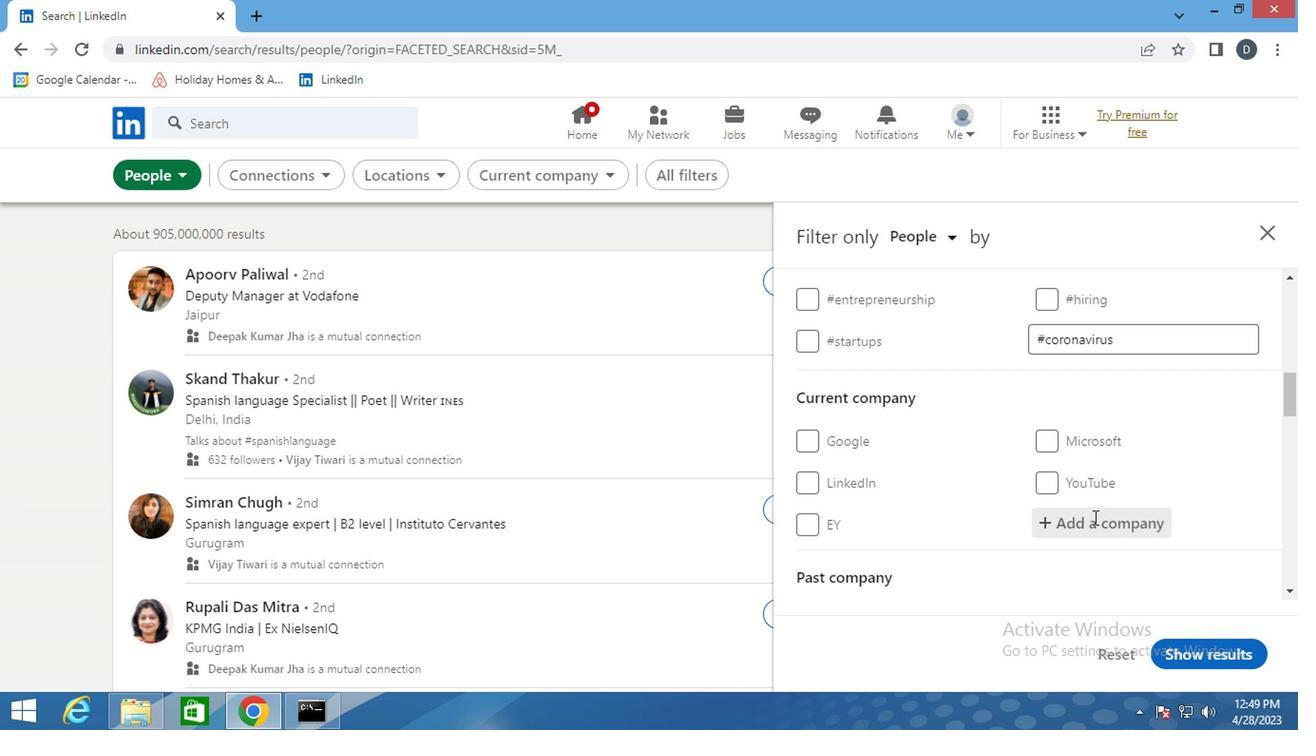 
Action: Mouse moved to (1112, 486)
Screenshot: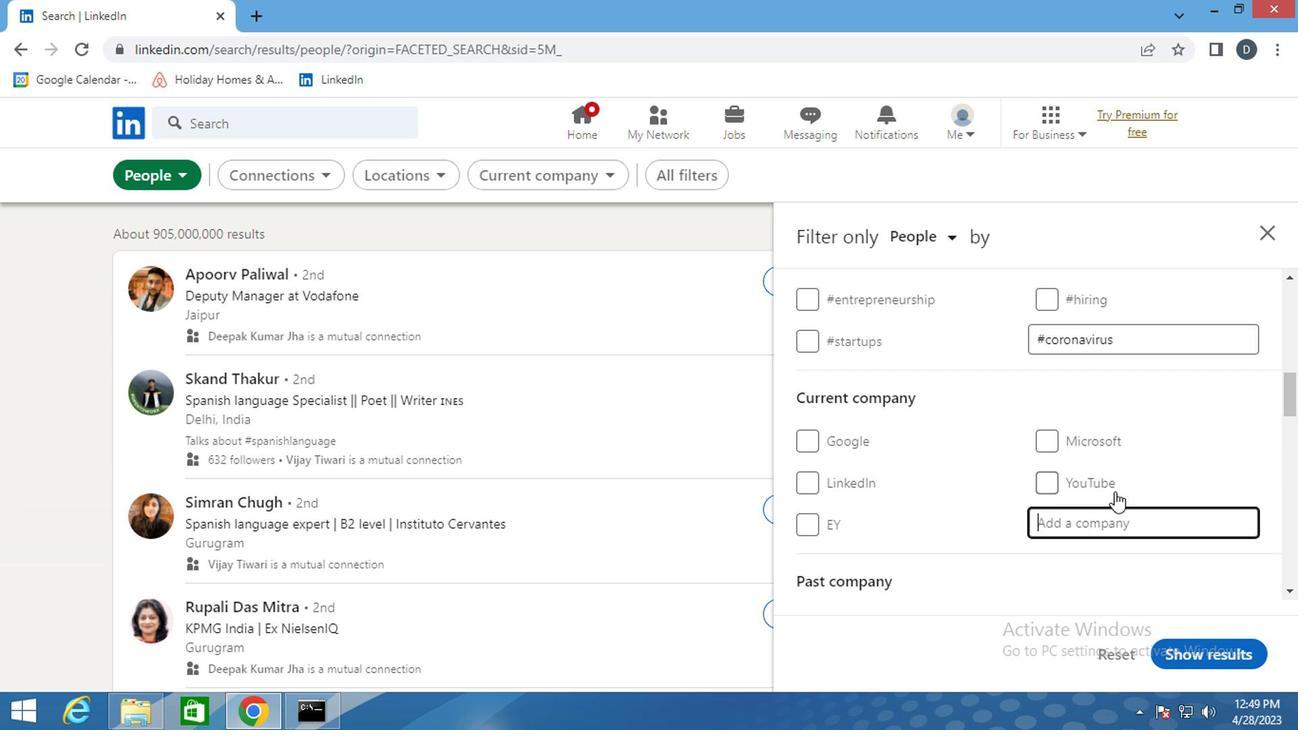 
Action: Key pressed <Key.shift>INSHORT
Screenshot: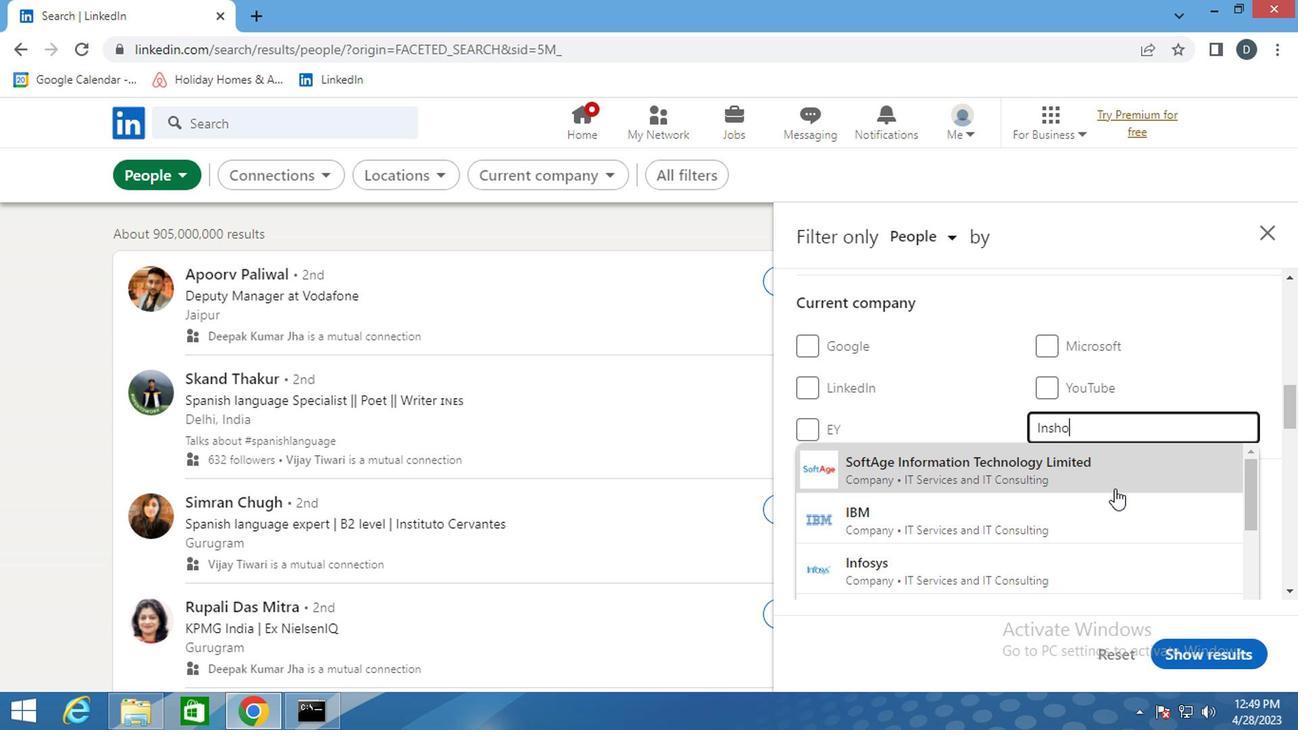 
Action: Mouse pressed left at (1112, 486)
Screenshot: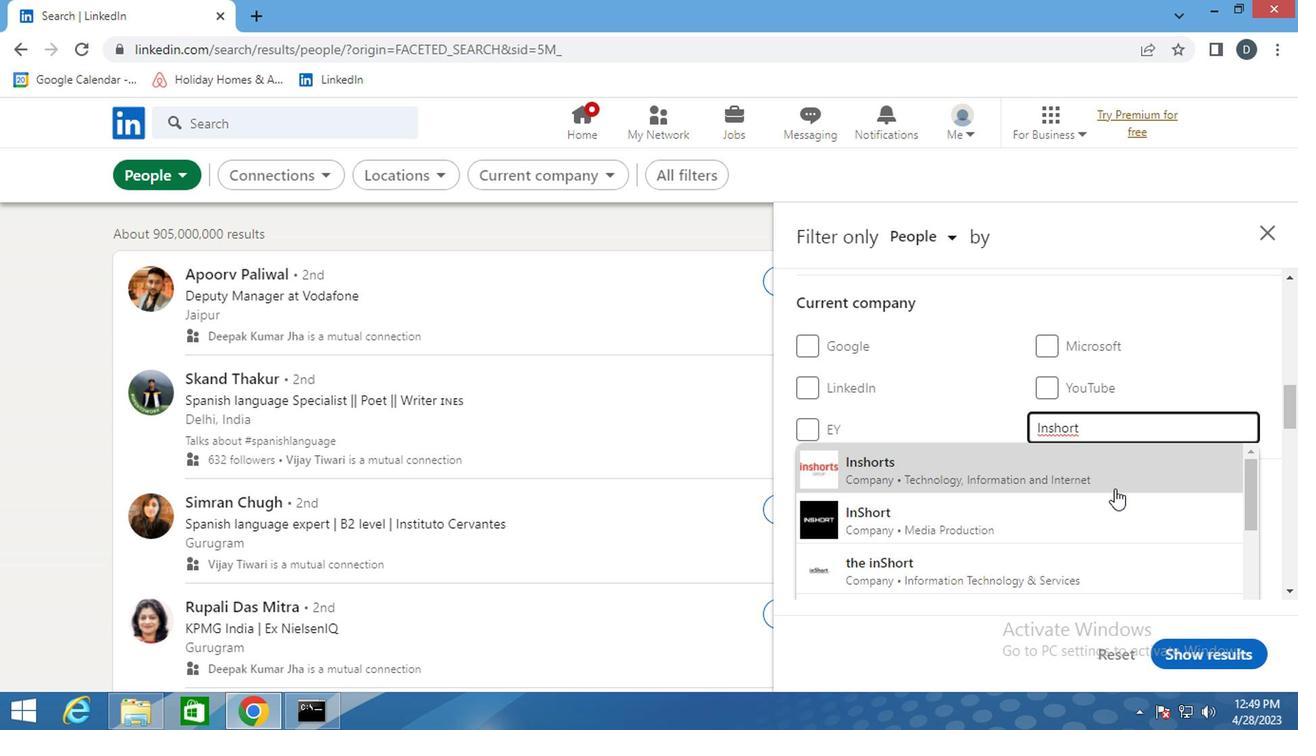 
Action: Mouse scrolled (1112, 485) with delta (0, 0)
Screenshot: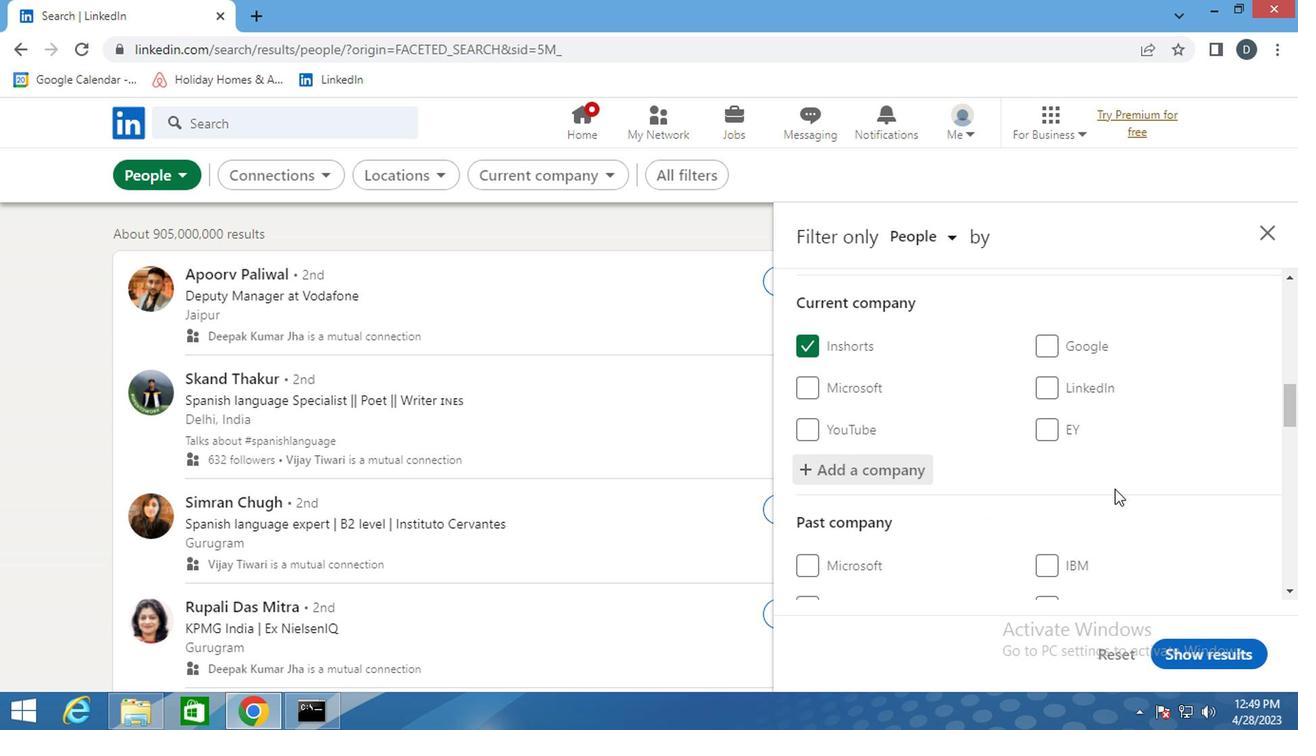 
Action: Mouse scrolled (1112, 485) with delta (0, 0)
Screenshot: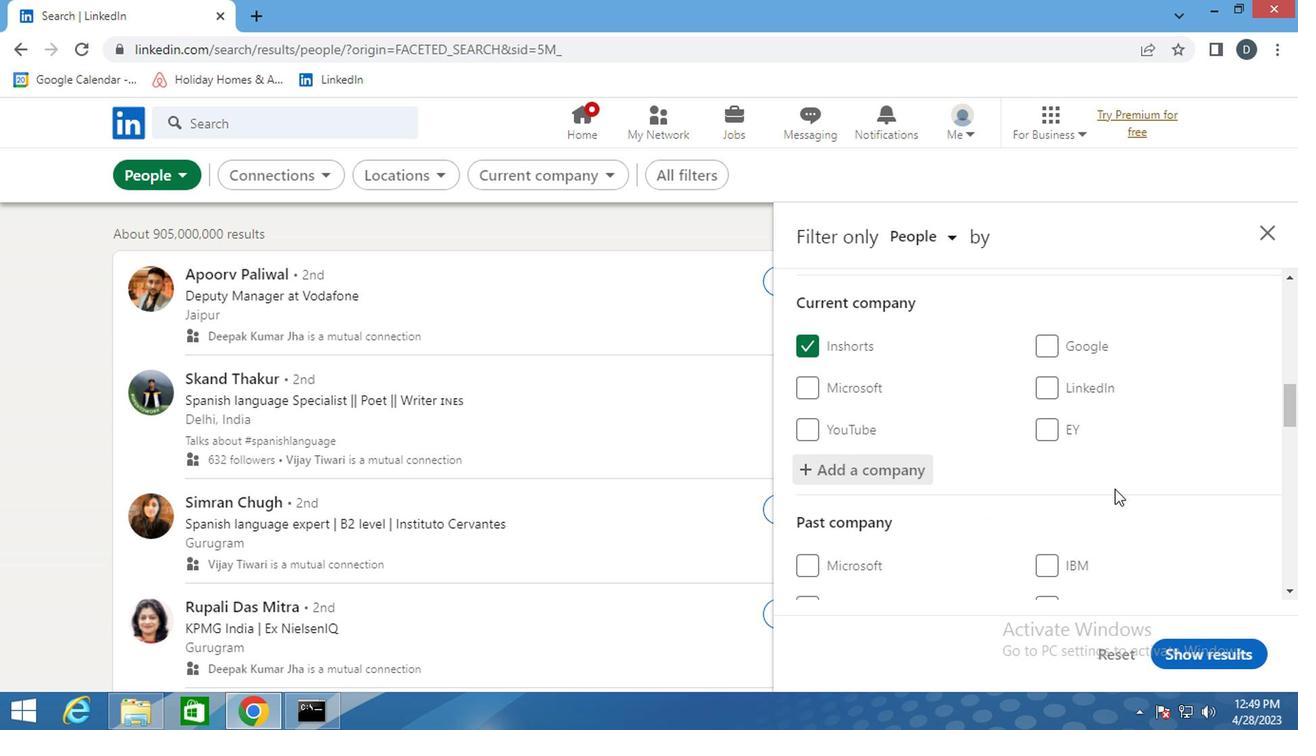
Action: Mouse scrolled (1112, 485) with delta (0, 0)
Screenshot: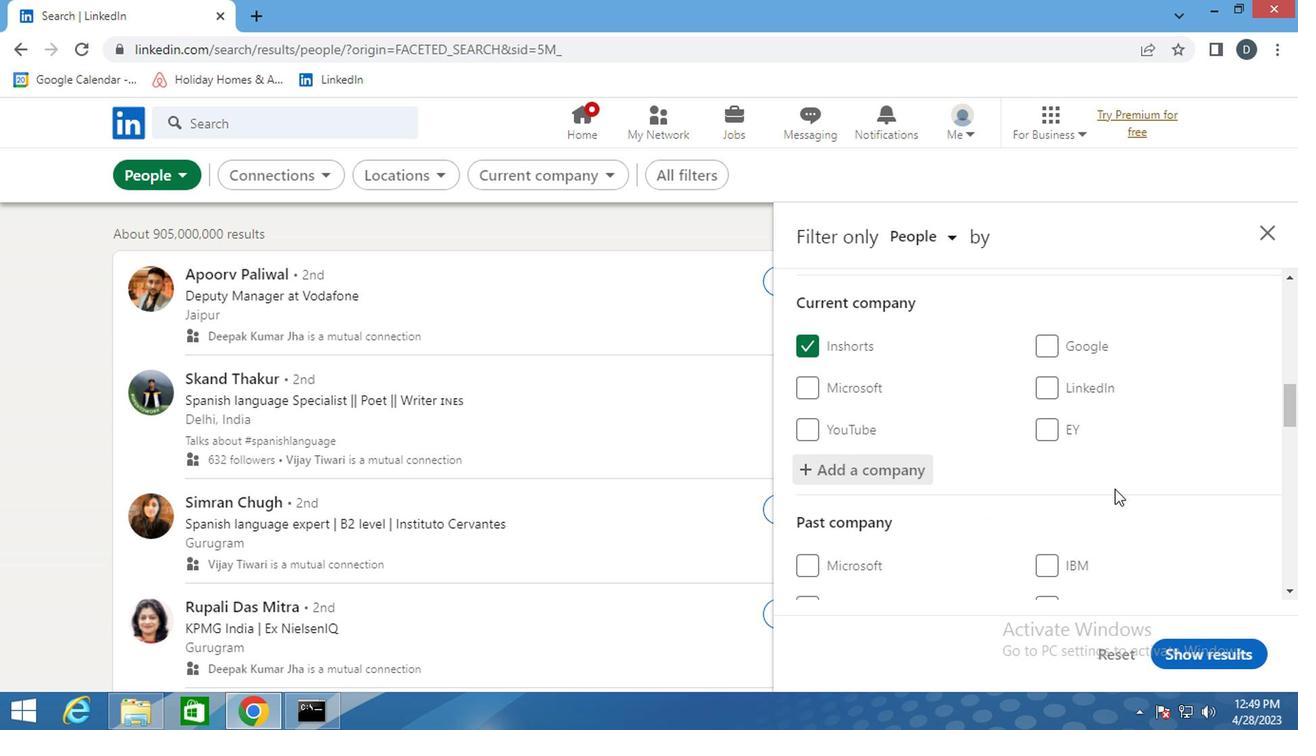 
Action: Mouse moved to (1089, 470)
Screenshot: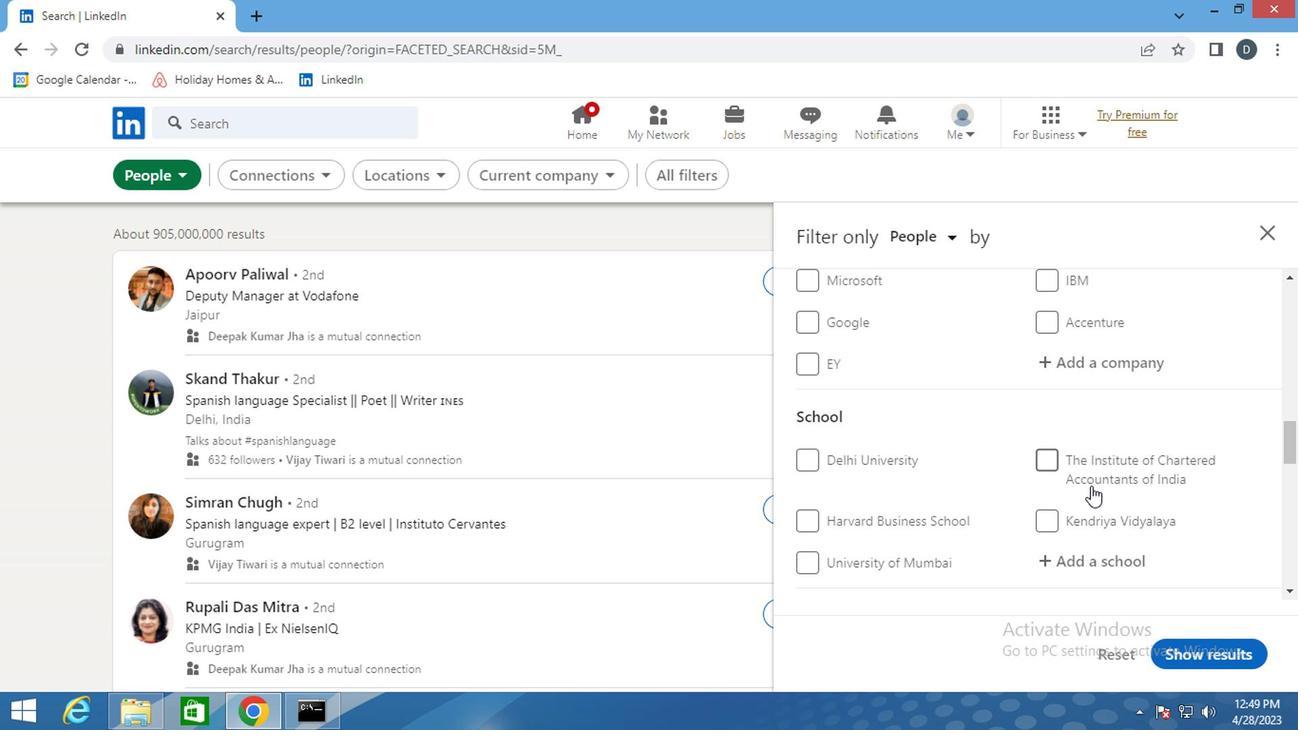 
Action: Mouse scrolled (1089, 468) with delta (0, -1)
Screenshot: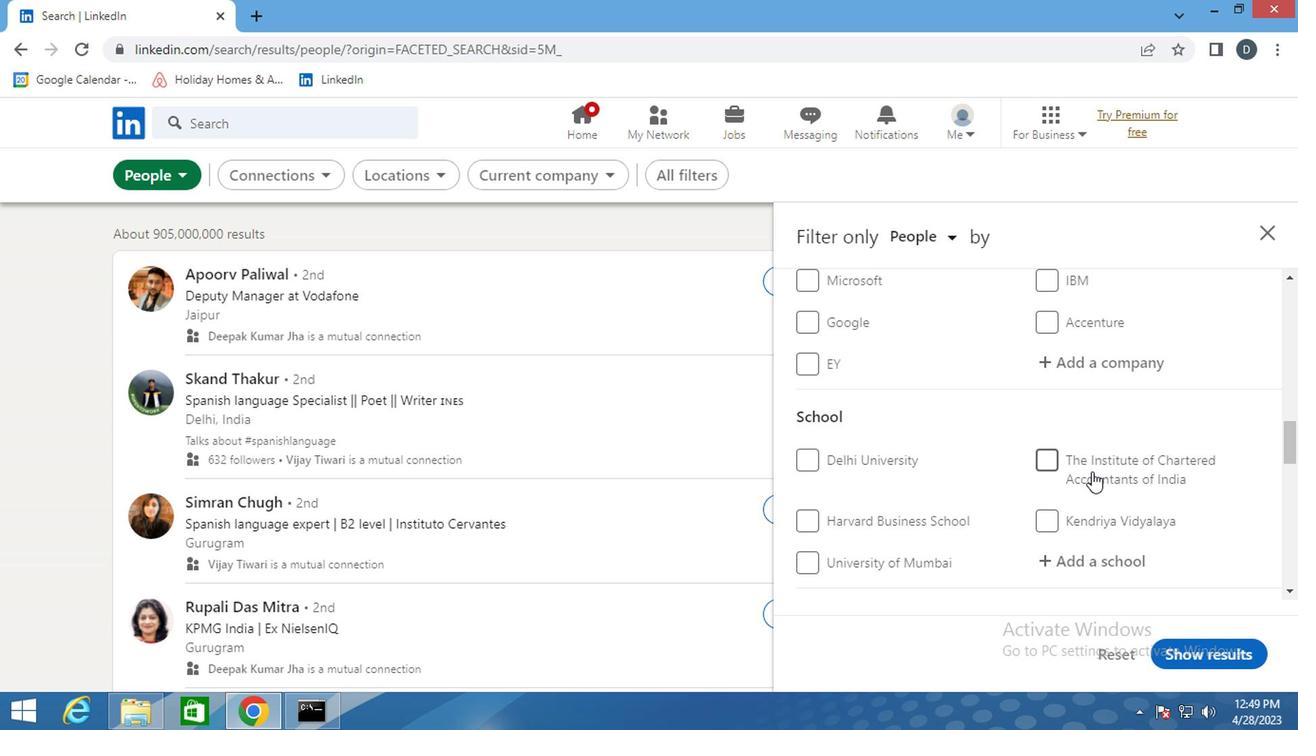 
Action: Mouse moved to (1089, 471)
Screenshot: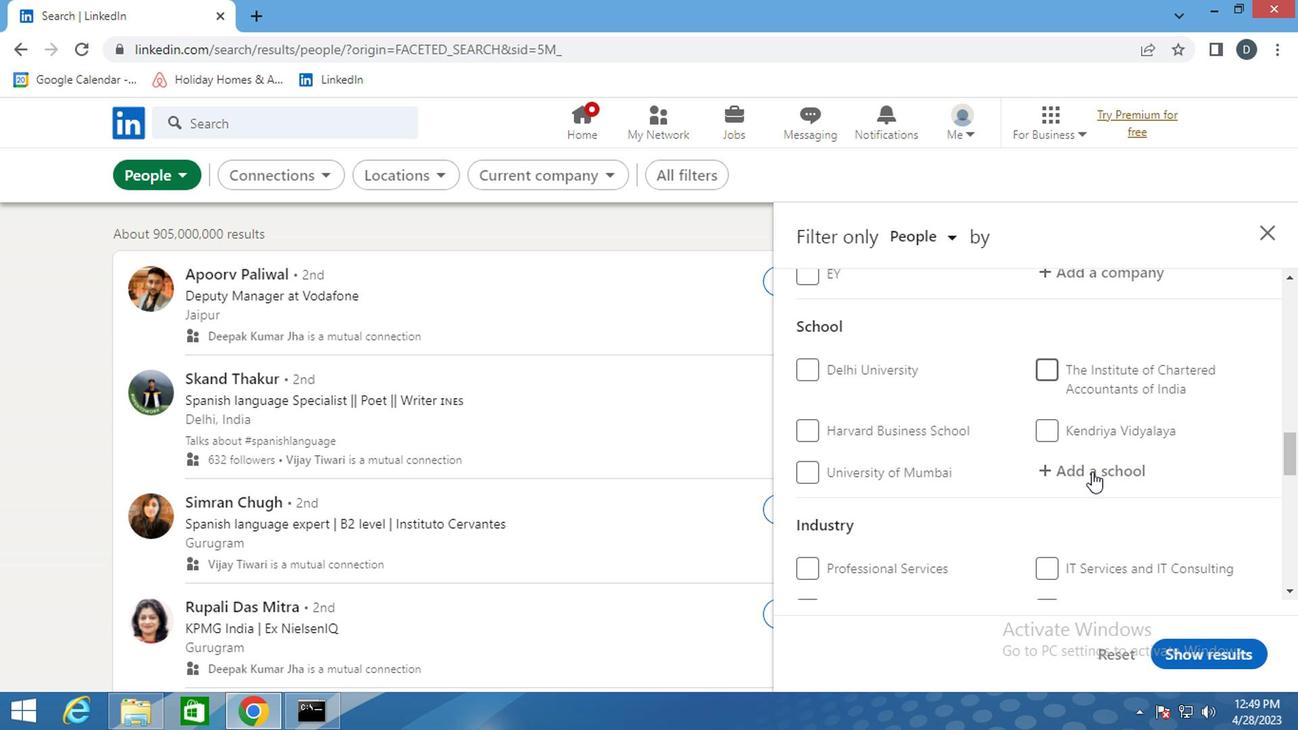 
Action: Mouse pressed left at (1089, 471)
Screenshot: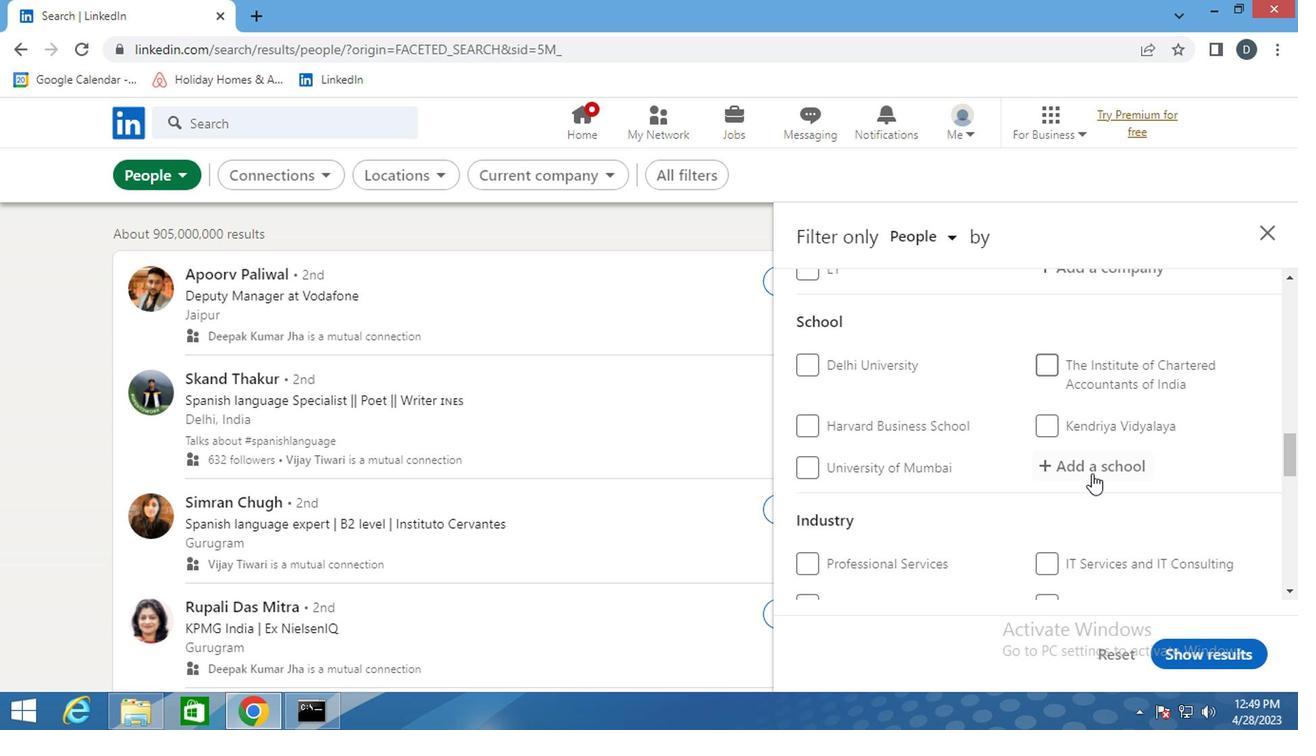 
Action: Key pressed <Key.shift>INIFD
Screenshot: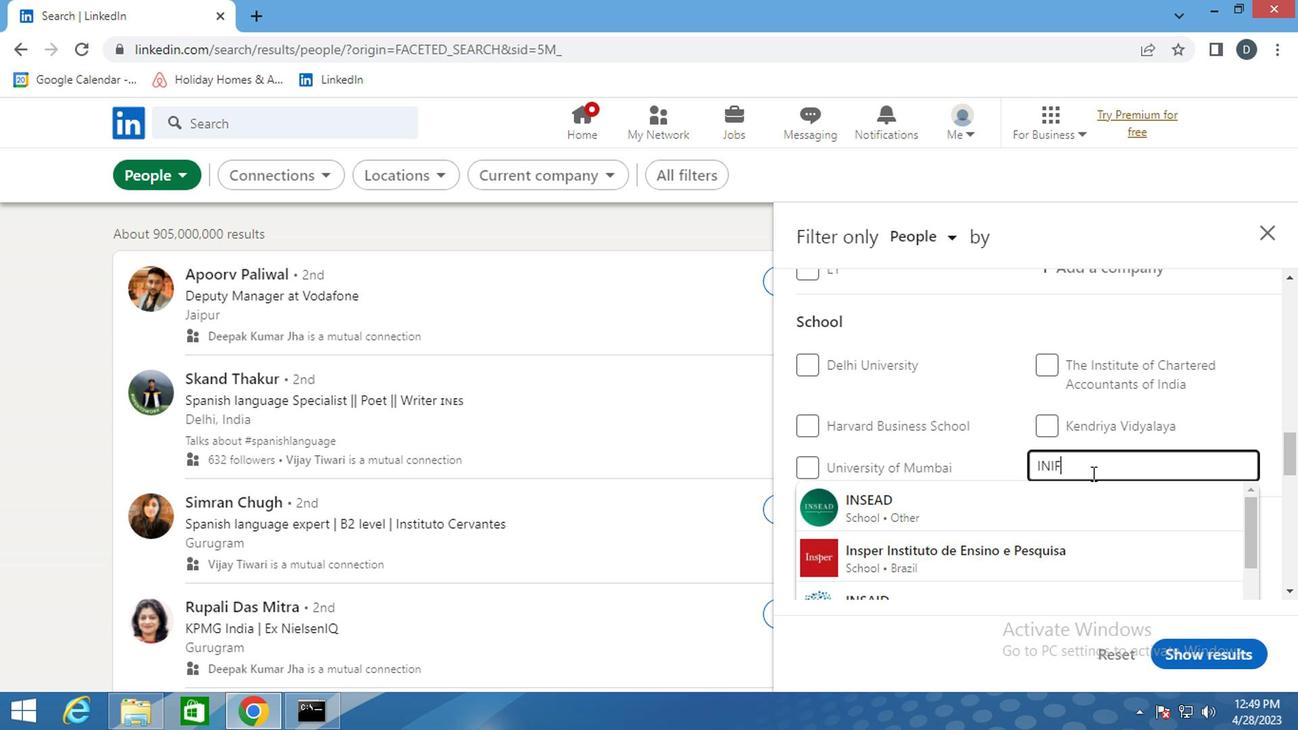 
Action: Mouse moved to (1092, 491)
Screenshot: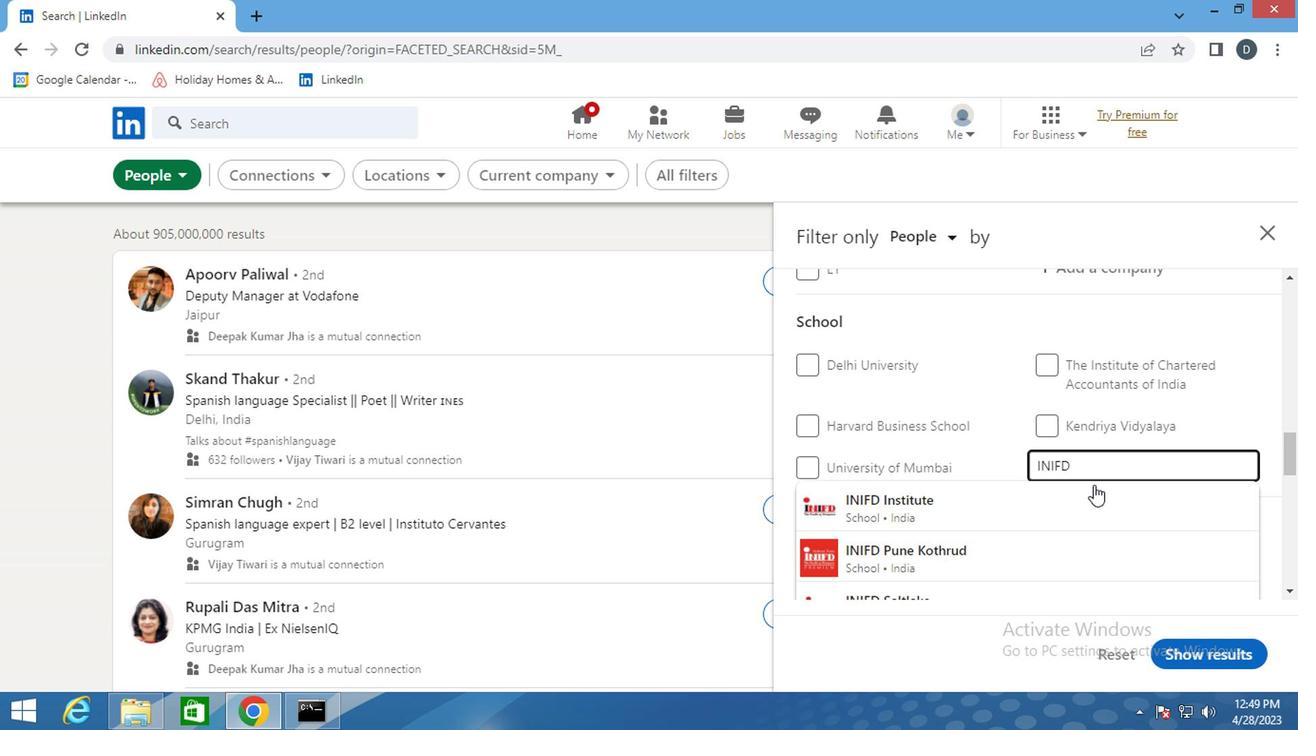
Action: Mouse pressed left at (1092, 491)
Screenshot: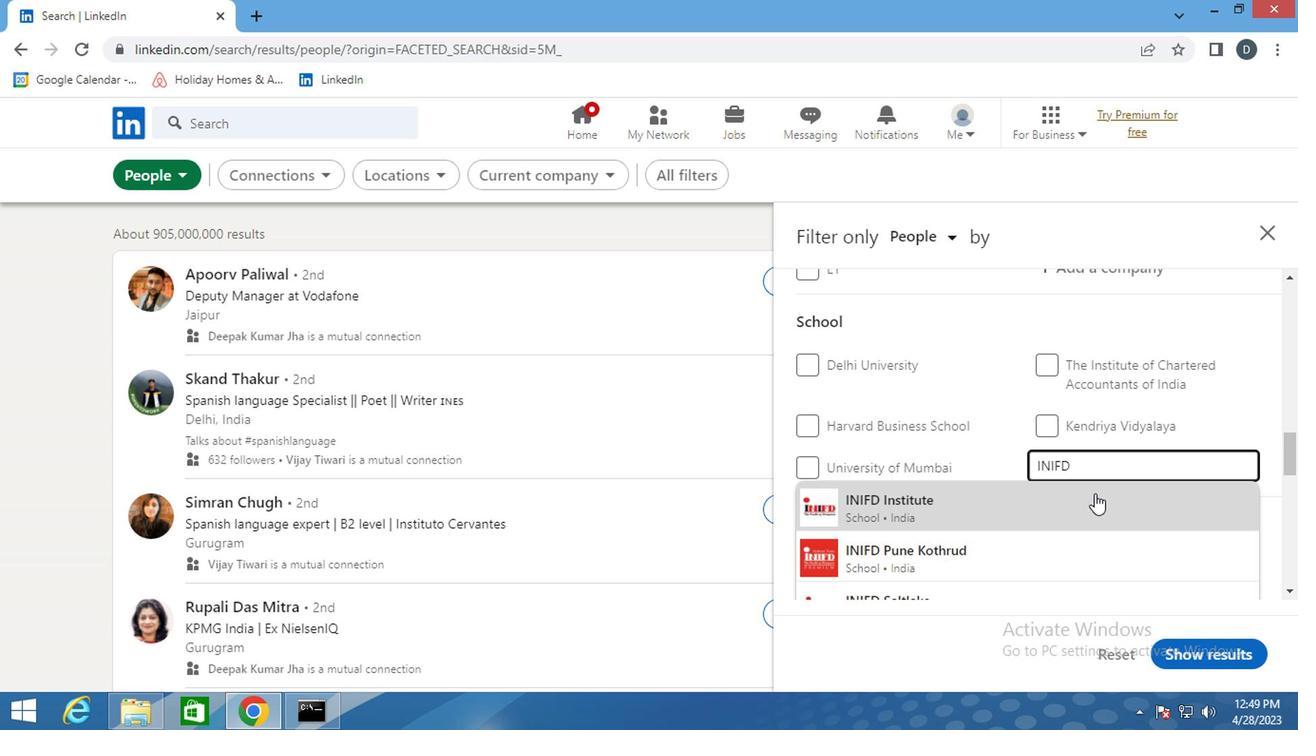 
Action: Mouse scrolled (1092, 490) with delta (0, 0)
Screenshot: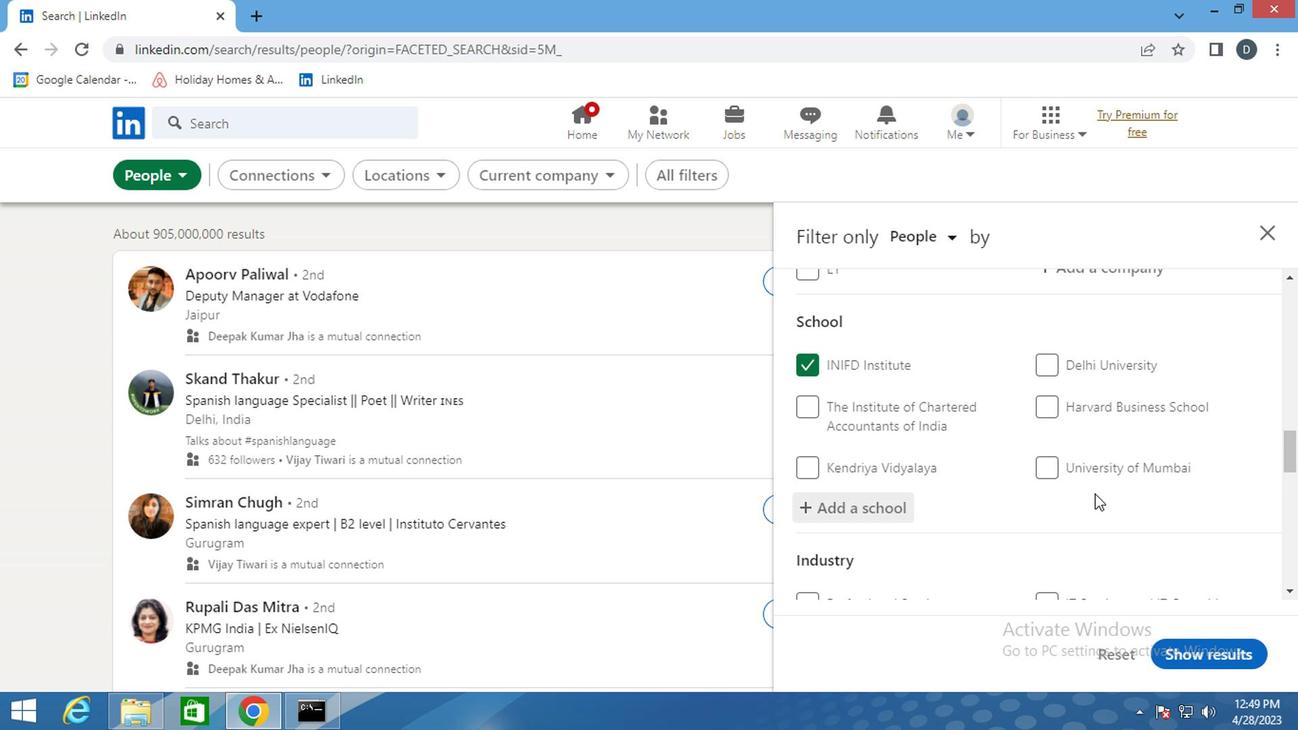 
Action: Mouse scrolled (1092, 490) with delta (0, 0)
Screenshot: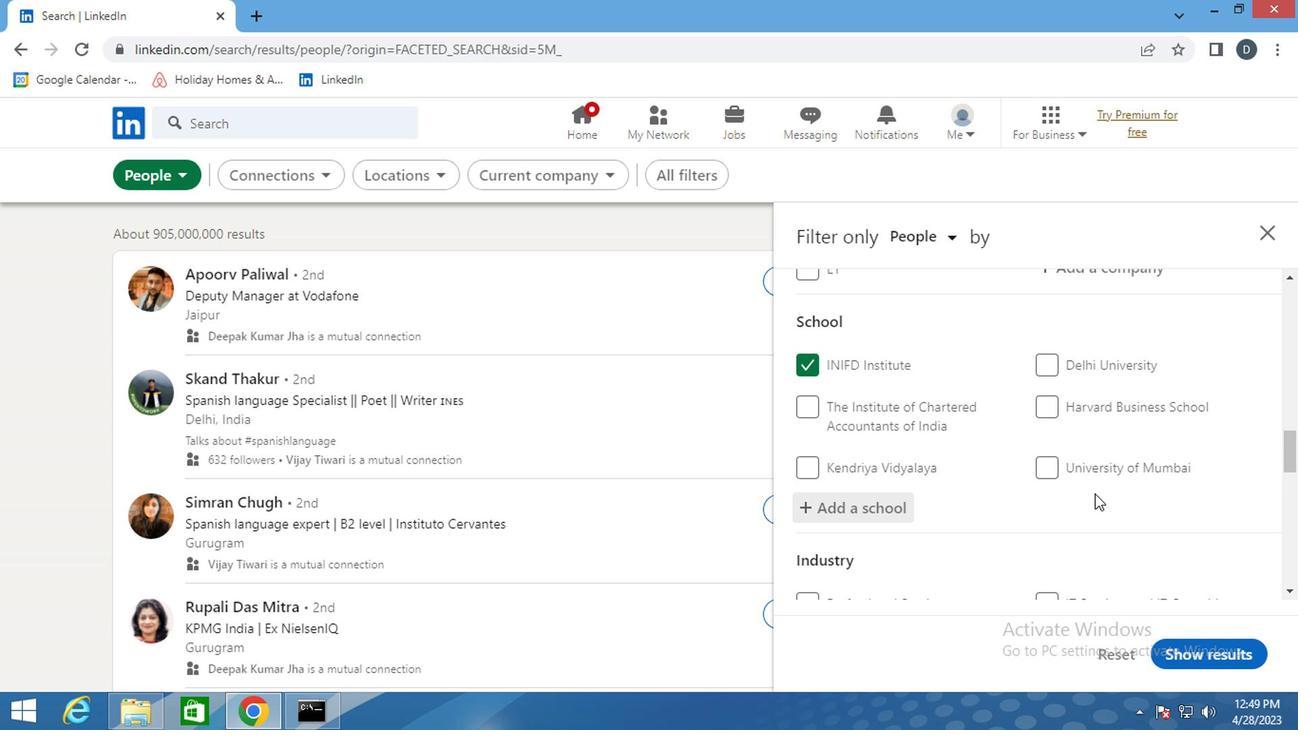 
Action: Mouse scrolled (1092, 490) with delta (0, 0)
Screenshot: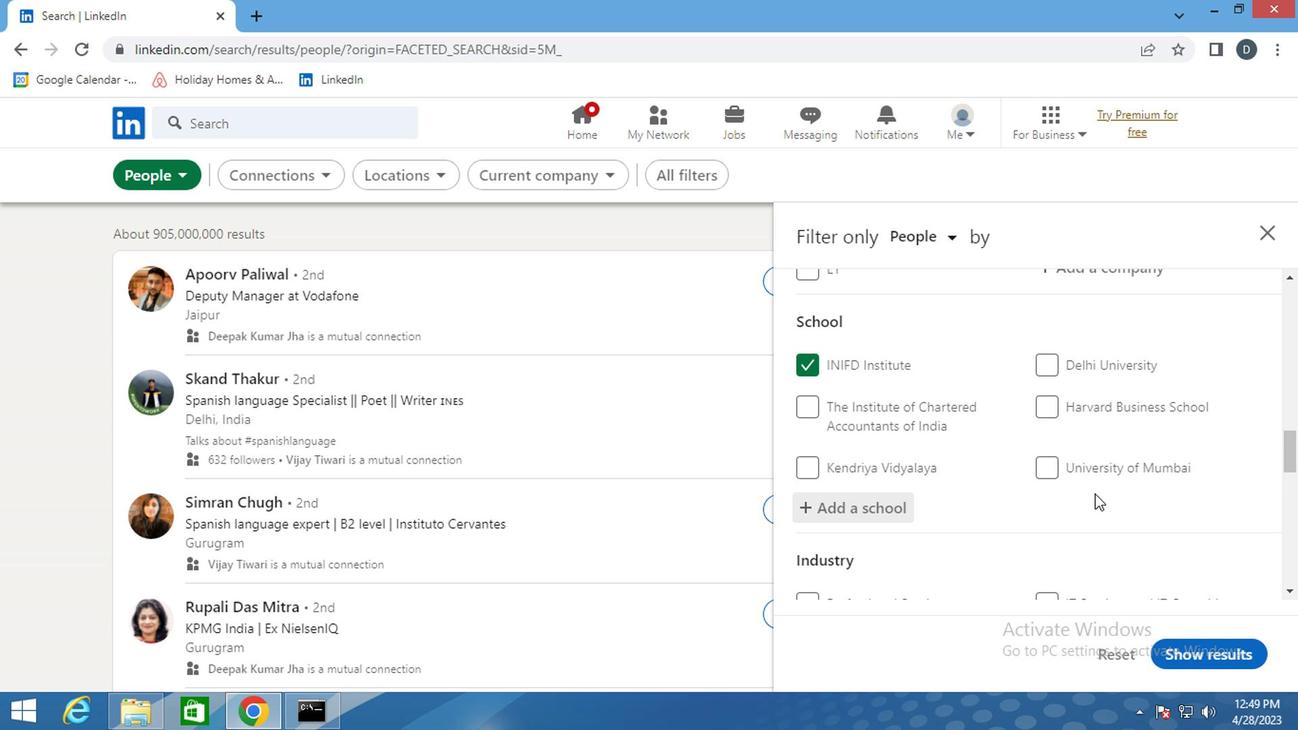 
Action: Mouse moved to (1101, 433)
Screenshot: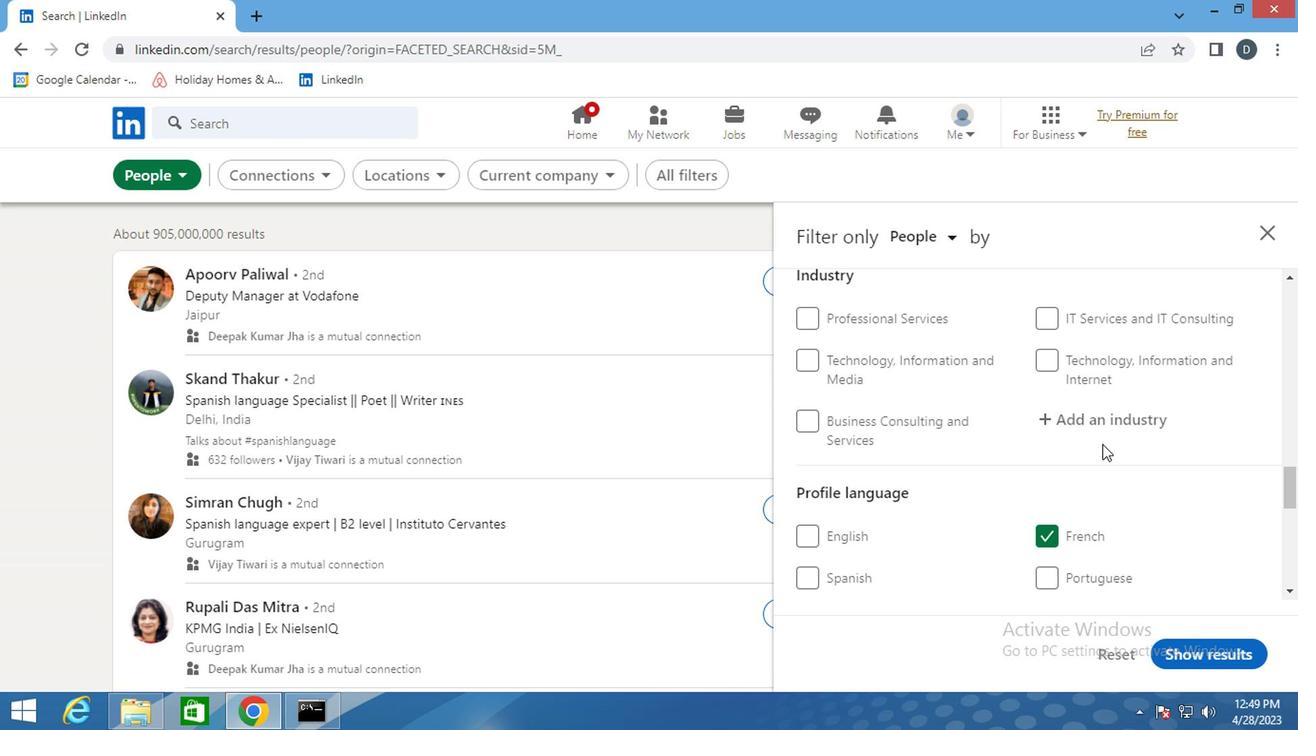 
Action: Mouse pressed left at (1101, 433)
Screenshot: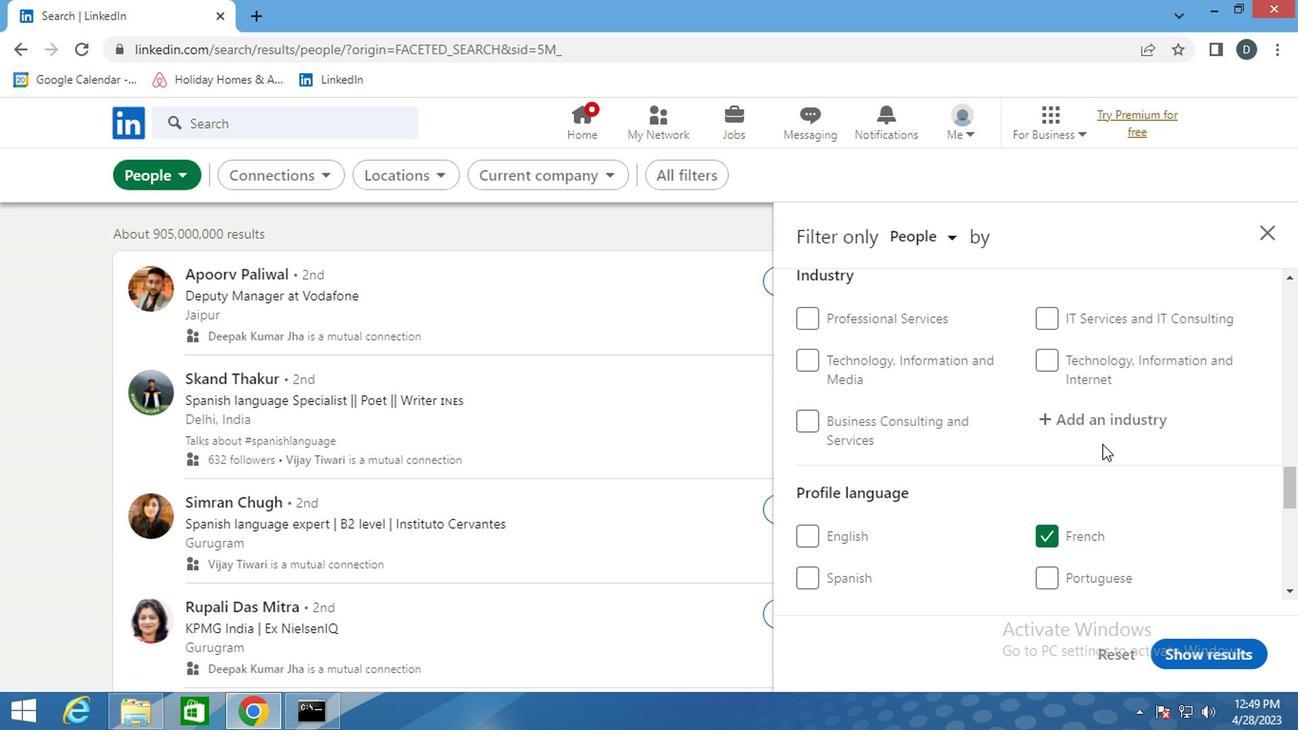 
Action: Mouse moved to (1105, 428)
Screenshot: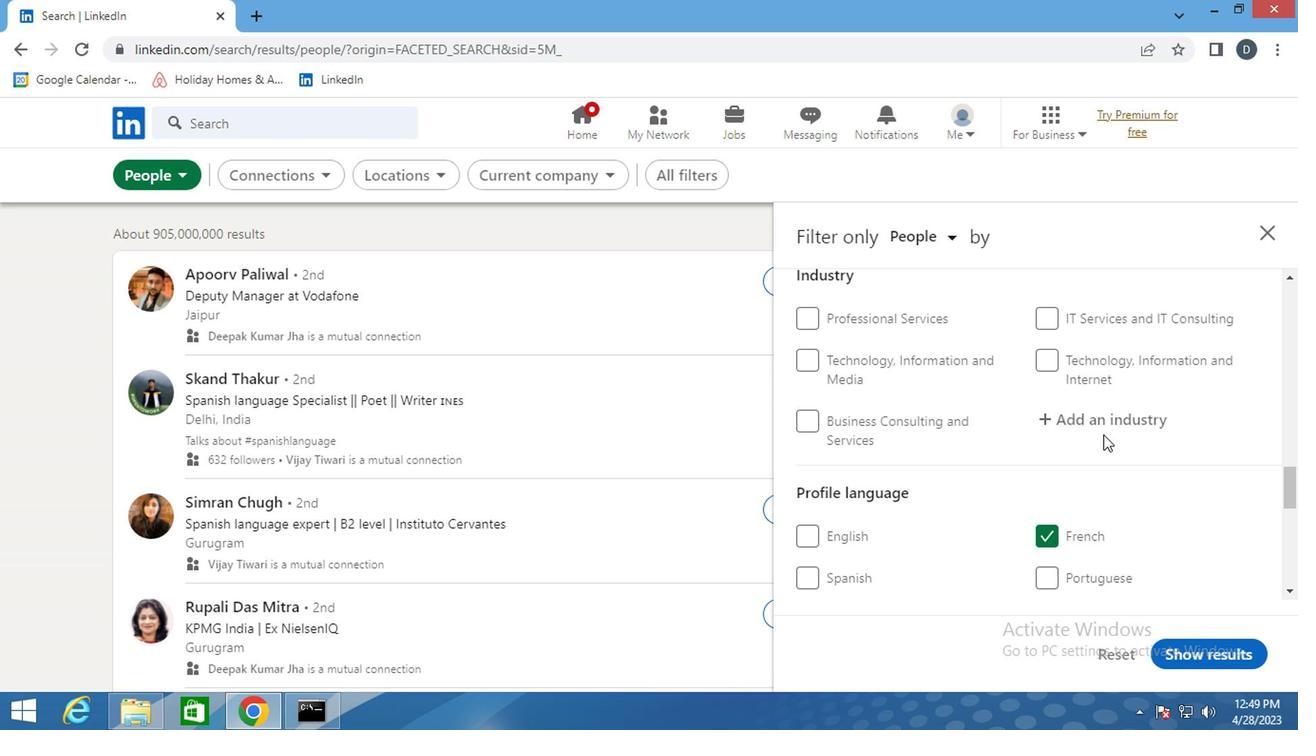 
Action: Mouse pressed left at (1105, 428)
Screenshot: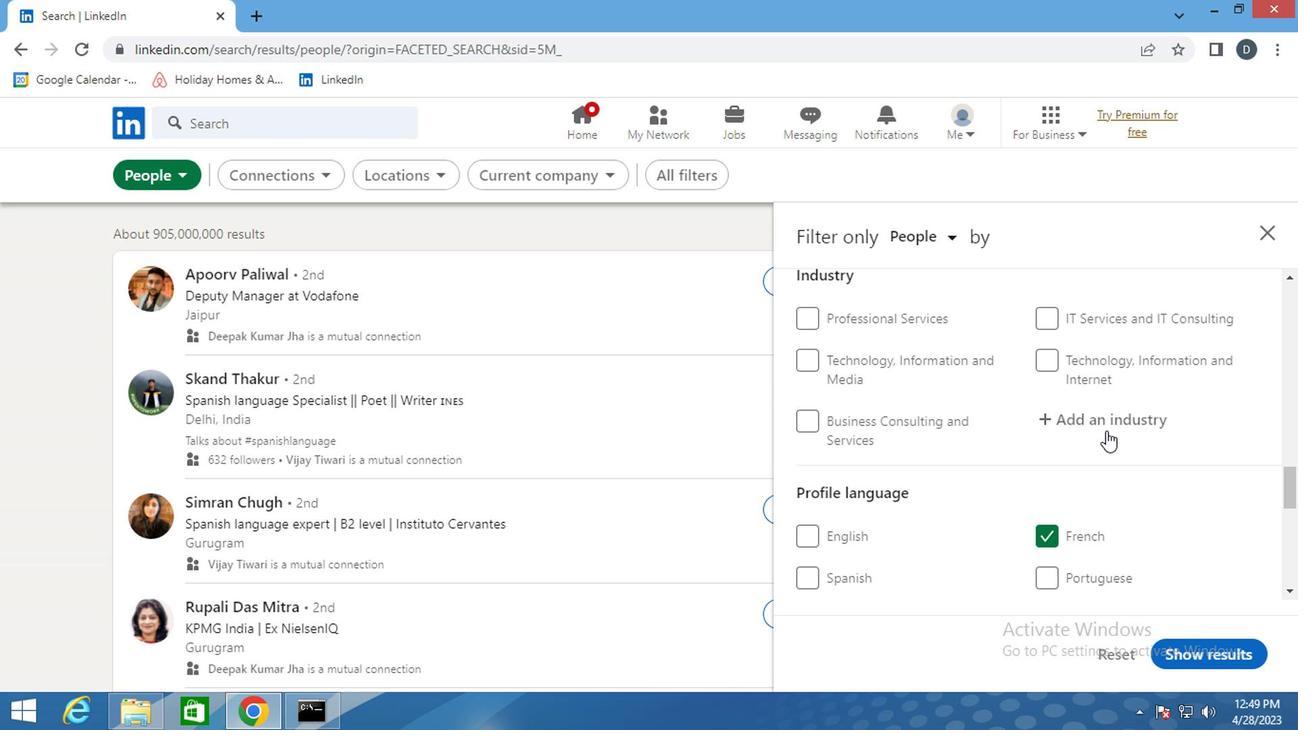 
Action: Mouse moved to (1103, 428)
Screenshot: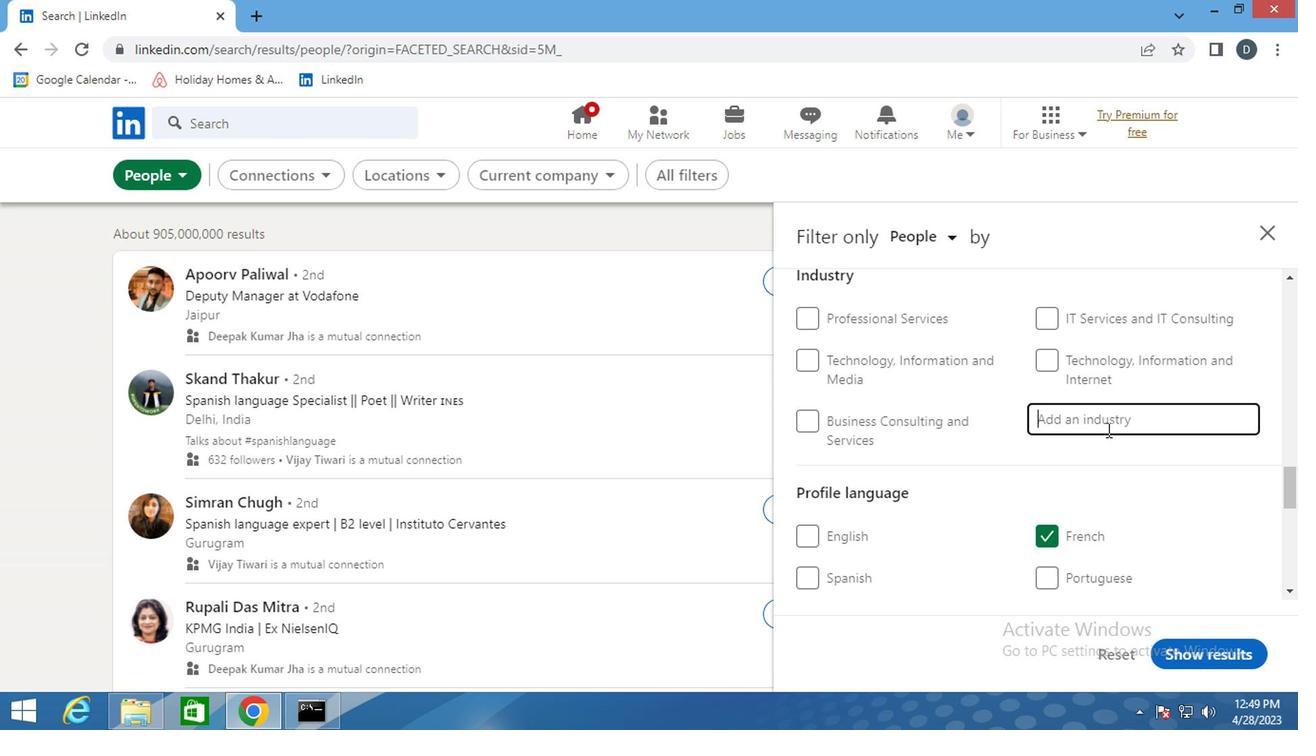 
Action: Key pressed <Key.shift>PERSONAL
Screenshot: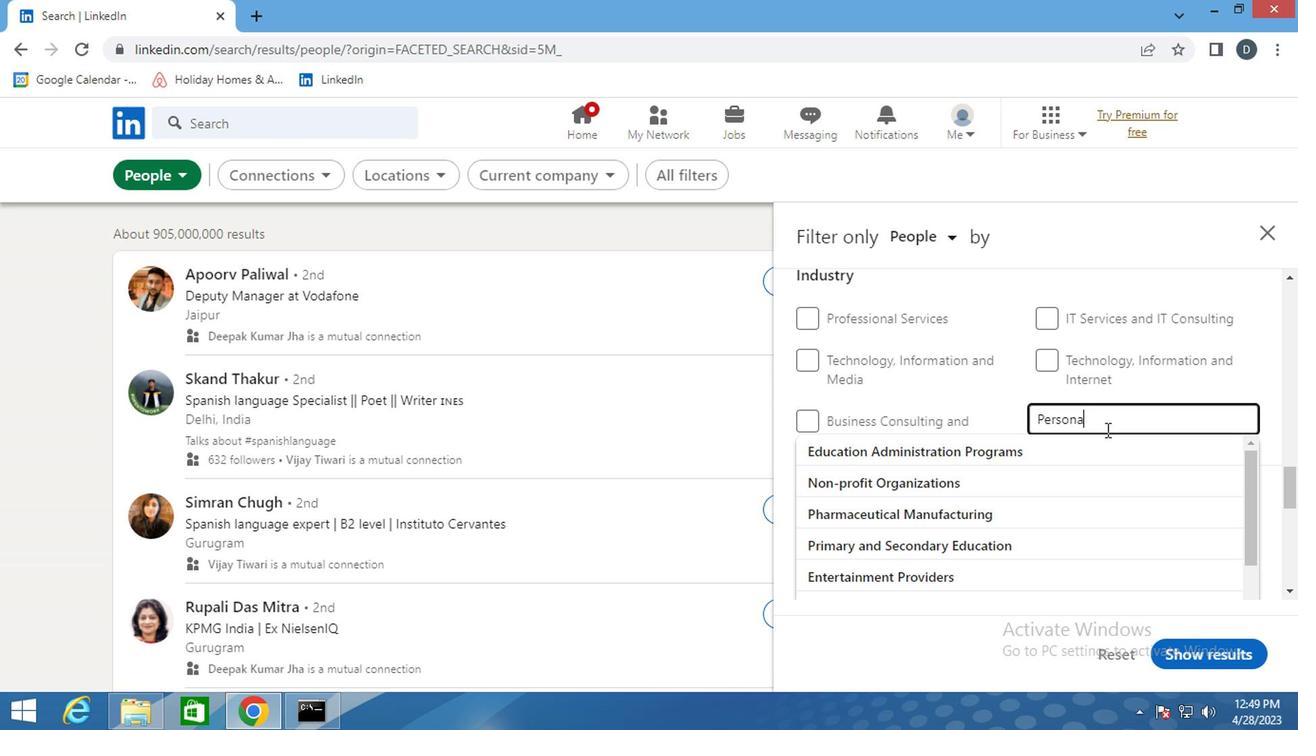 
Action: Mouse moved to (1072, 501)
Screenshot: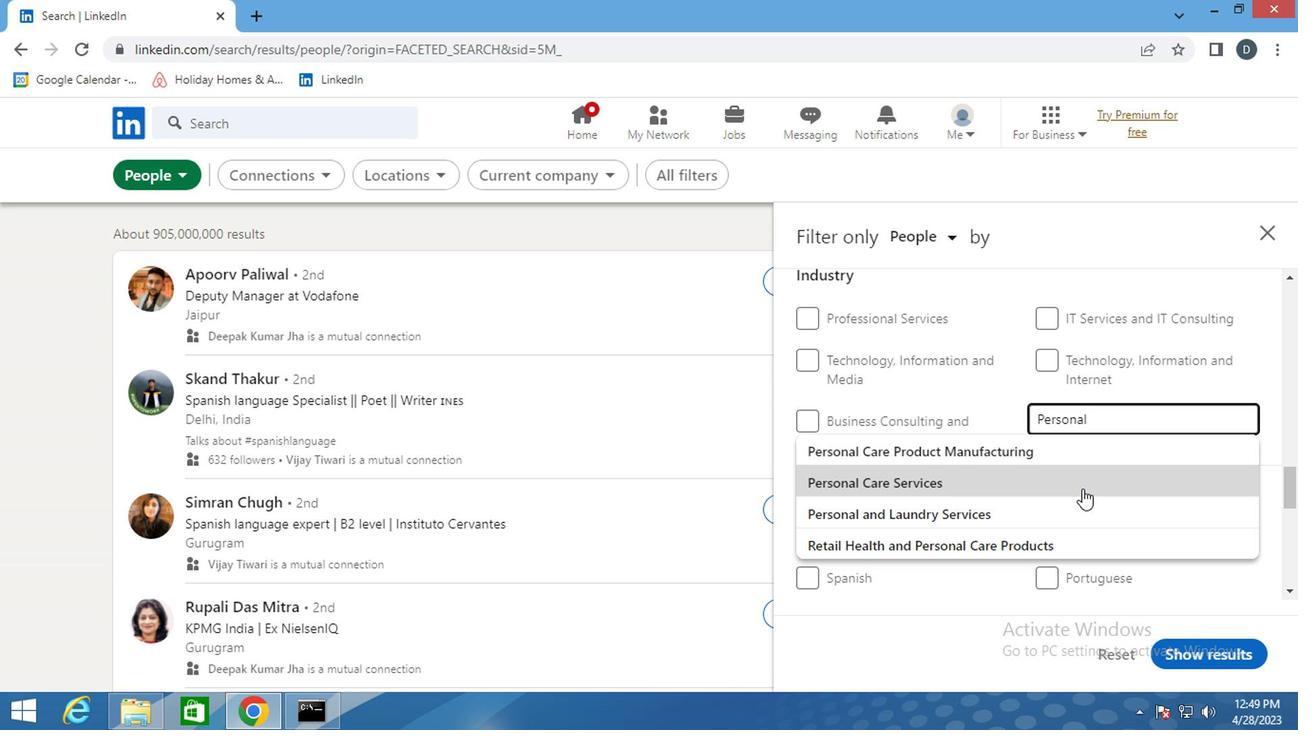 
Action: Mouse pressed left at (1072, 501)
Screenshot: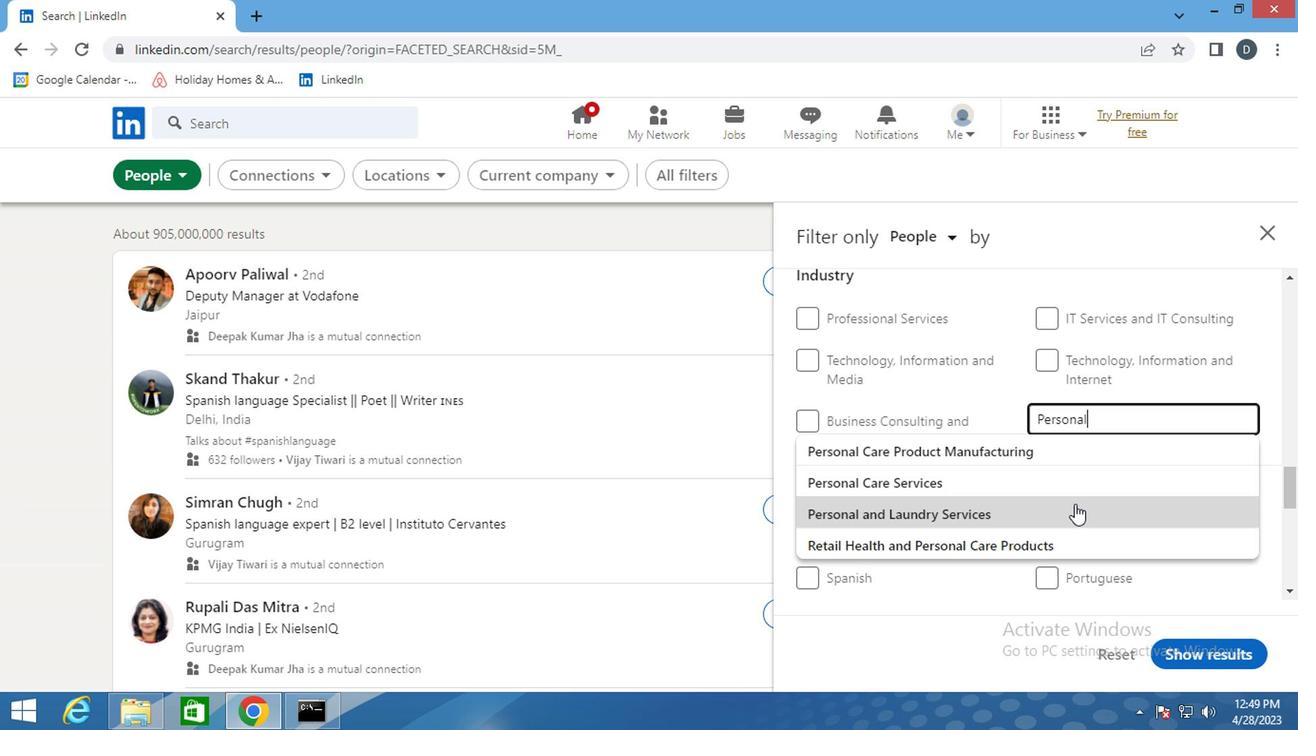 
Action: Mouse moved to (1072, 493)
Screenshot: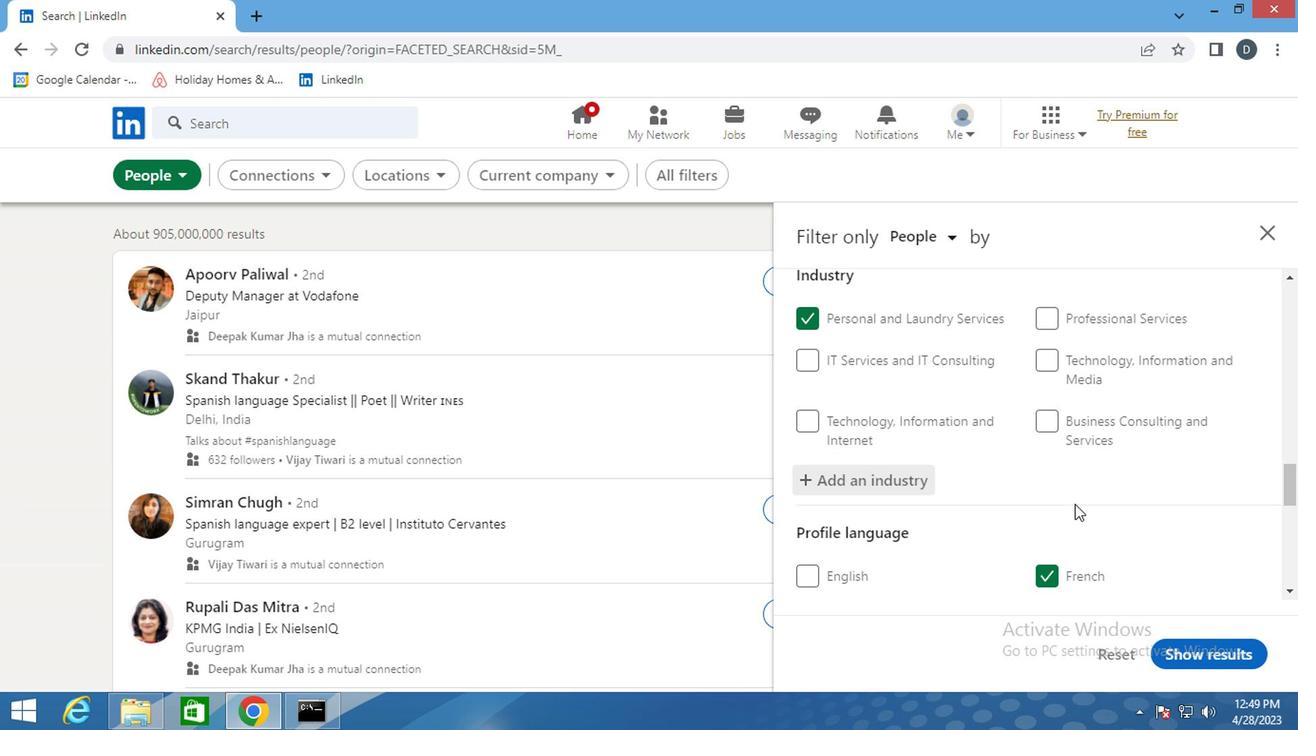 
Action: Mouse scrolled (1072, 493) with delta (0, 0)
Screenshot: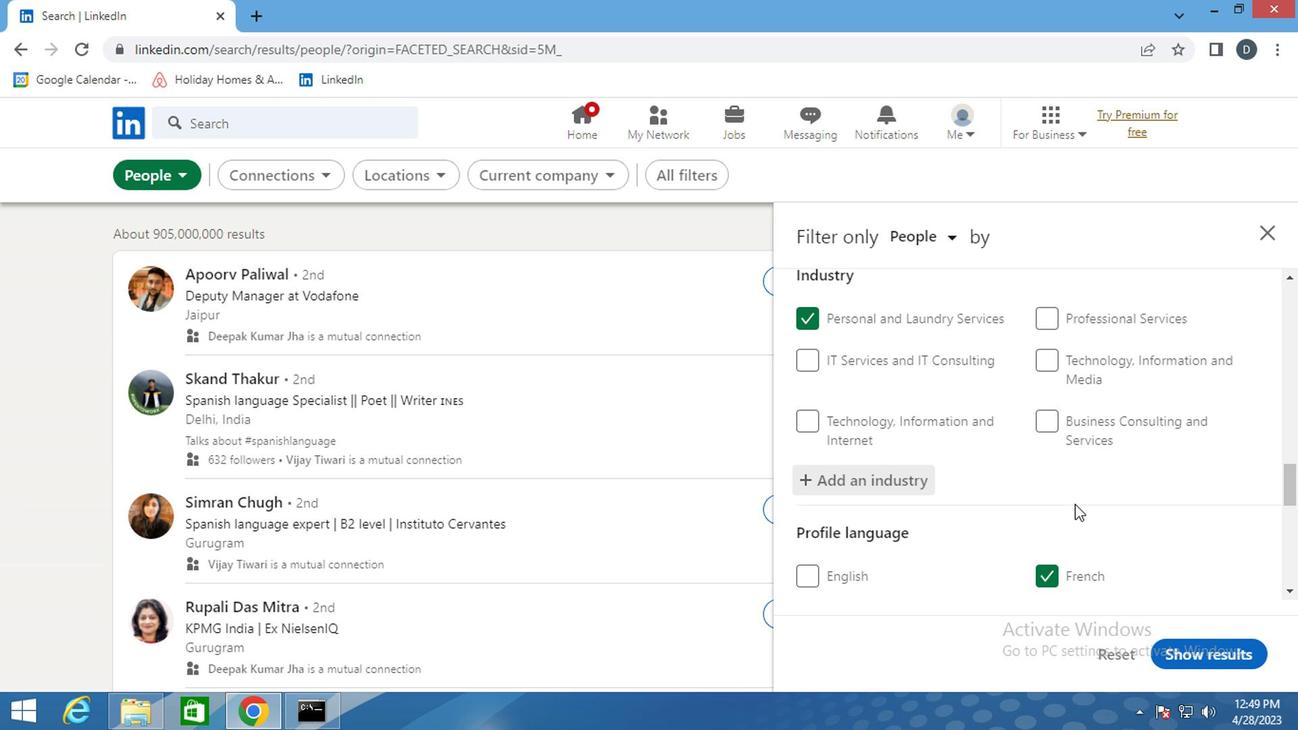 
Action: Mouse scrolled (1072, 493) with delta (0, 0)
Screenshot: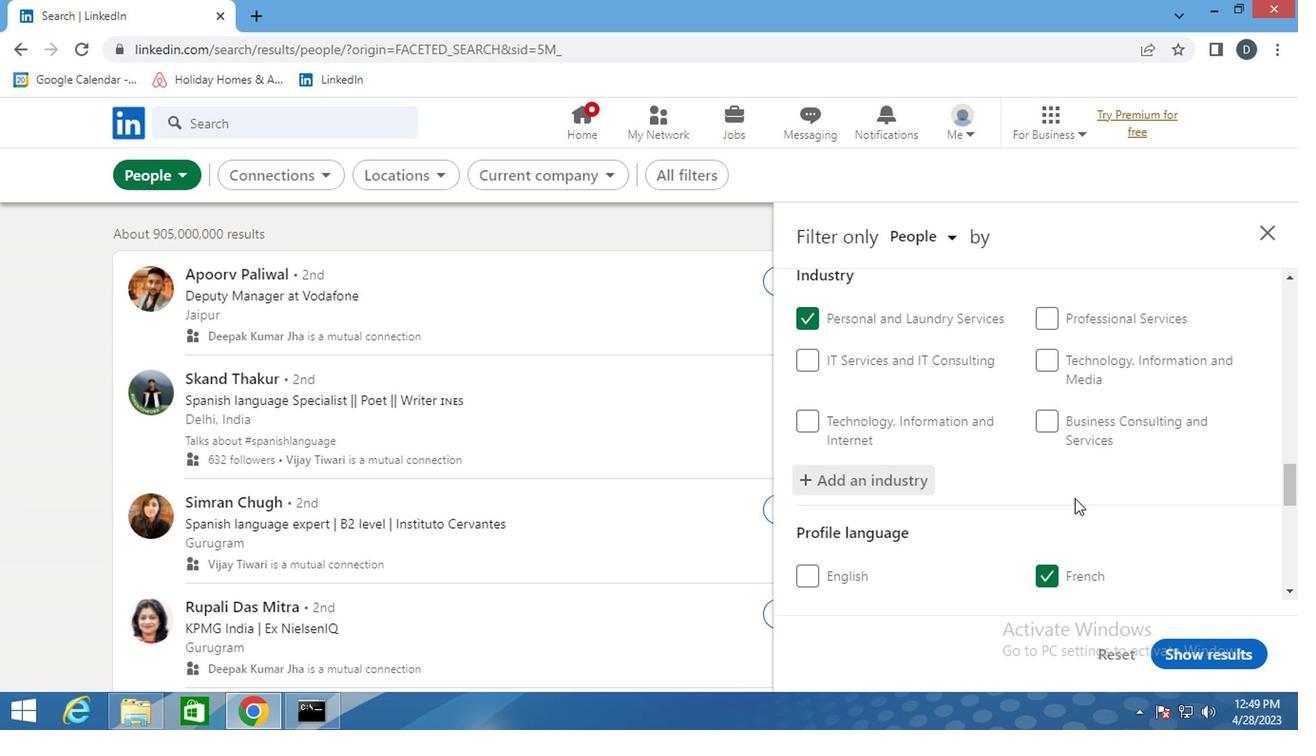 
Action: Mouse scrolled (1072, 493) with delta (0, 0)
Screenshot: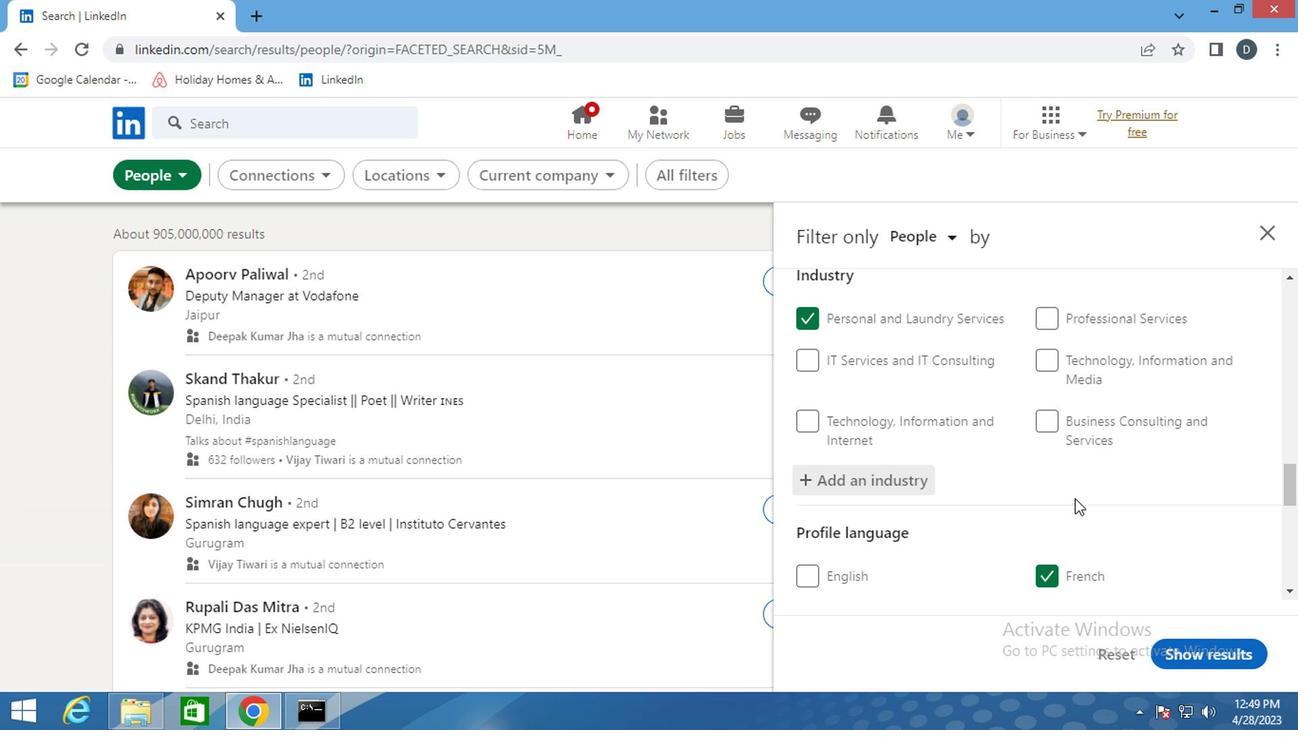
Action: Mouse moved to (1069, 471)
Screenshot: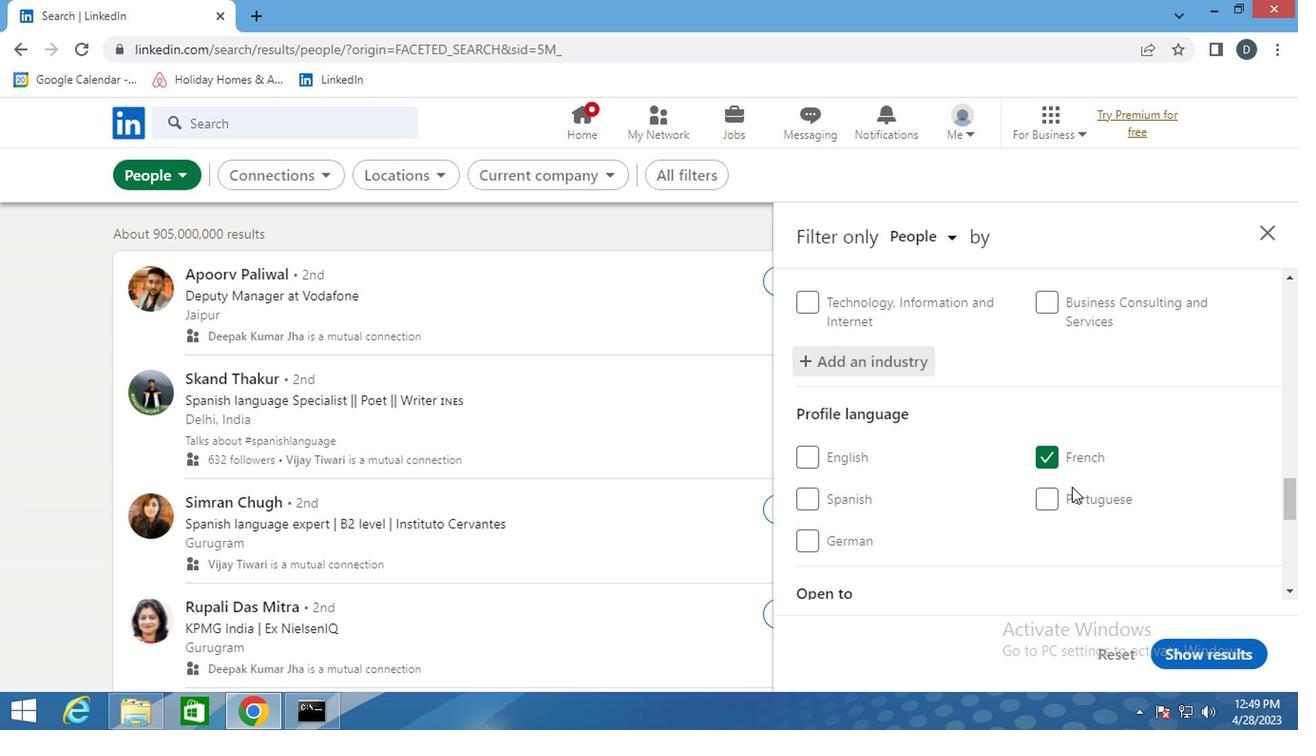 
Action: Mouse scrolled (1069, 470) with delta (0, 0)
Screenshot: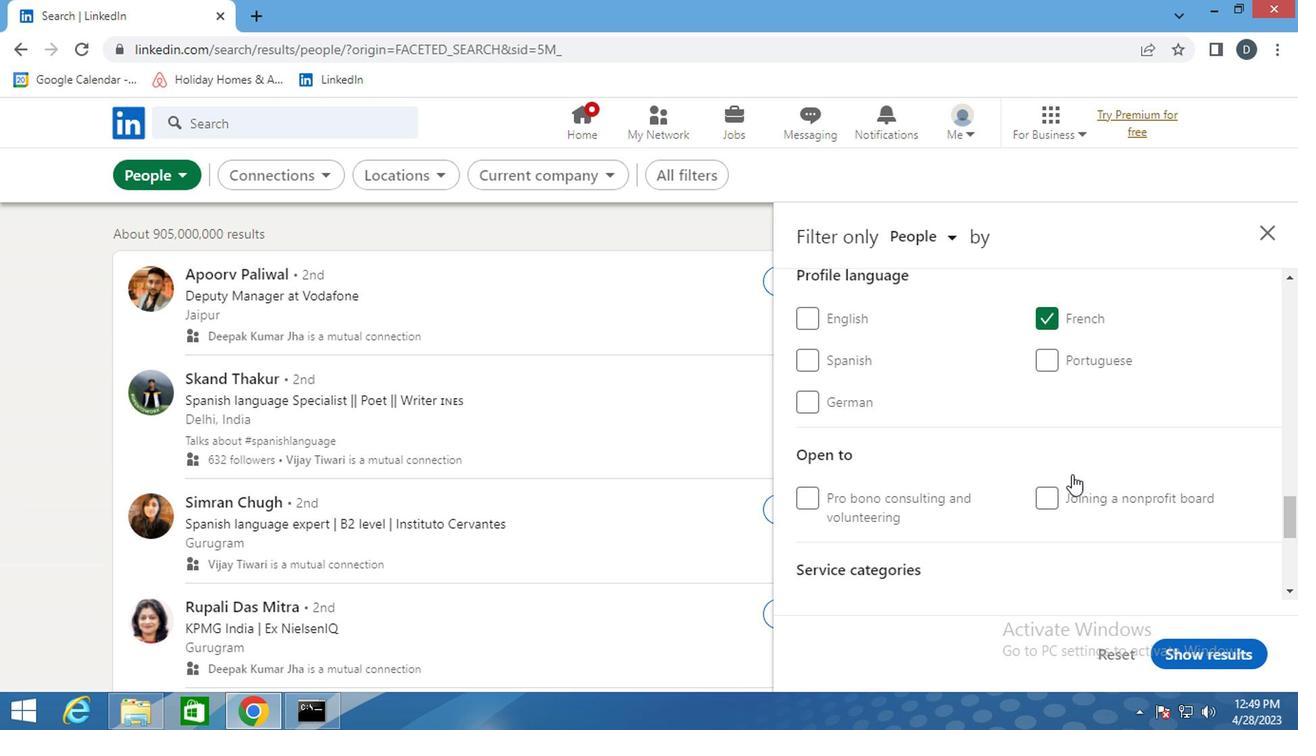 
Action: Mouse scrolled (1069, 470) with delta (0, 0)
Screenshot: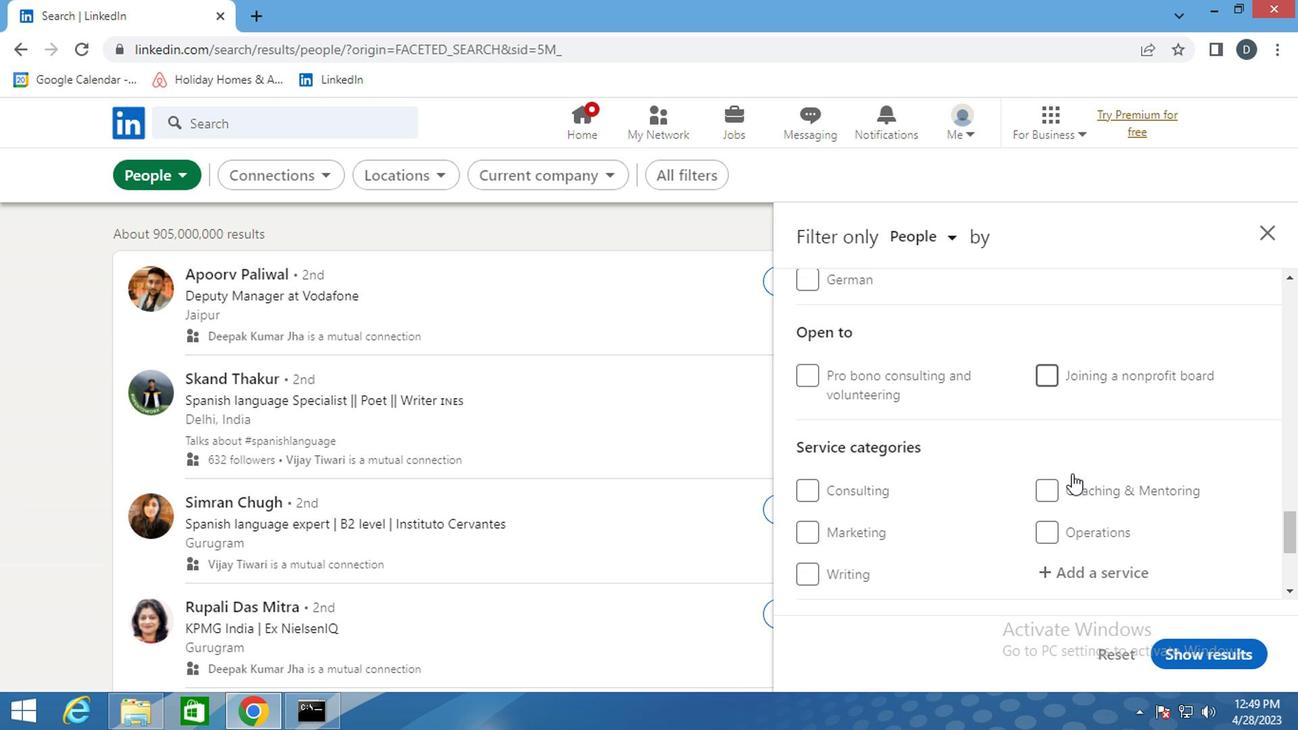 
Action: Mouse moved to (1075, 465)
Screenshot: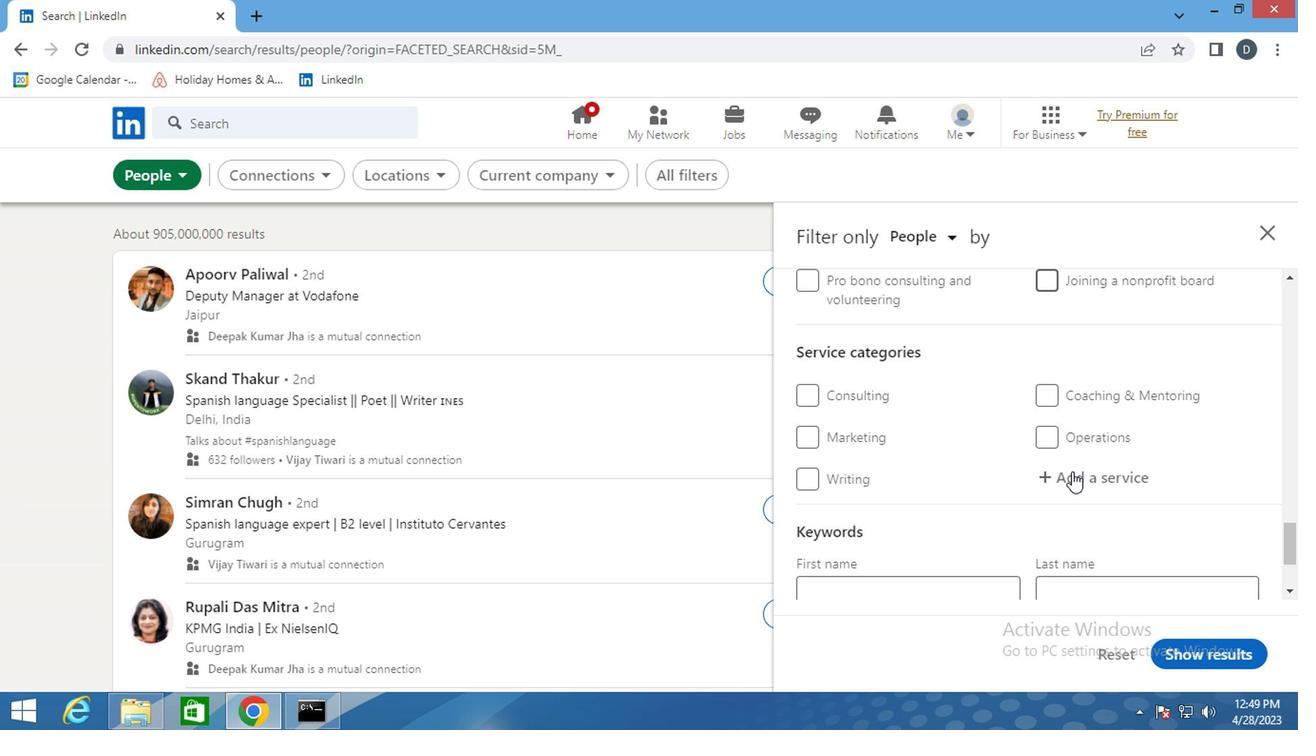 
Action: Mouse pressed left at (1075, 465)
Screenshot: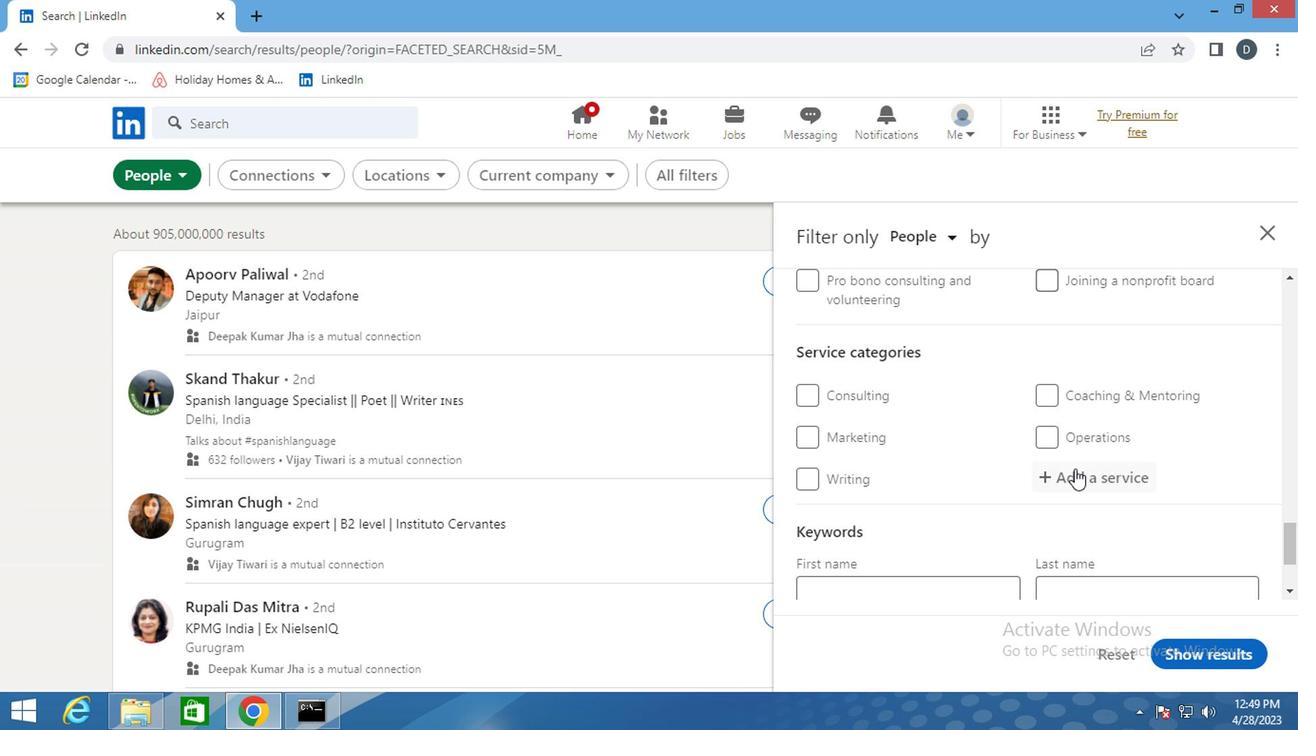 
Action: Mouse moved to (1075, 465)
Screenshot: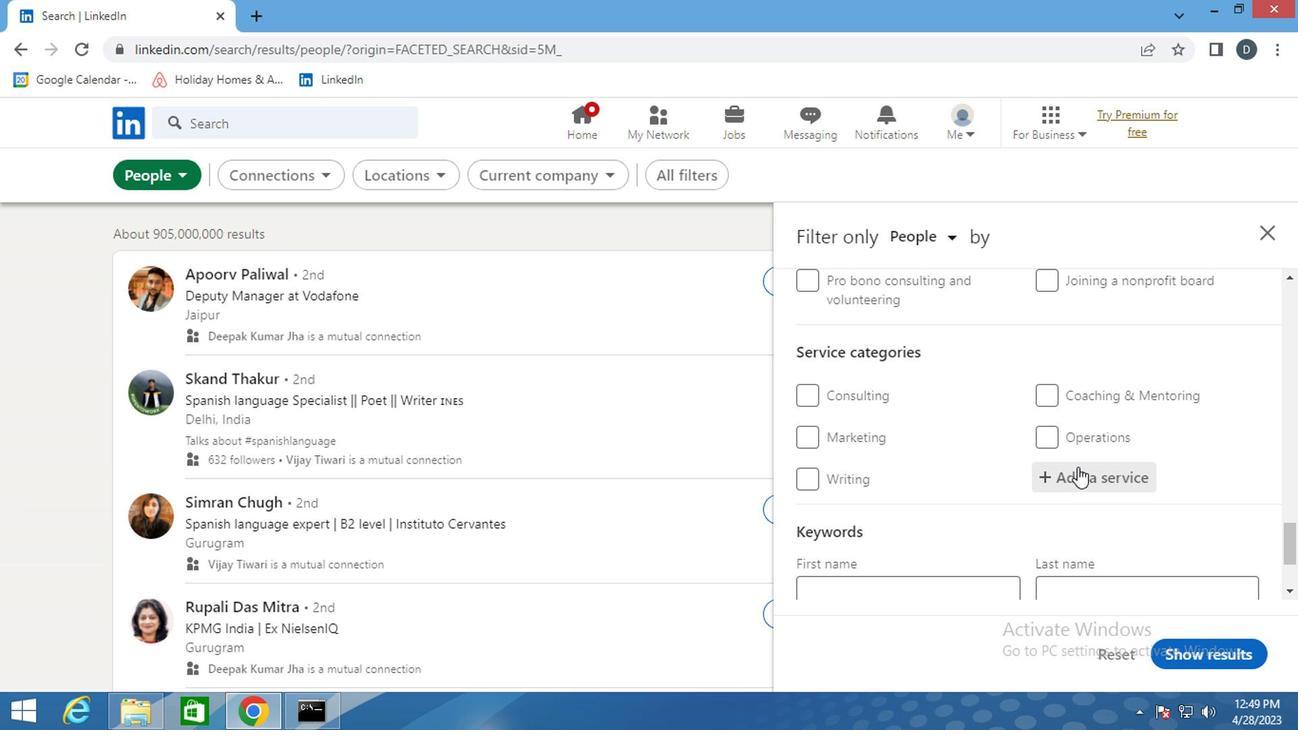 
Action: Key pressed <Key.shift>RESA<Key.backspace>EARCH
Screenshot: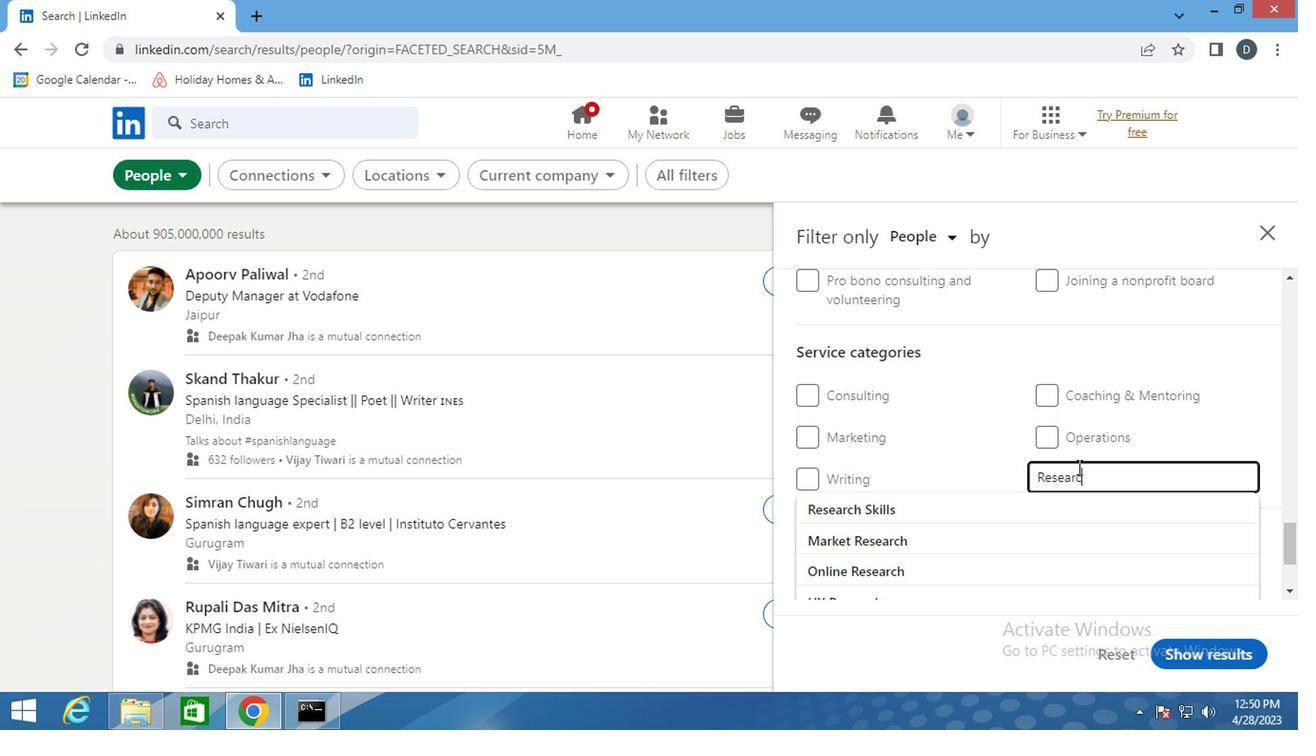 
Action: Mouse moved to (1061, 506)
Screenshot: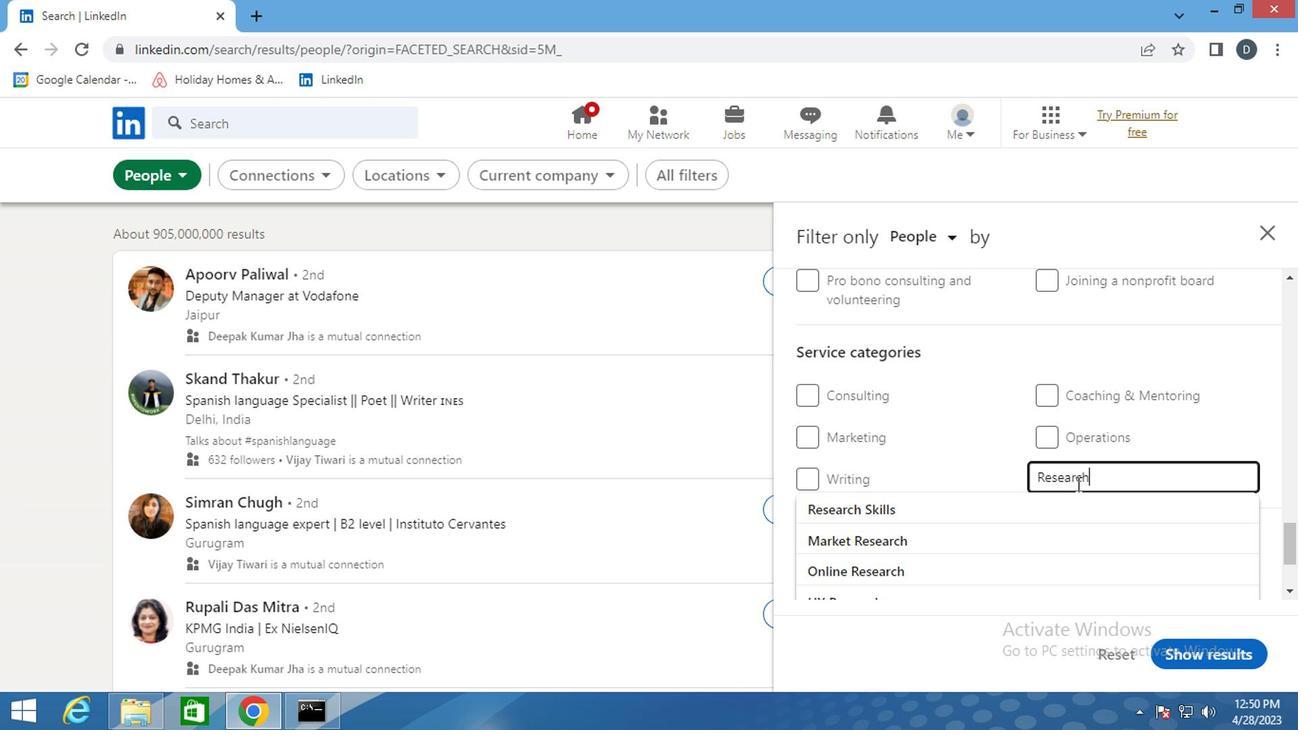 
Action: Mouse scrolled (1061, 505) with delta (0, 0)
Screenshot: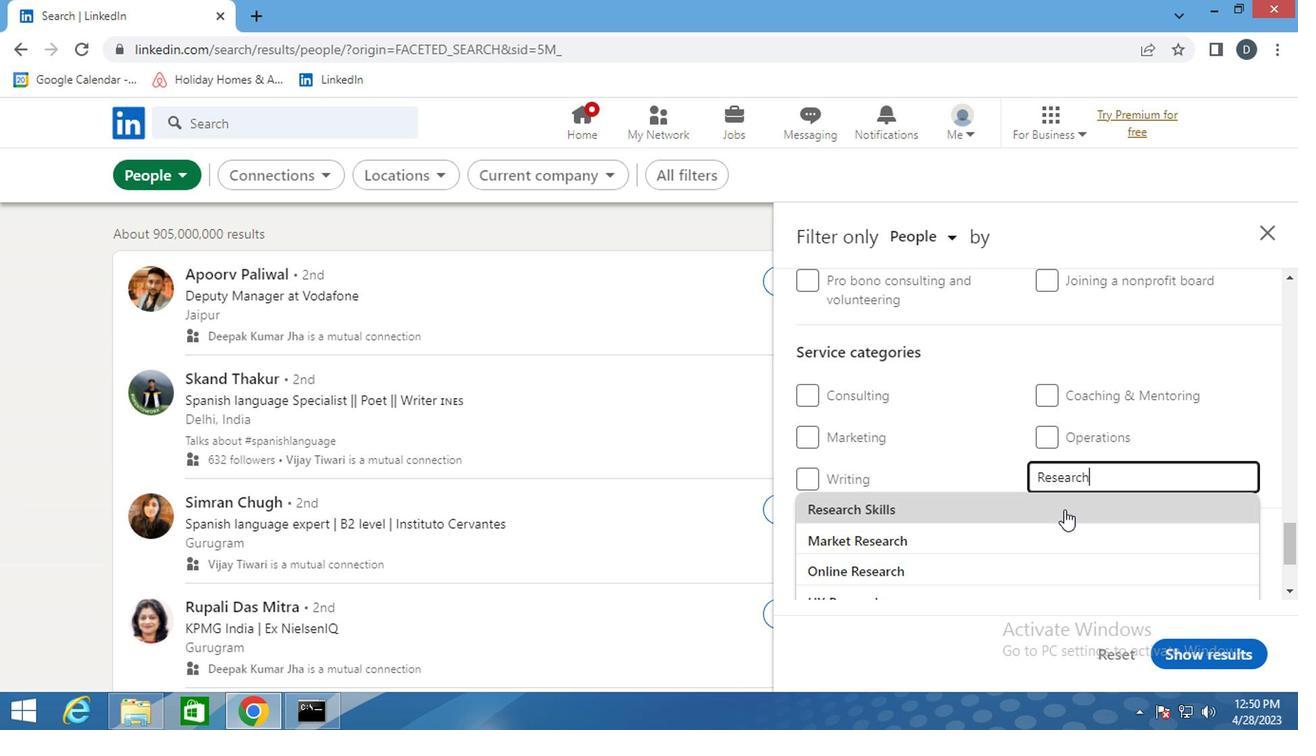 
Action: Mouse moved to (1068, 433)
Screenshot: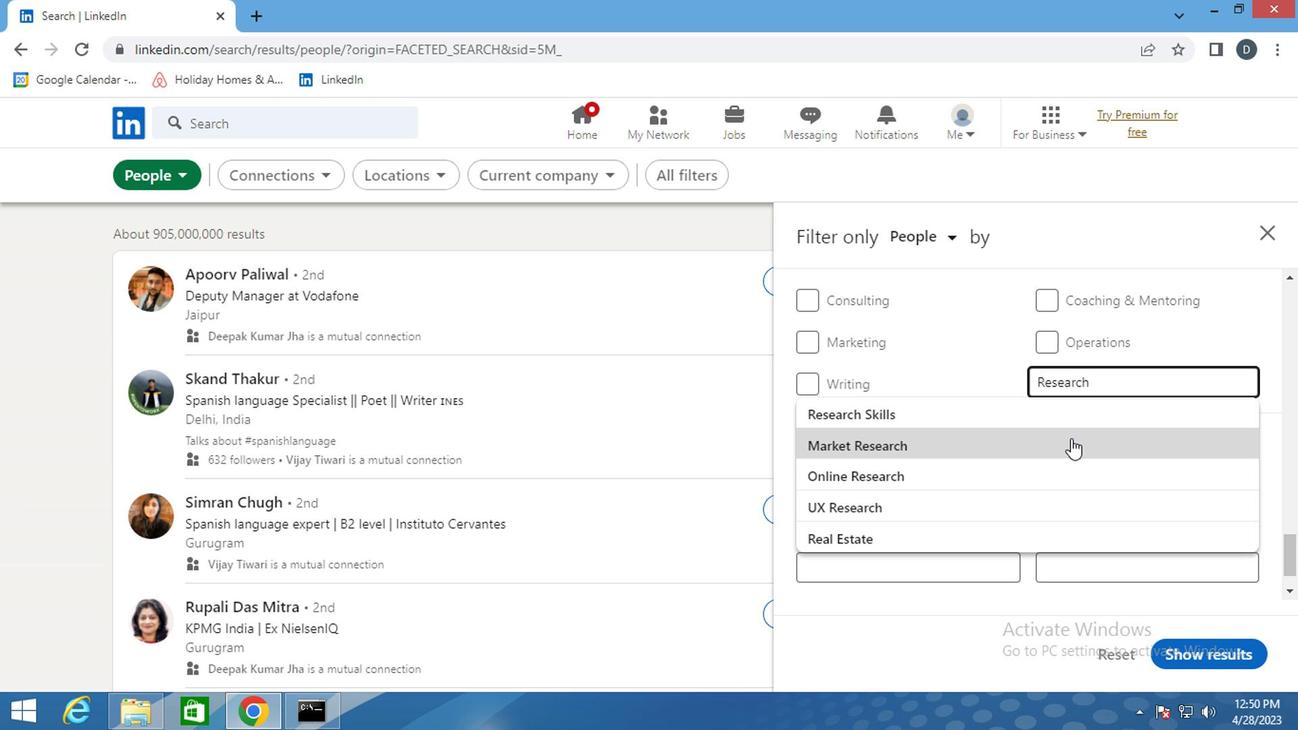 
Action: Key pressed <Key.enter>
Screenshot: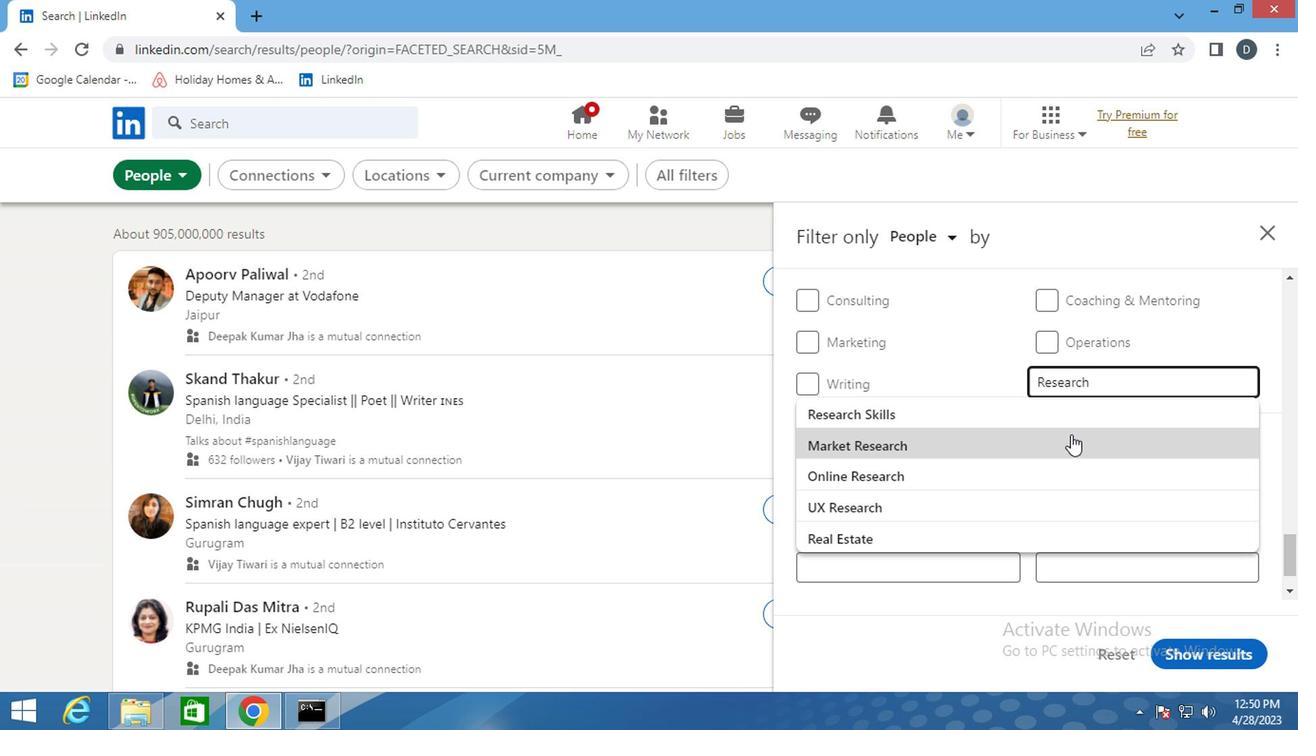 
Action: Mouse moved to (871, 553)
Screenshot: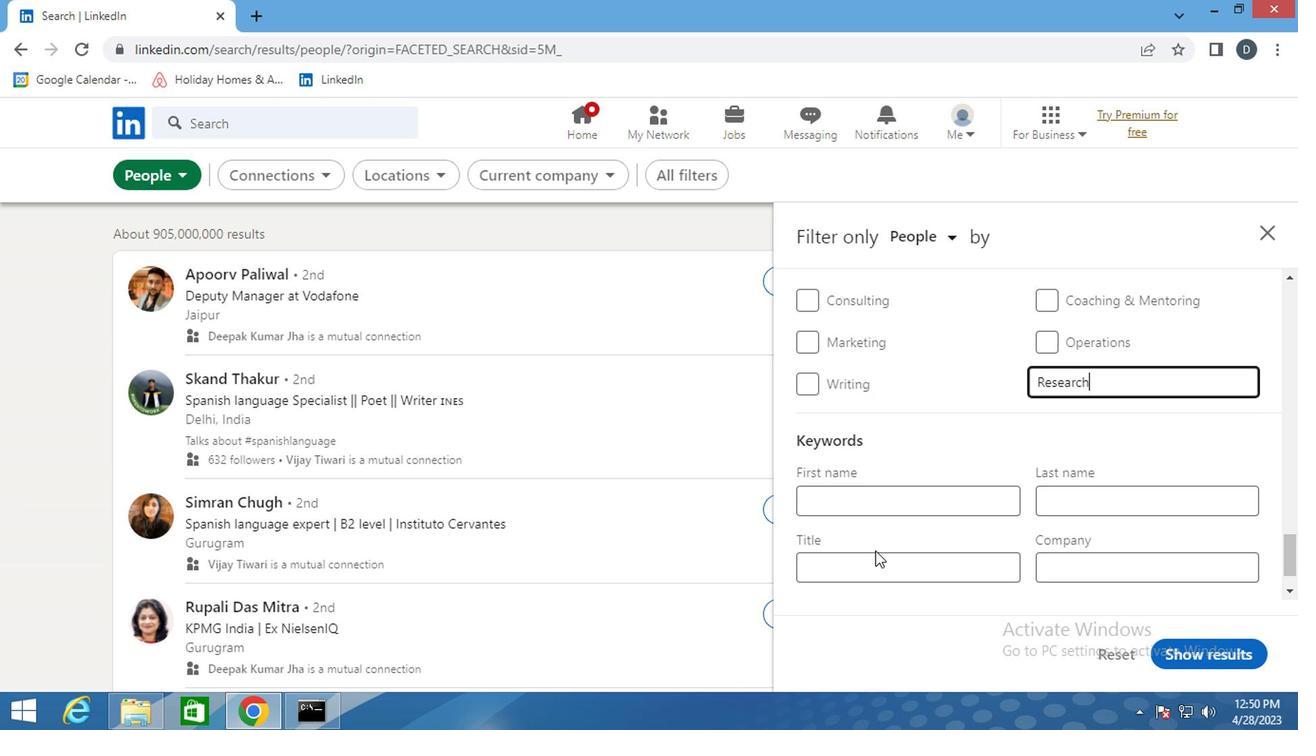 
Action: Mouse pressed left at (871, 553)
Screenshot: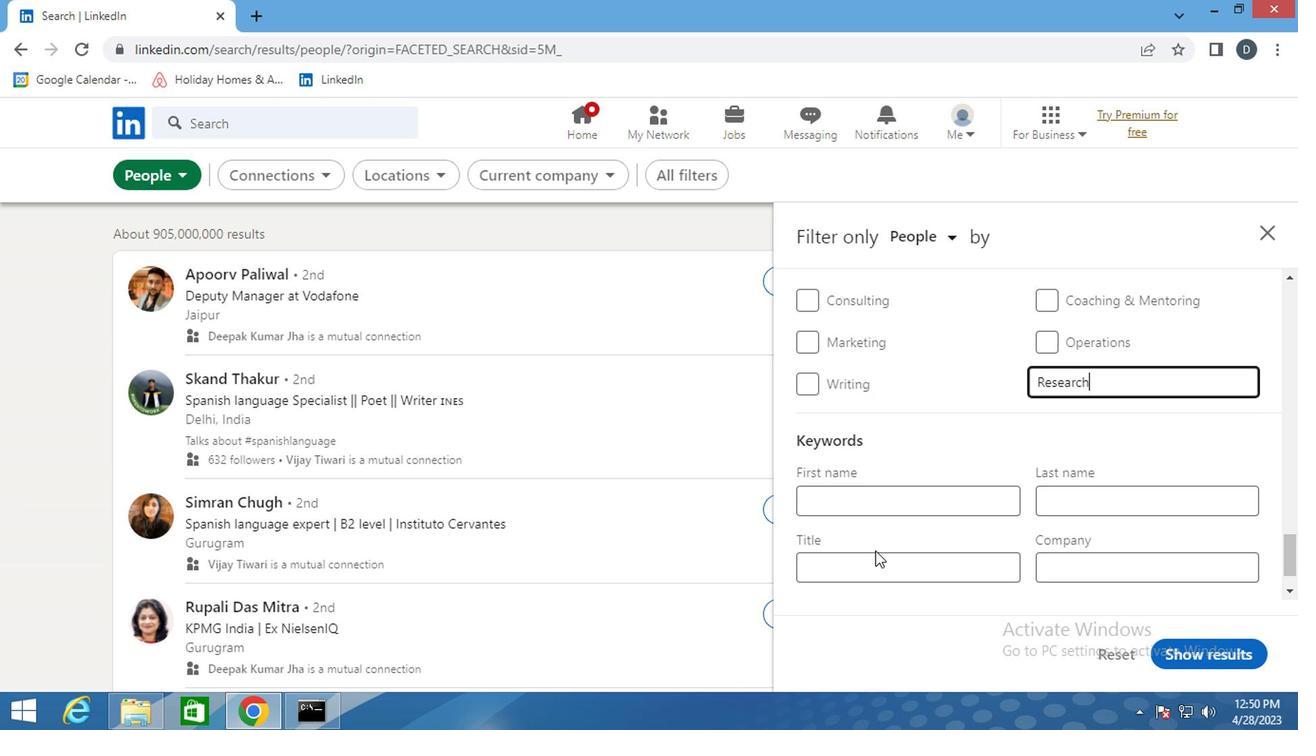 
Action: Mouse moved to (903, 543)
Screenshot: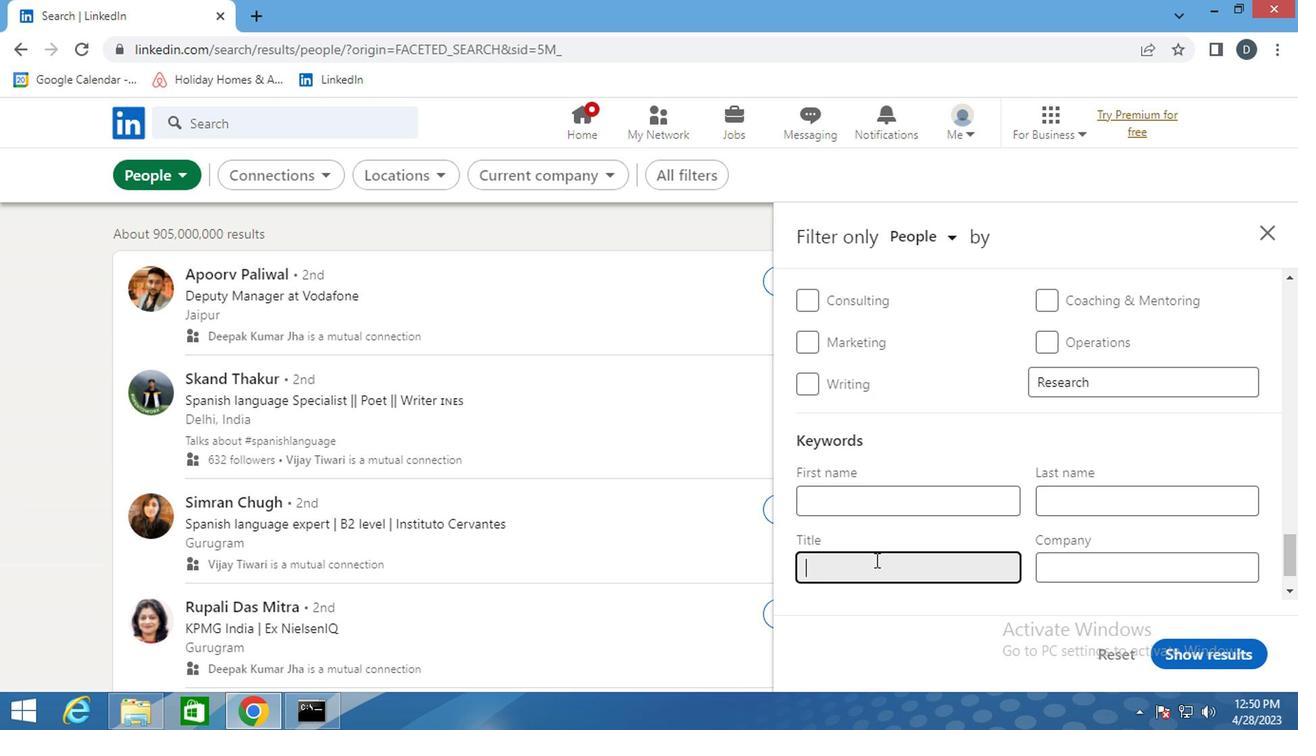 
Action: Mouse scrolled (903, 541) with delta (0, -1)
Screenshot: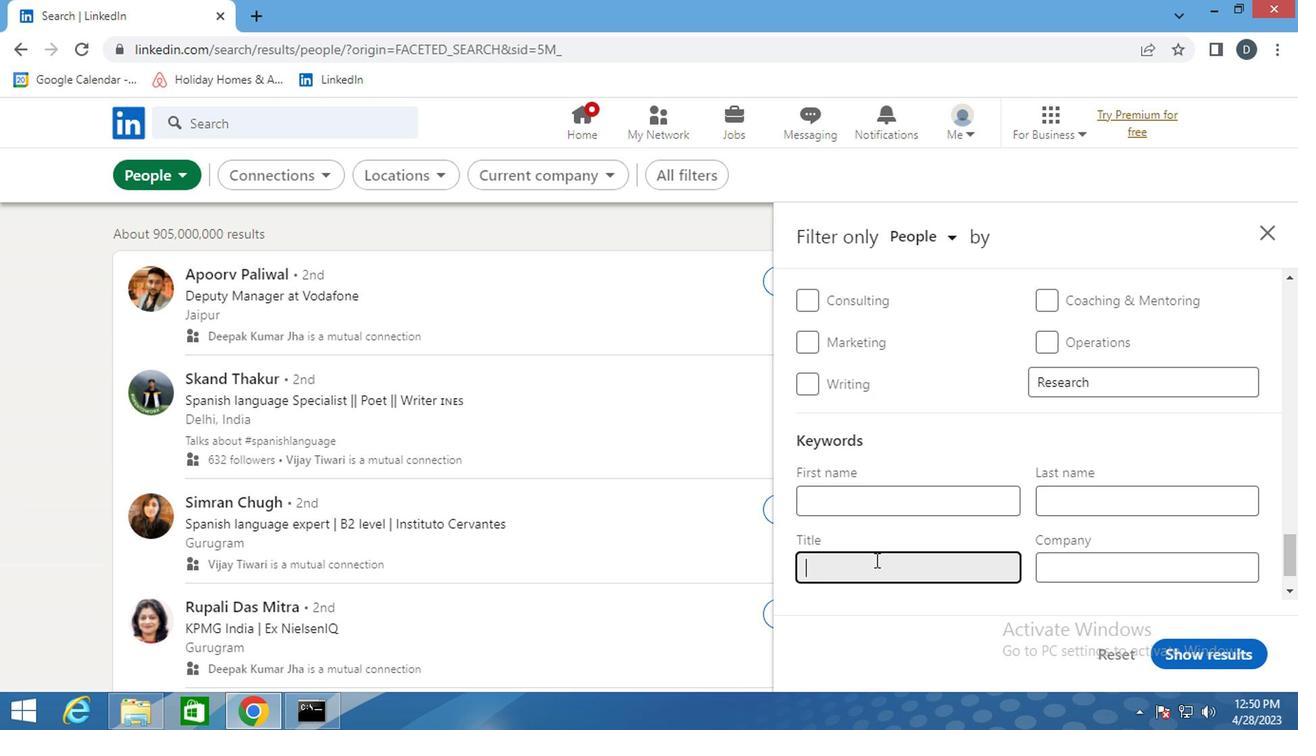 
Action: Mouse moved to (907, 541)
Screenshot: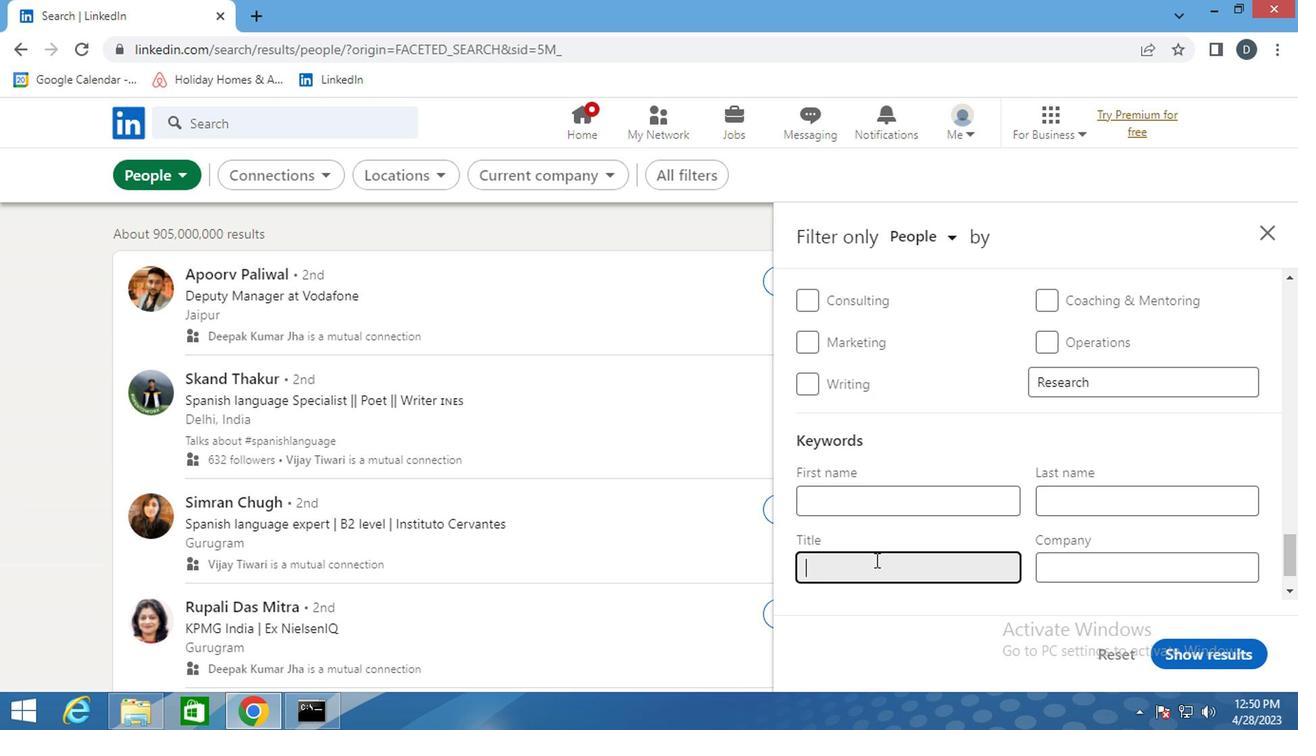 
Action: Mouse scrolled (907, 541) with delta (0, 0)
Screenshot: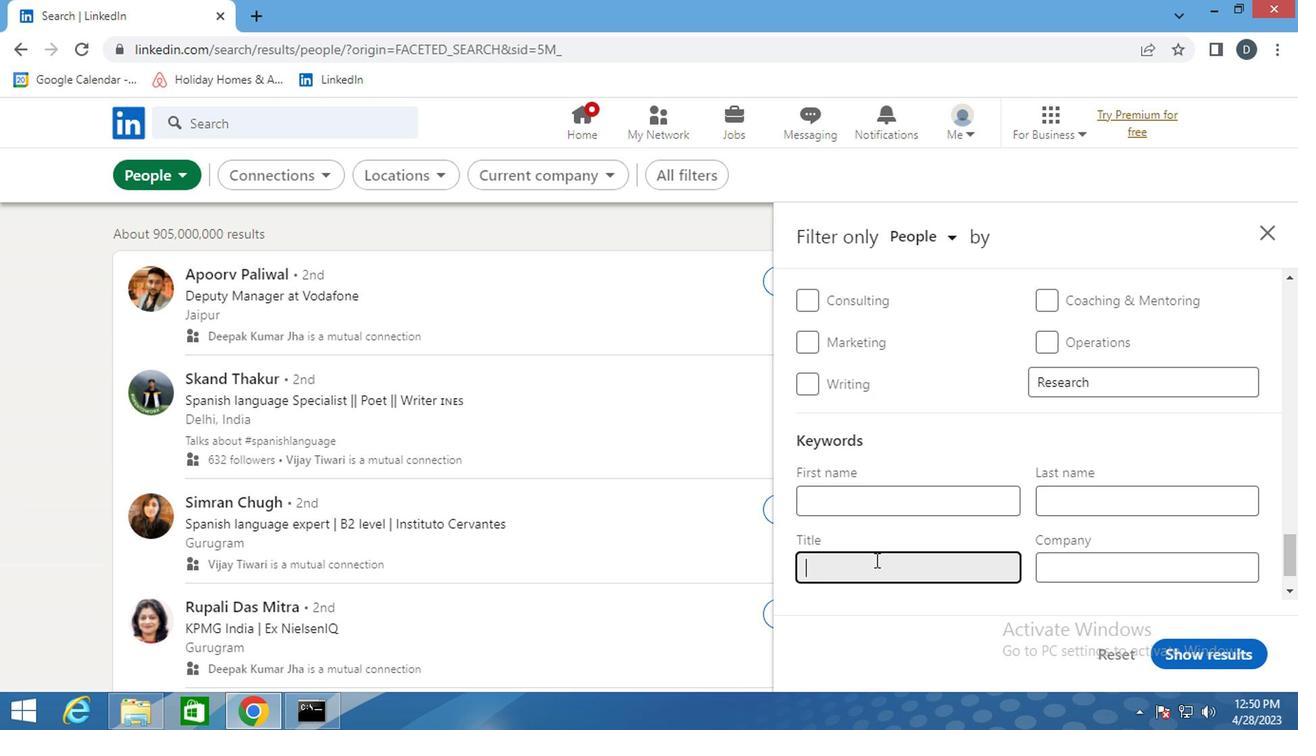 
Action: Mouse moved to (915, 536)
Screenshot: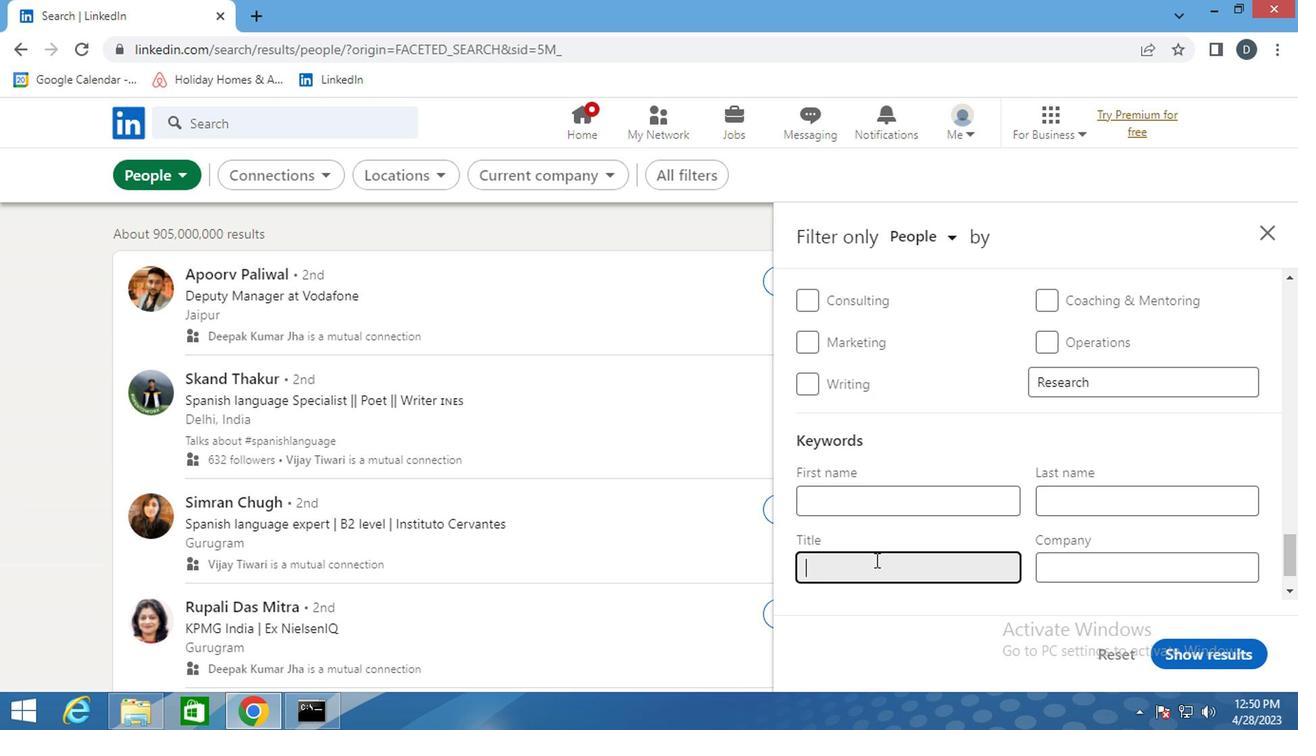
Action: Mouse scrolled (915, 536) with delta (0, 0)
Screenshot: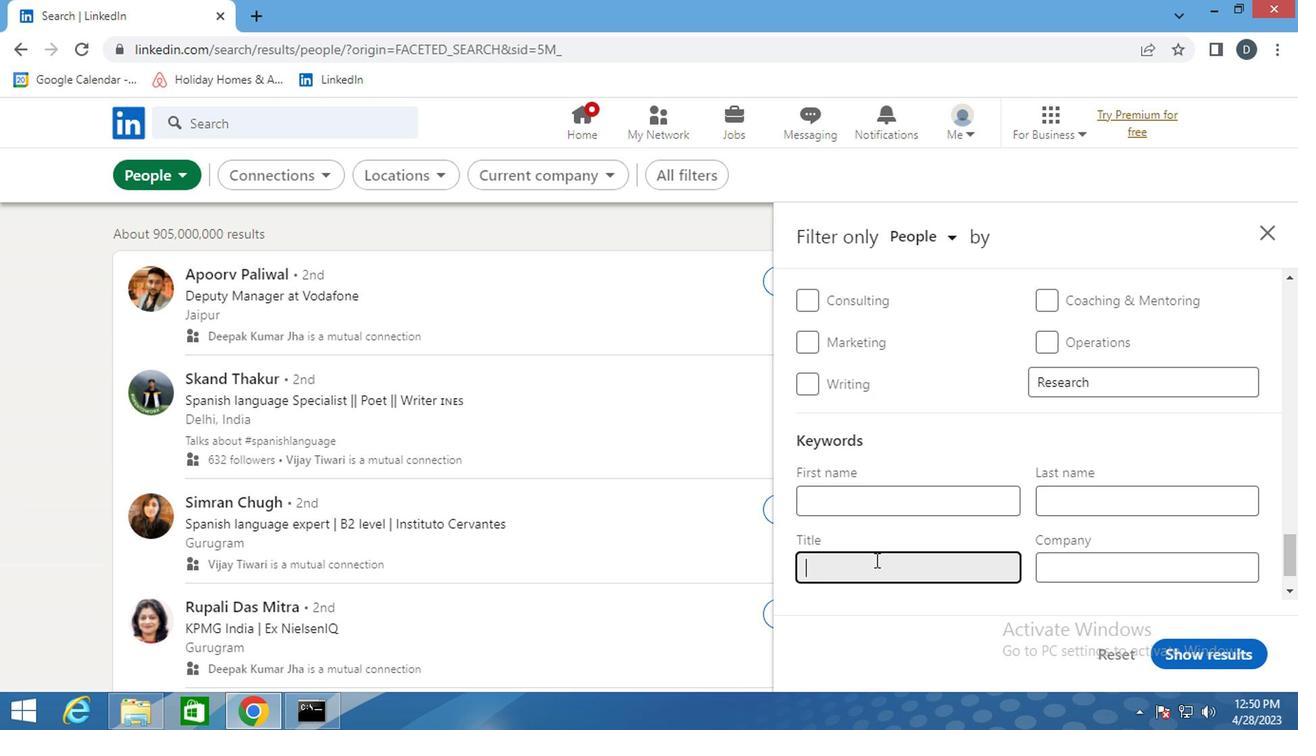 
Action: Mouse moved to (927, 532)
Screenshot: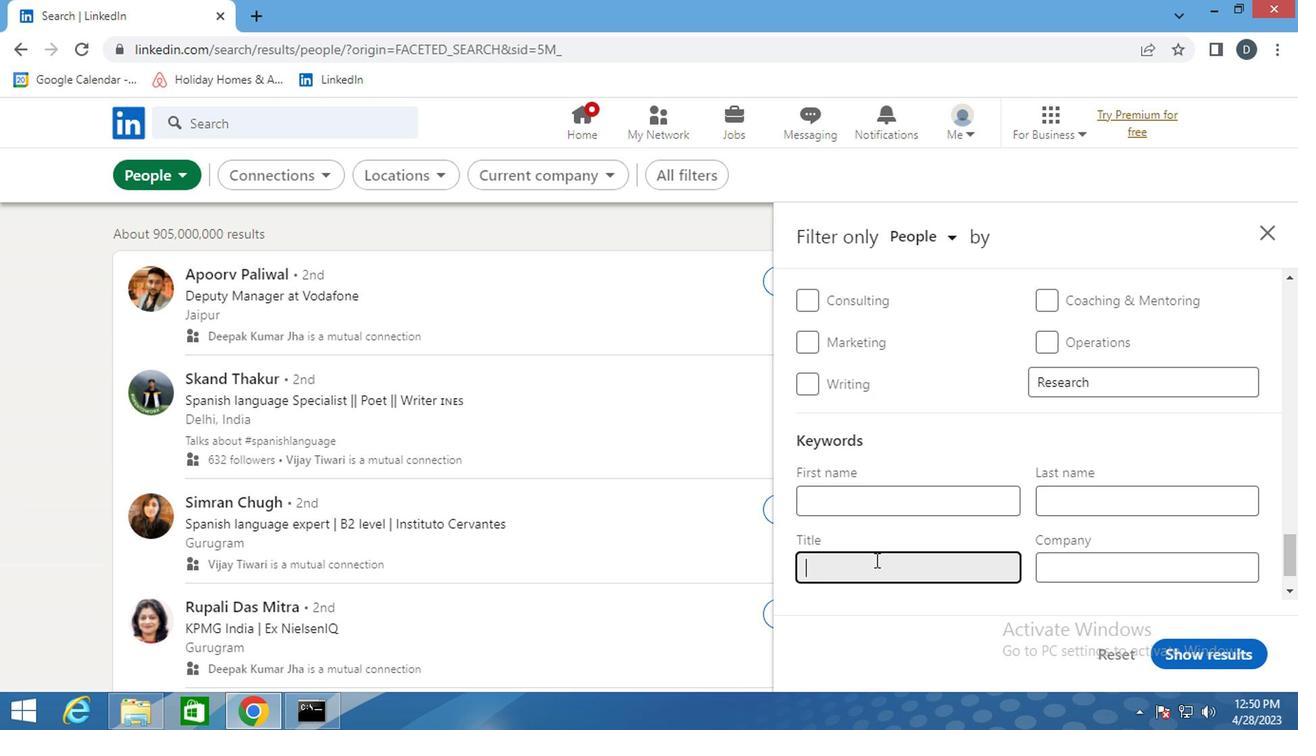 
Action: Mouse scrolled (927, 531) with delta (0, -1)
Screenshot: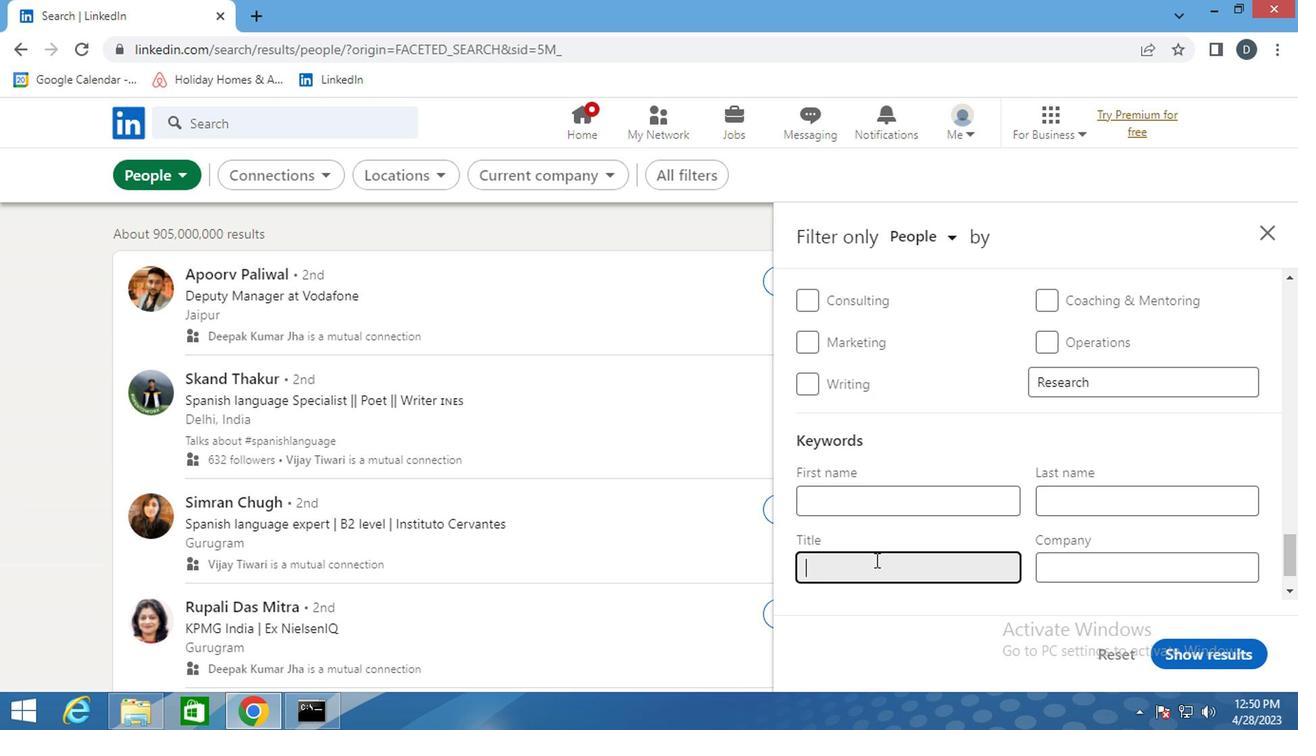
Action: Mouse moved to (943, 525)
Screenshot: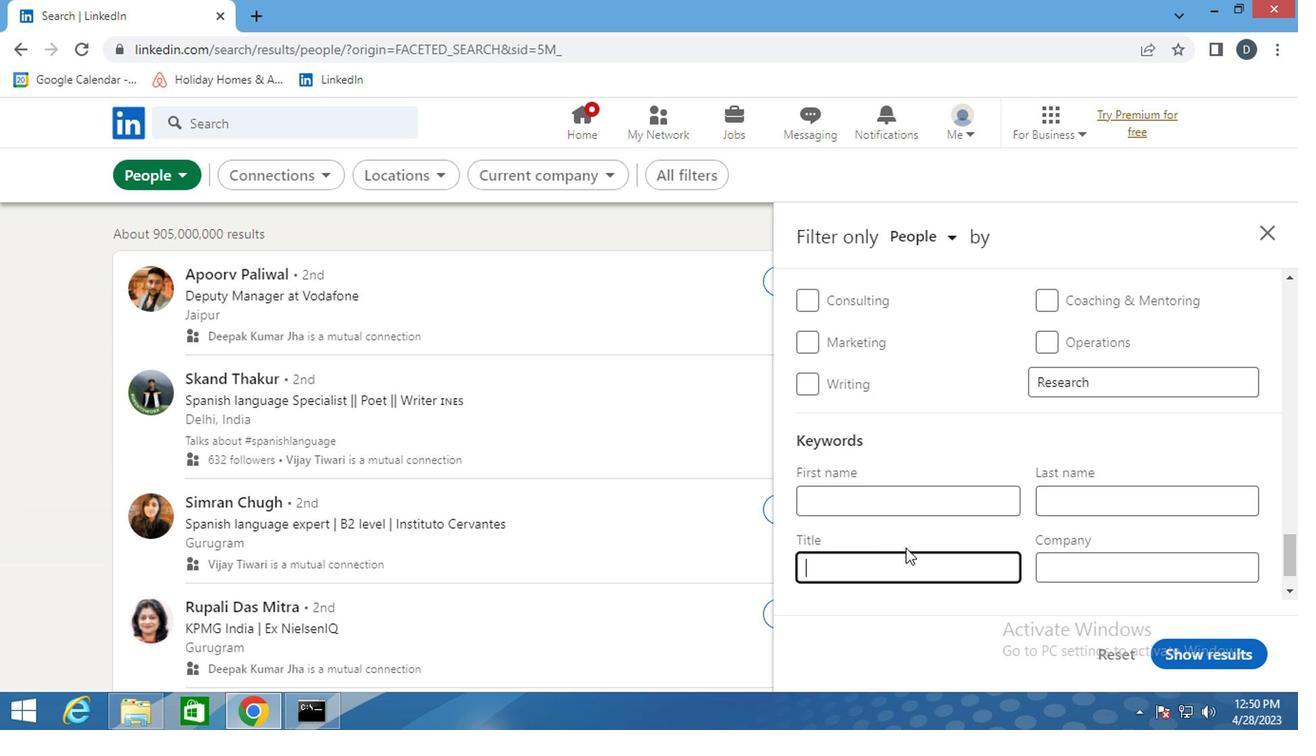 
Action: Mouse scrolled (943, 524) with delta (0, -1)
Screenshot: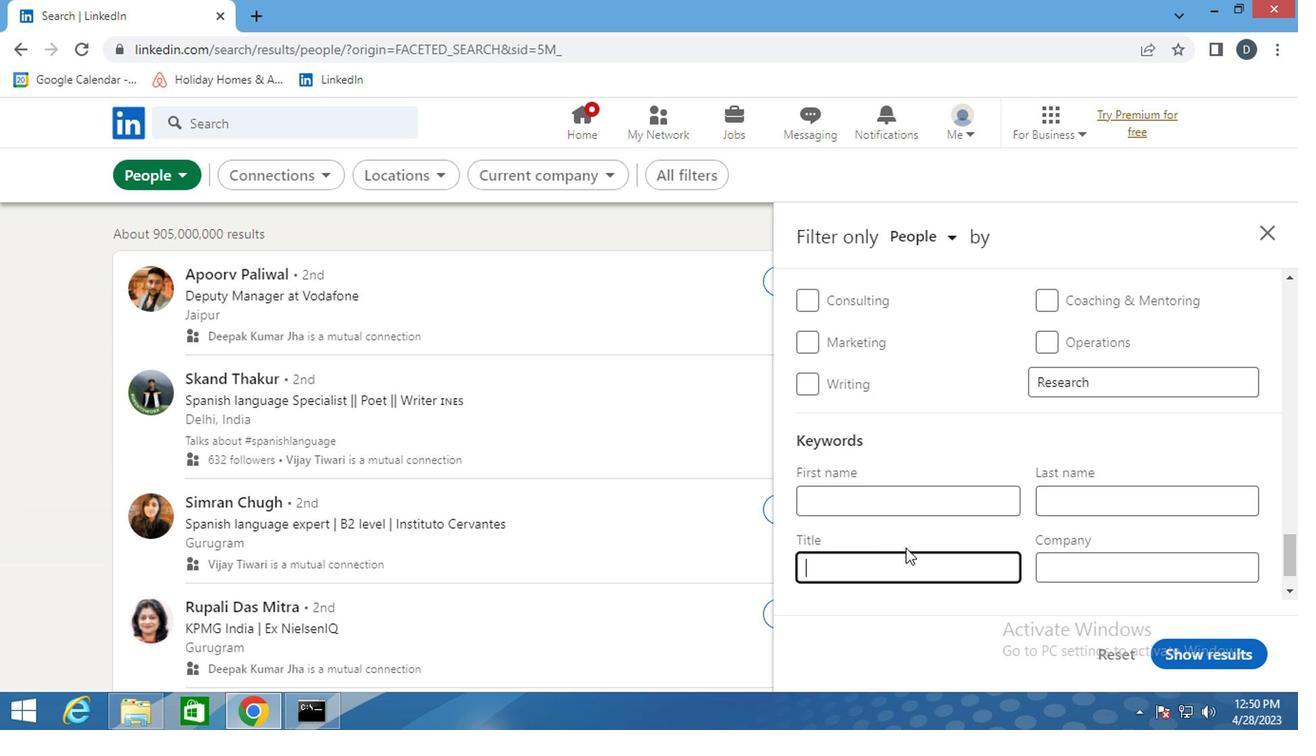 
Action: Mouse moved to (1022, 427)
Screenshot: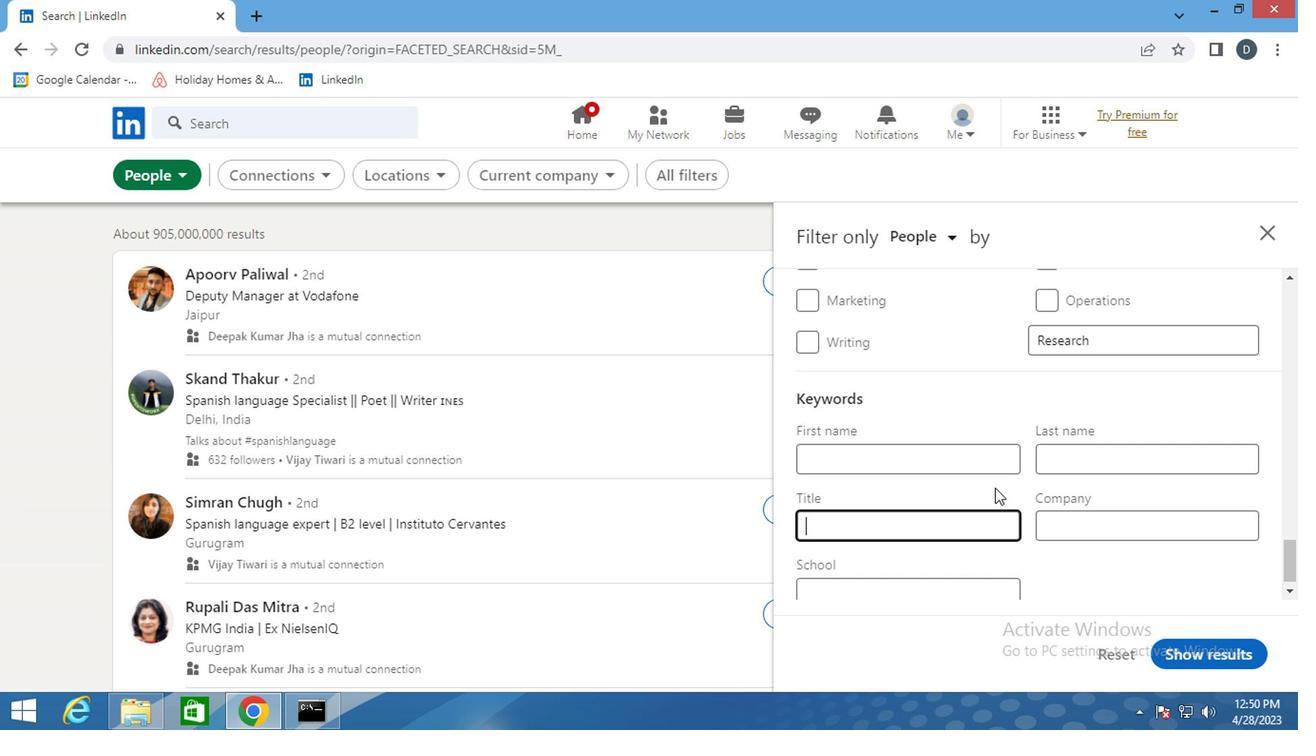 
Action: Key pressed <Key.shift>COPYWRITER
Screenshot: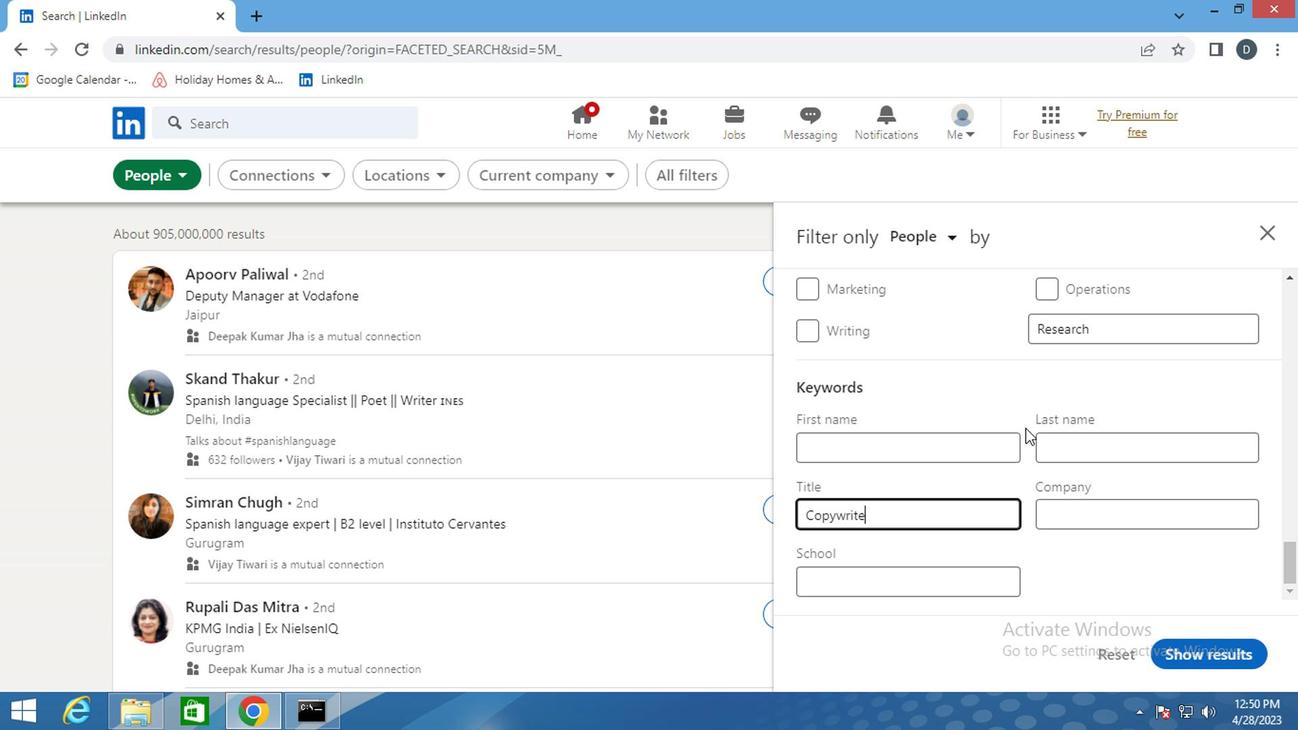 
Action: Mouse moved to (1214, 660)
Screenshot: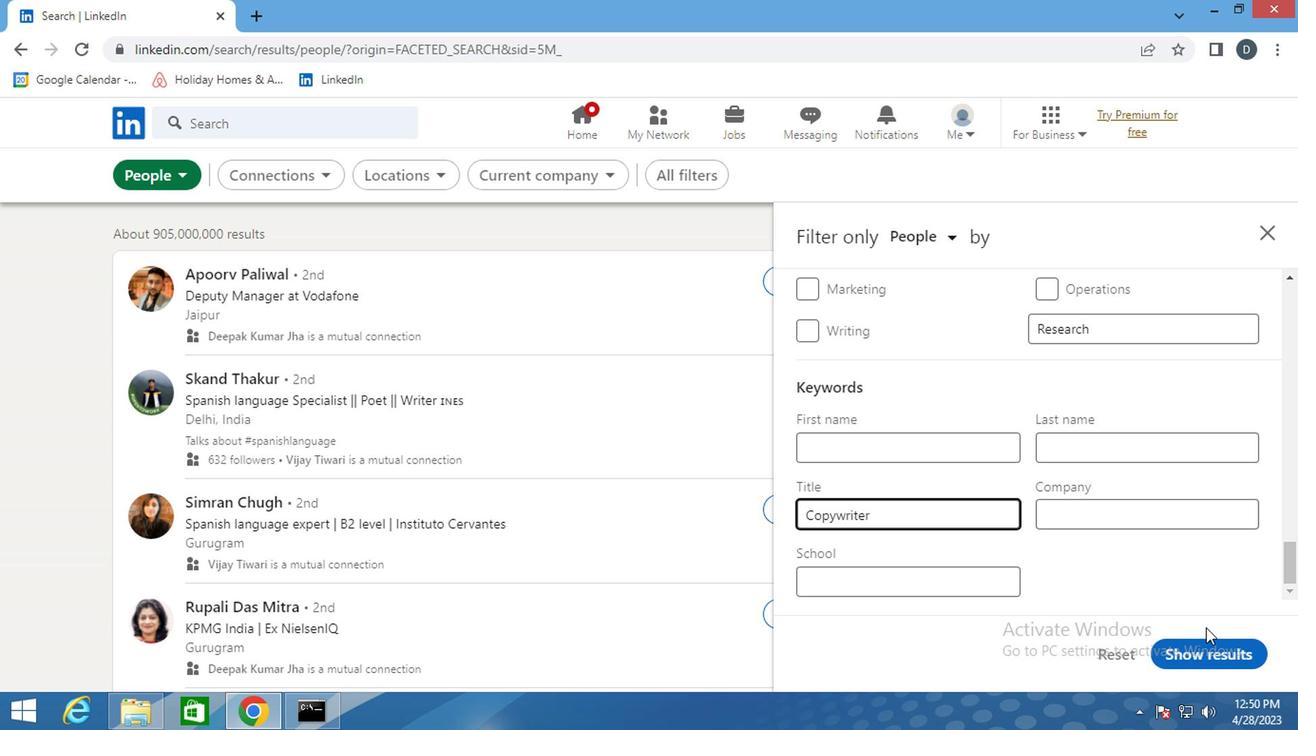 
Action: Mouse pressed left at (1214, 660)
Screenshot: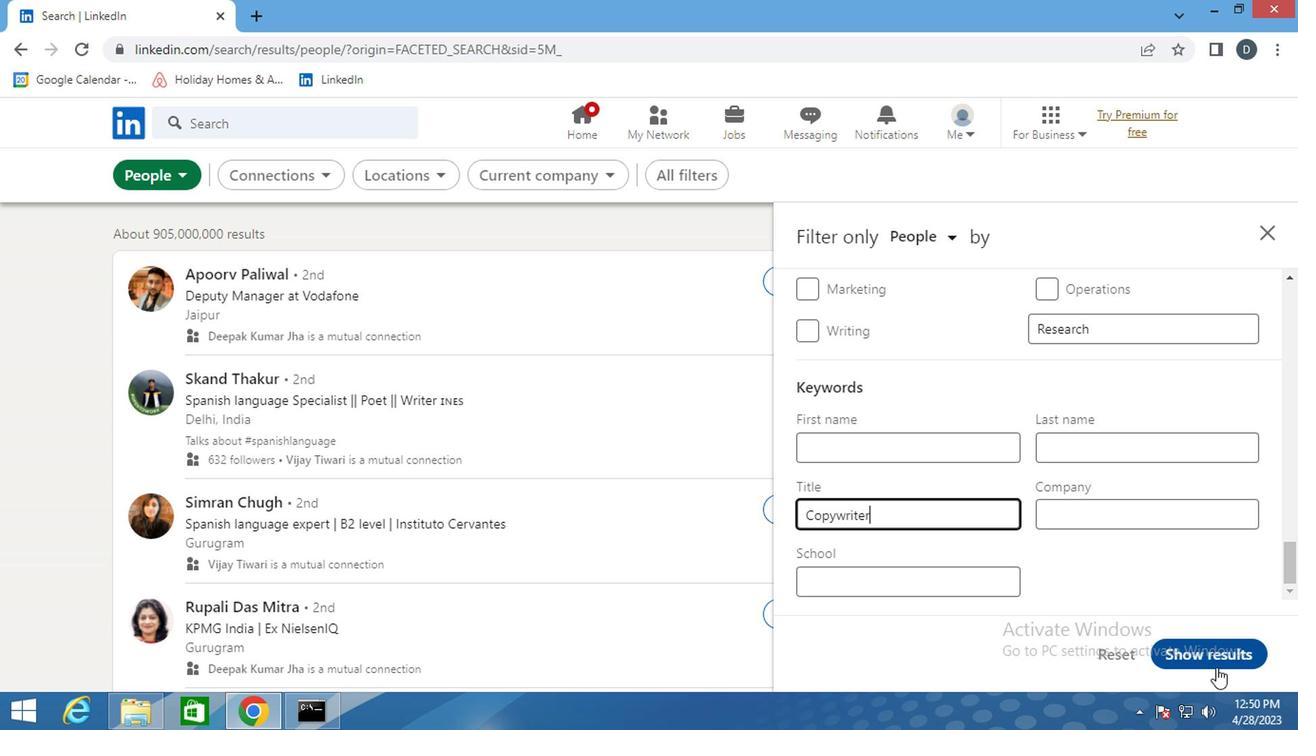 
Action: Mouse moved to (1051, 408)
Screenshot: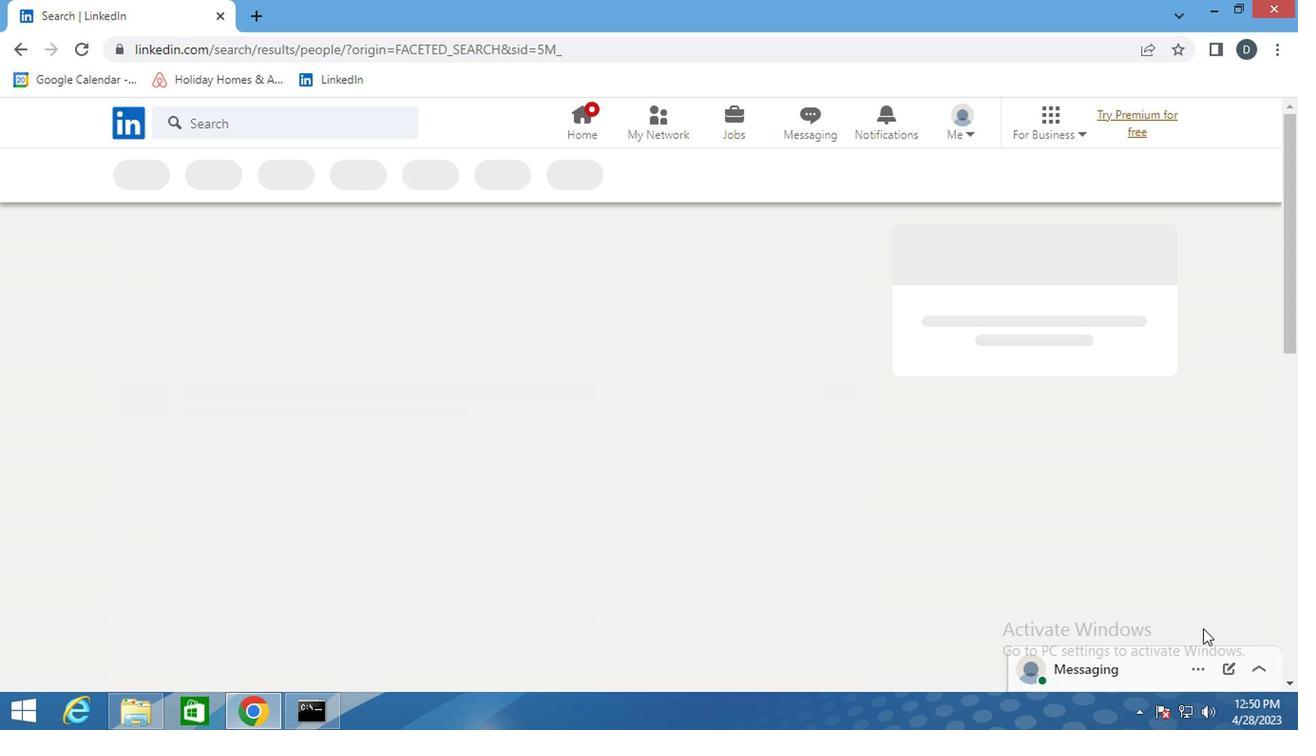 
